 Task: Slide 16 - Here You Have Two Columns-1.
Action: Mouse moved to (35, 92)
Screenshot: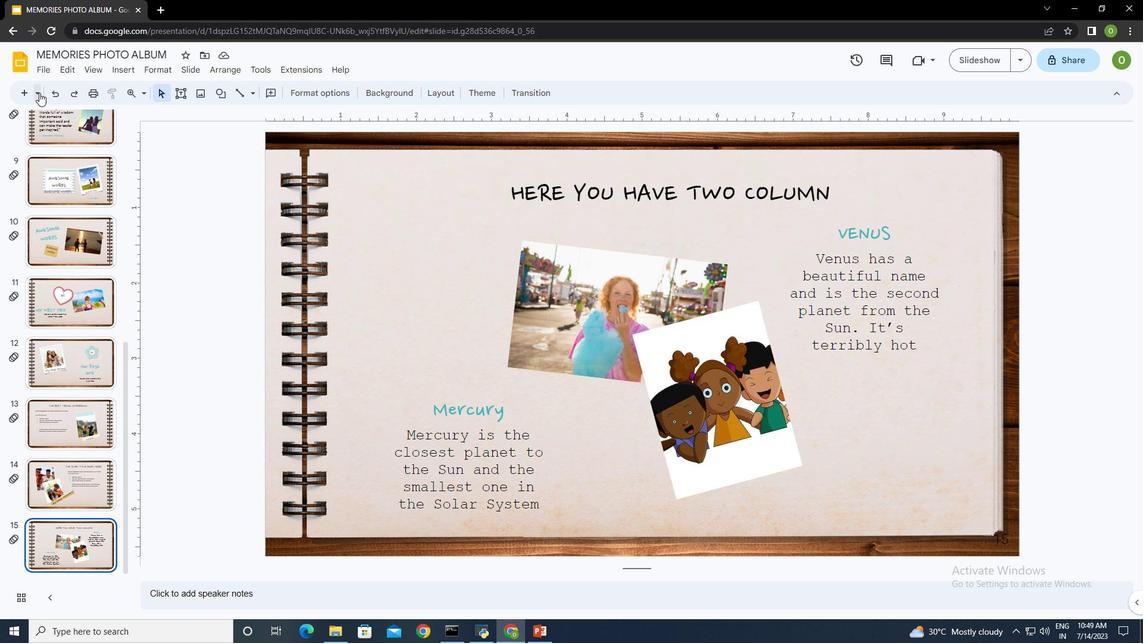 
Action: Mouse pressed left at (35, 92)
Screenshot: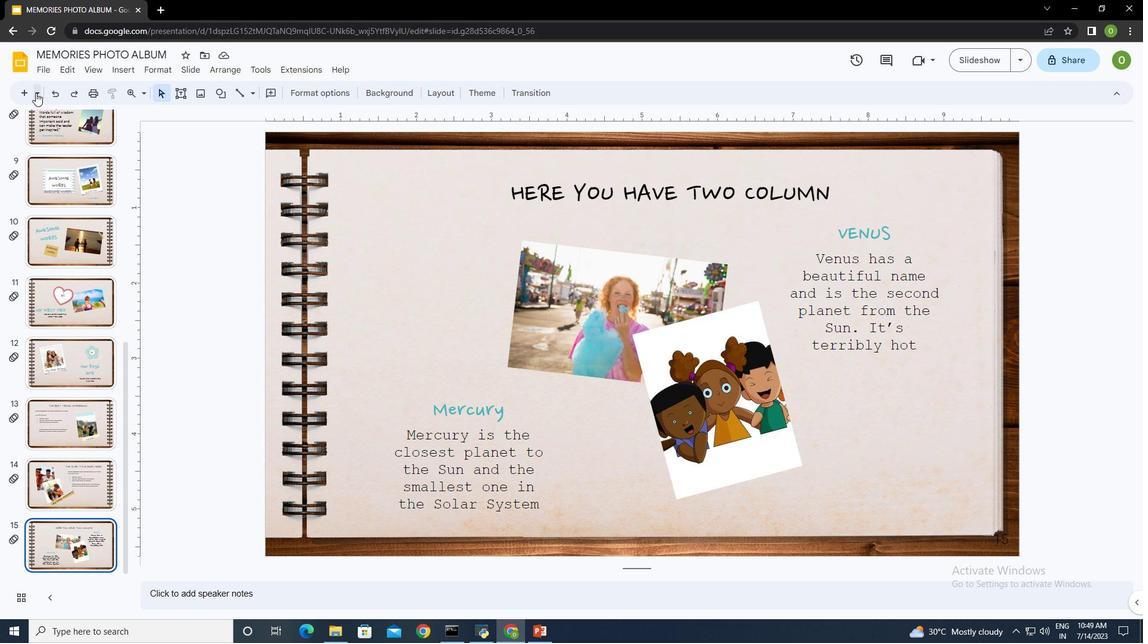 
Action: Mouse moved to (92, 349)
Screenshot: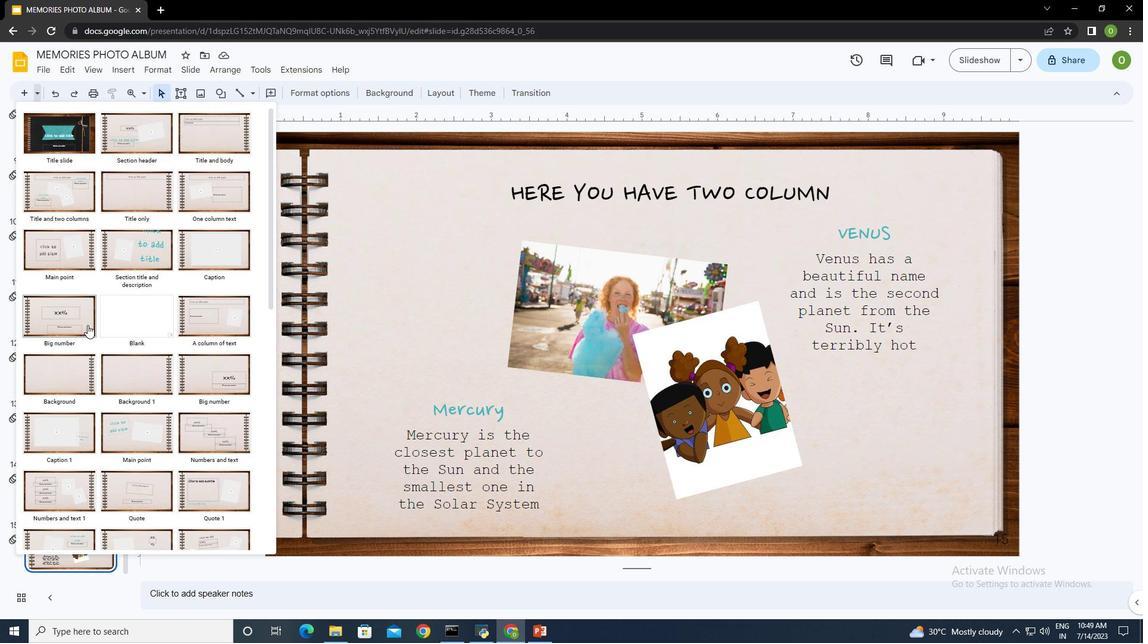 
Action: Mouse scrolled (92, 348) with delta (0, 0)
Screenshot: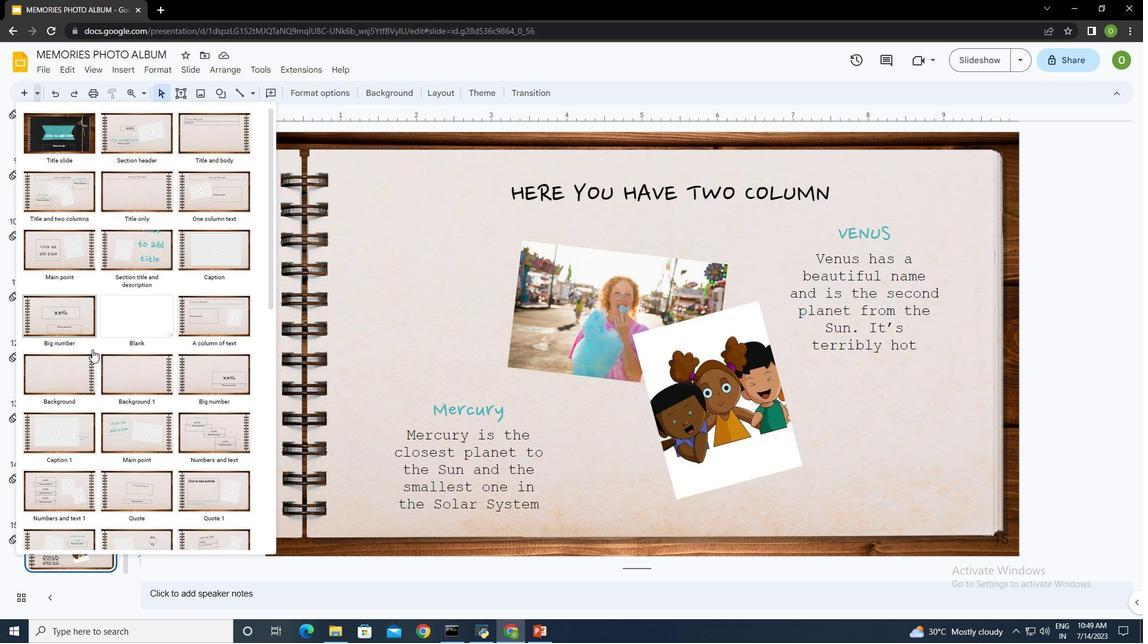
Action: Mouse scrolled (92, 348) with delta (0, 0)
Screenshot: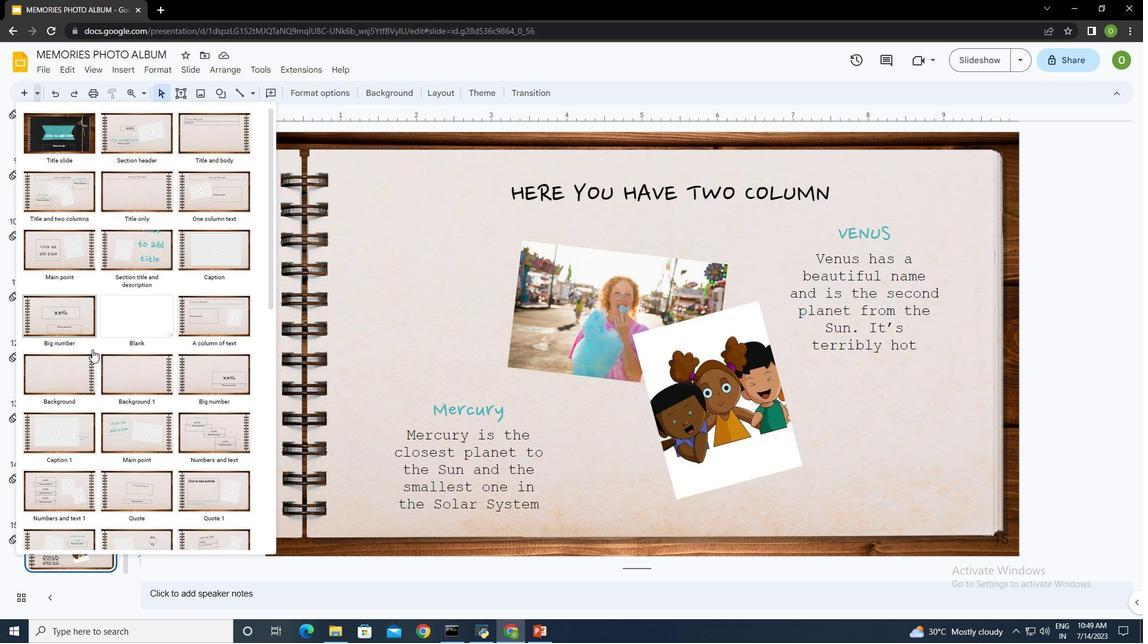 
Action: Mouse scrolled (92, 348) with delta (0, 0)
Screenshot: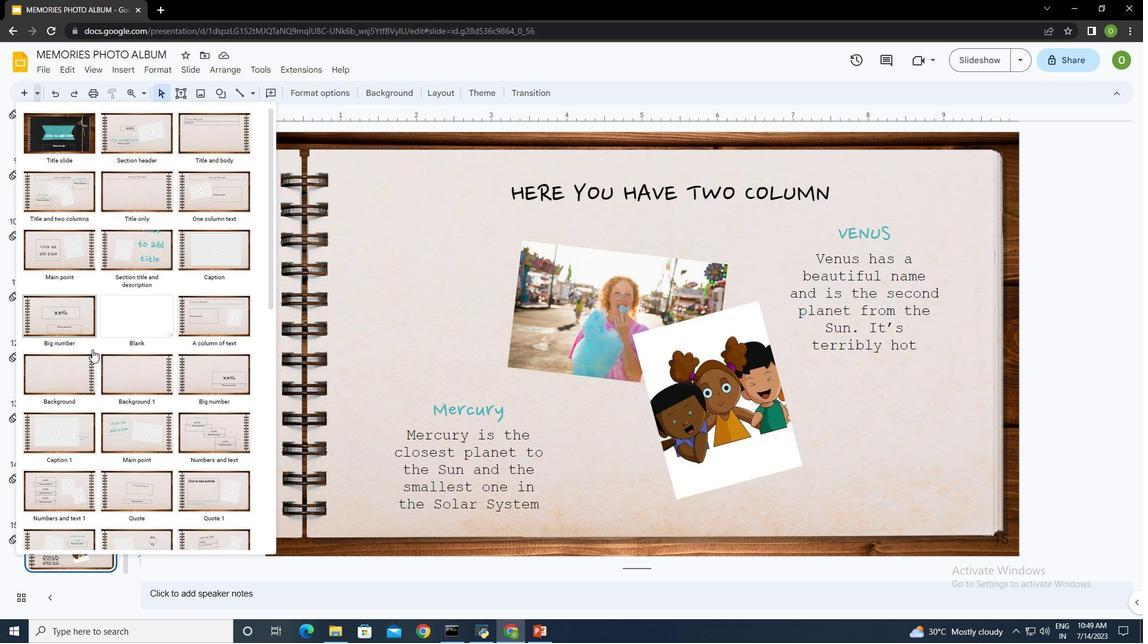 
Action: Mouse scrolled (92, 348) with delta (0, 0)
Screenshot: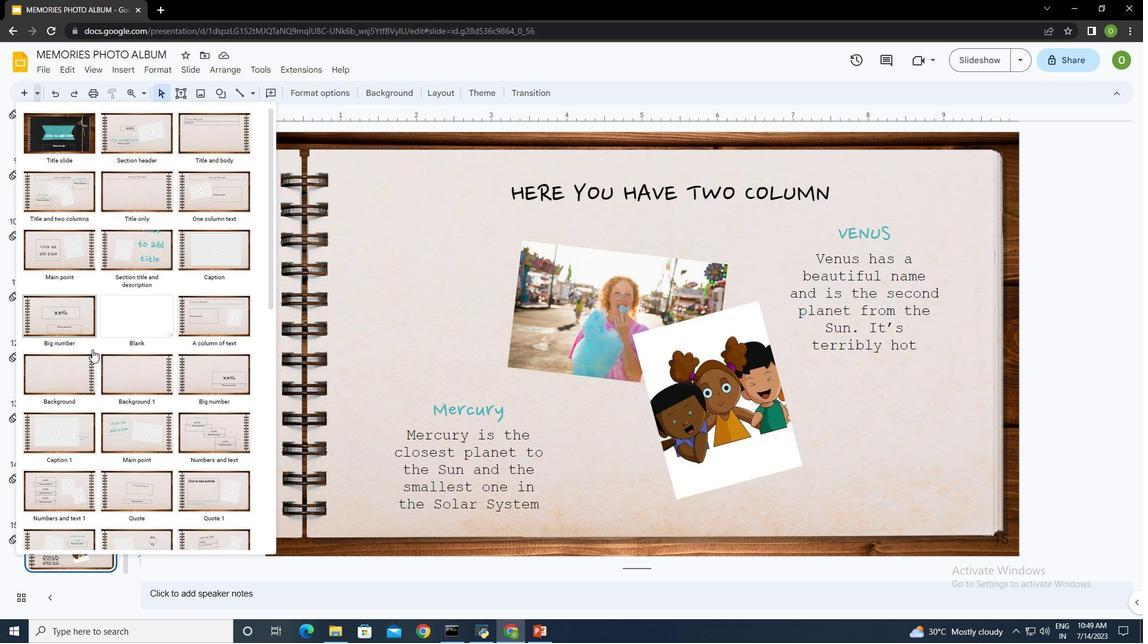 
Action: Mouse scrolled (92, 348) with delta (0, 0)
Screenshot: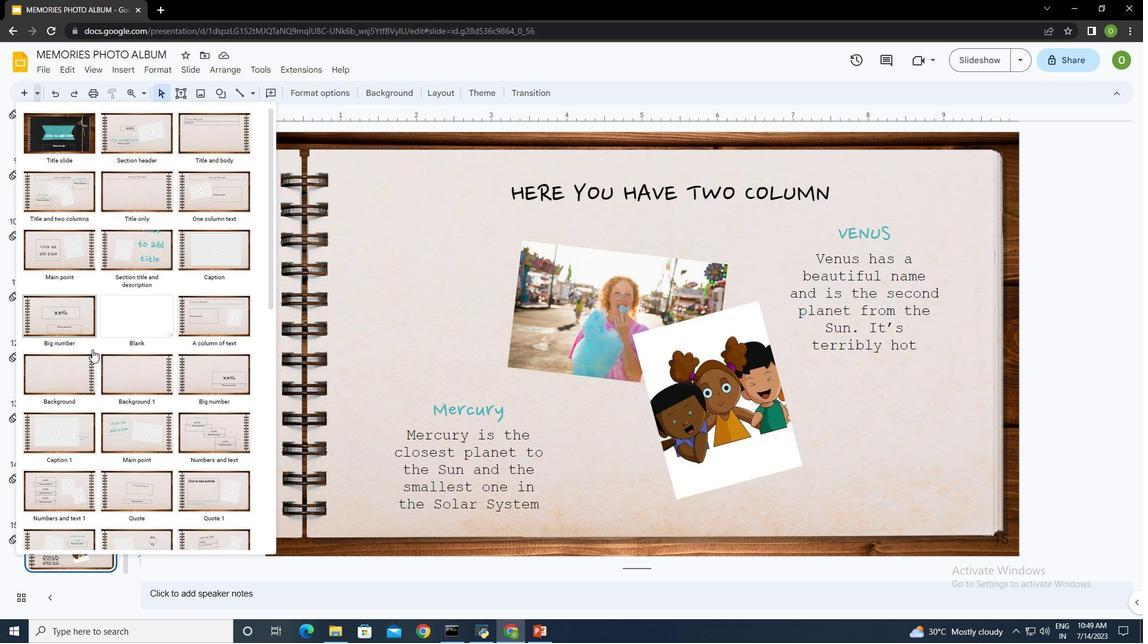 
Action: Mouse scrolled (92, 348) with delta (0, 0)
Screenshot: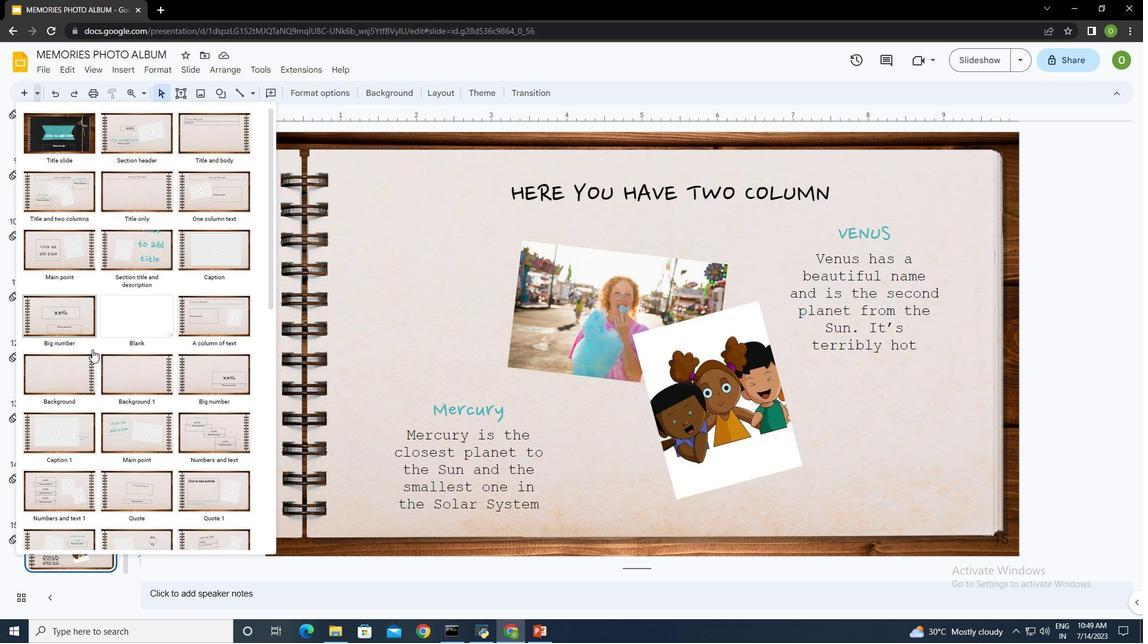 
Action: Mouse scrolled (92, 348) with delta (0, 0)
Screenshot: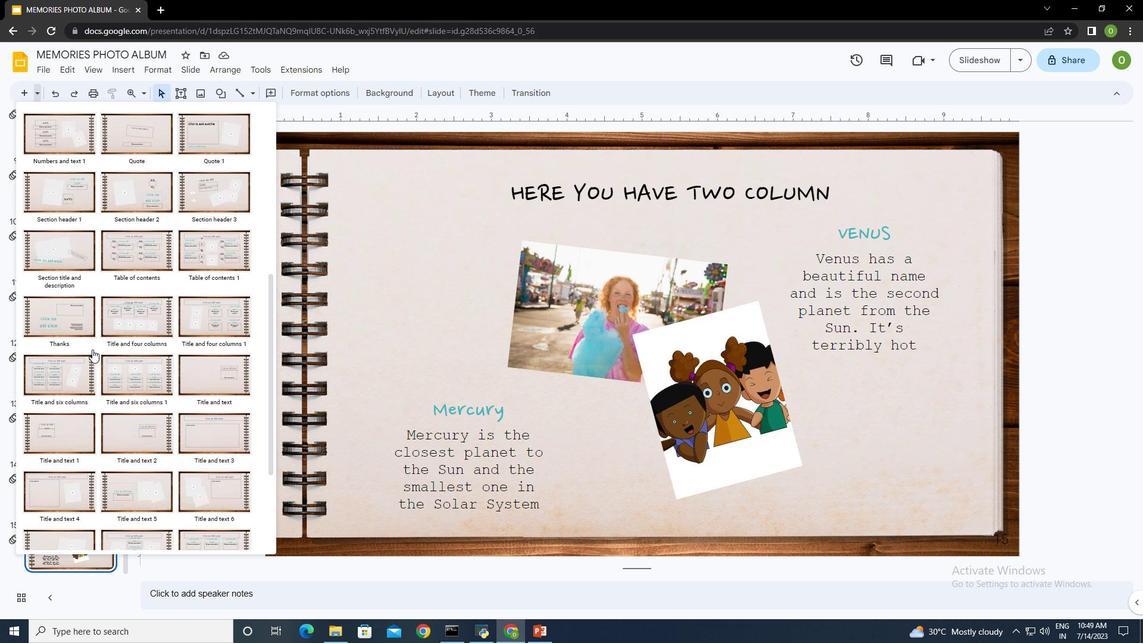 
Action: Mouse scrolled (92, 348) with delta (0, 0)
Screenshot: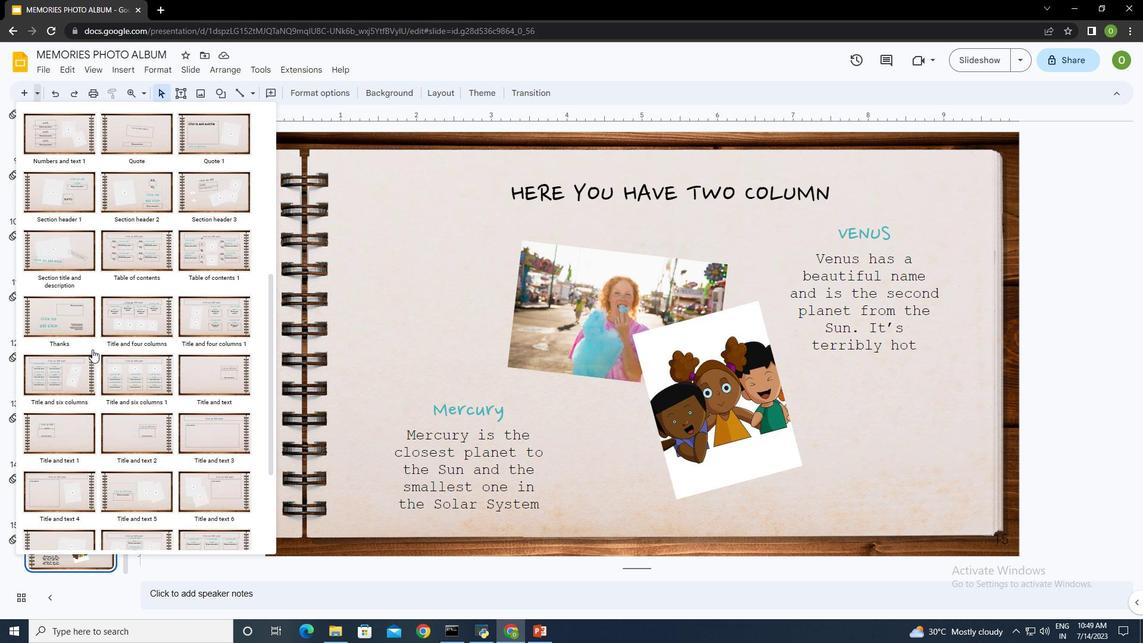 
Action: Mouse scrolled (92, 348) with delta (0, 0)
Screenshot: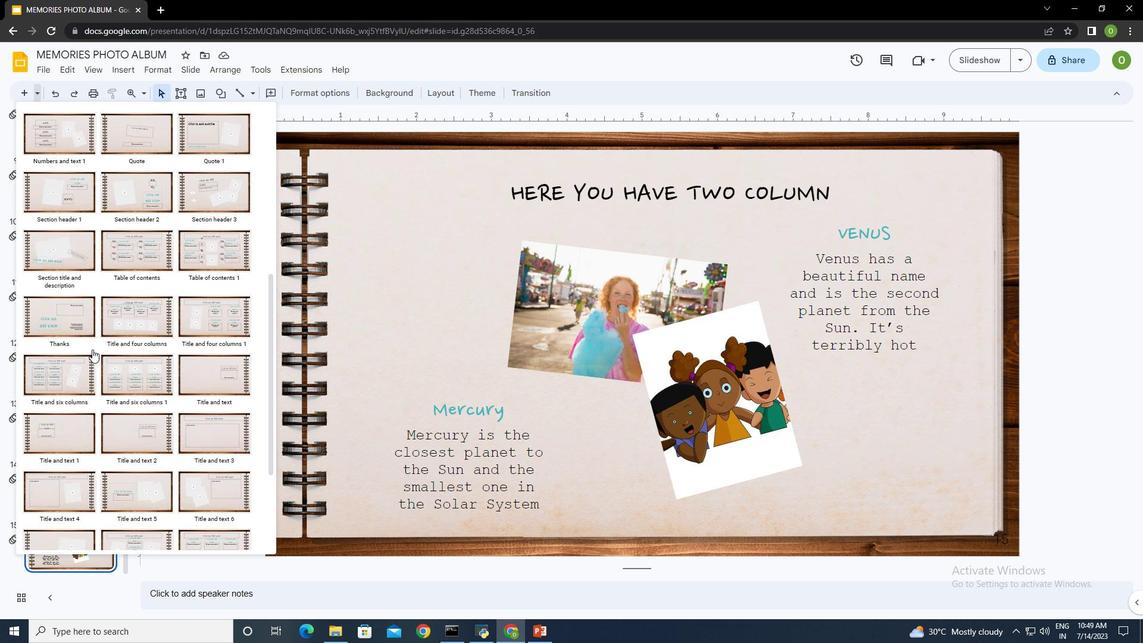 
Action: Mouse scrolled (92, 348) with delta (0, 0)
Screenshot: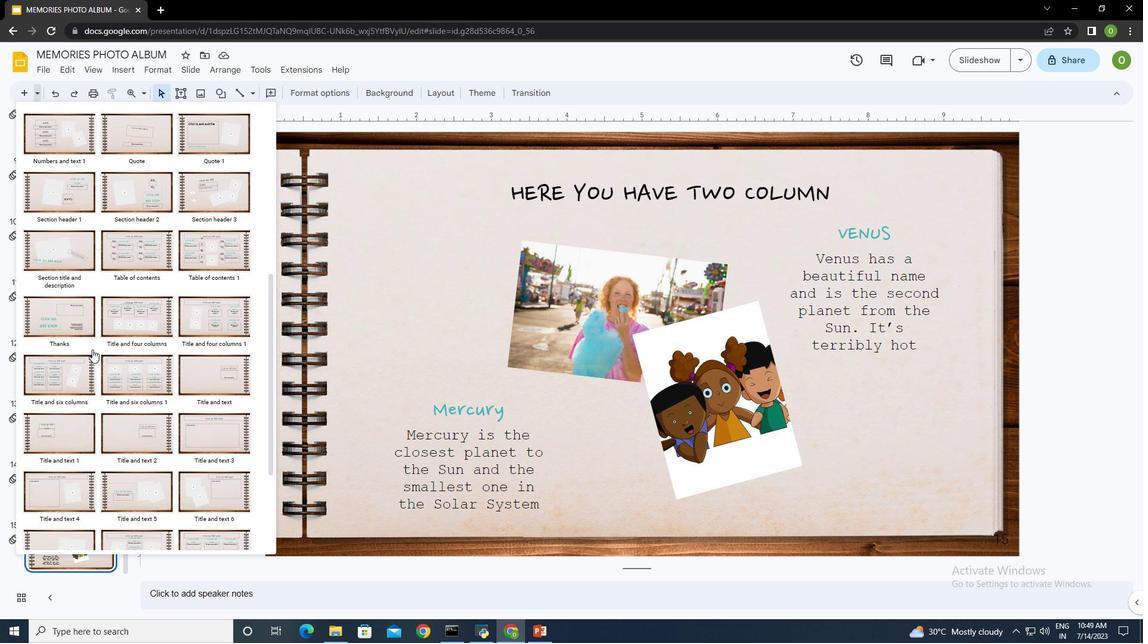 
Action: Mouse scrolled (92, 348) with delta (0, 0)
Screenshot: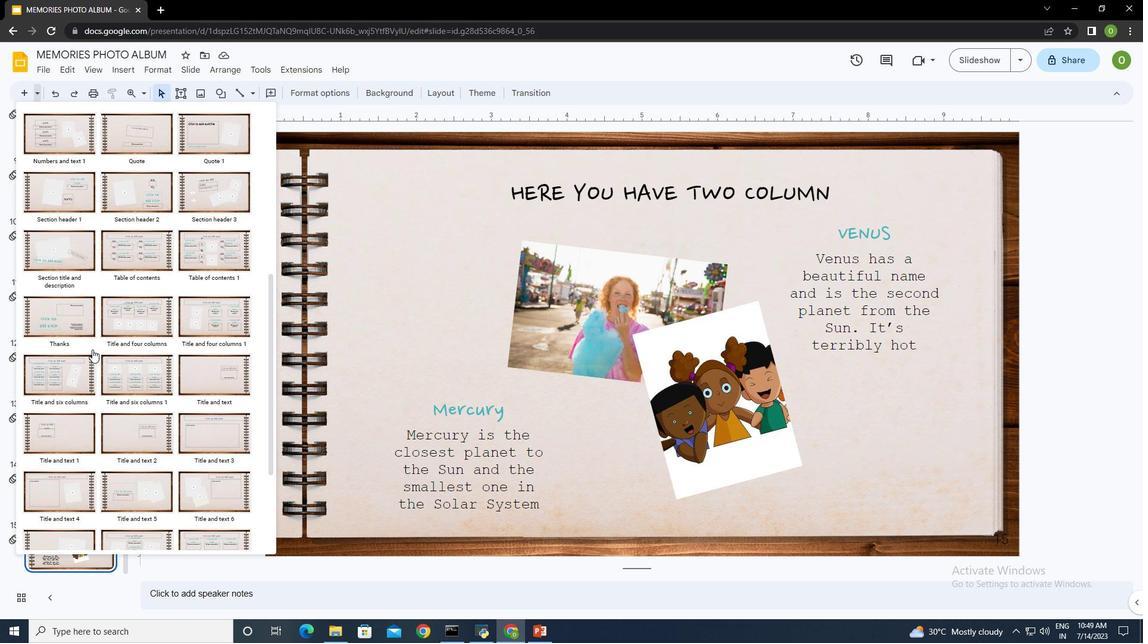 
Action: Mouse scrolled (92, 348) with delta (0, 0)
Screenshot: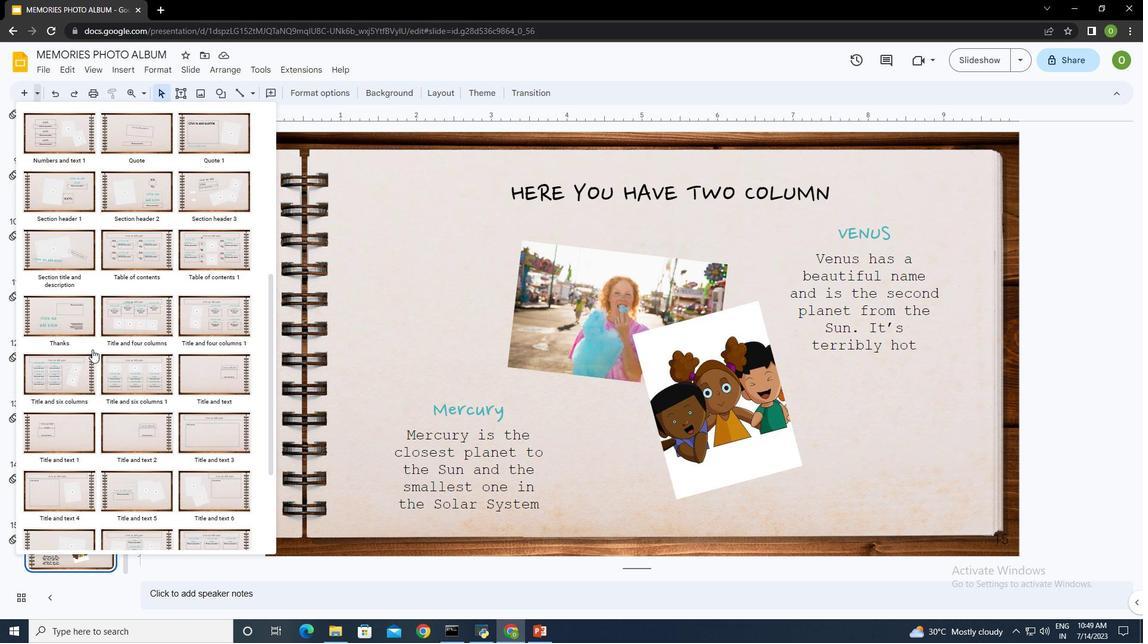 
Action: Mouse scrolled (92, 348) with delta (0, 0)
Screenshot: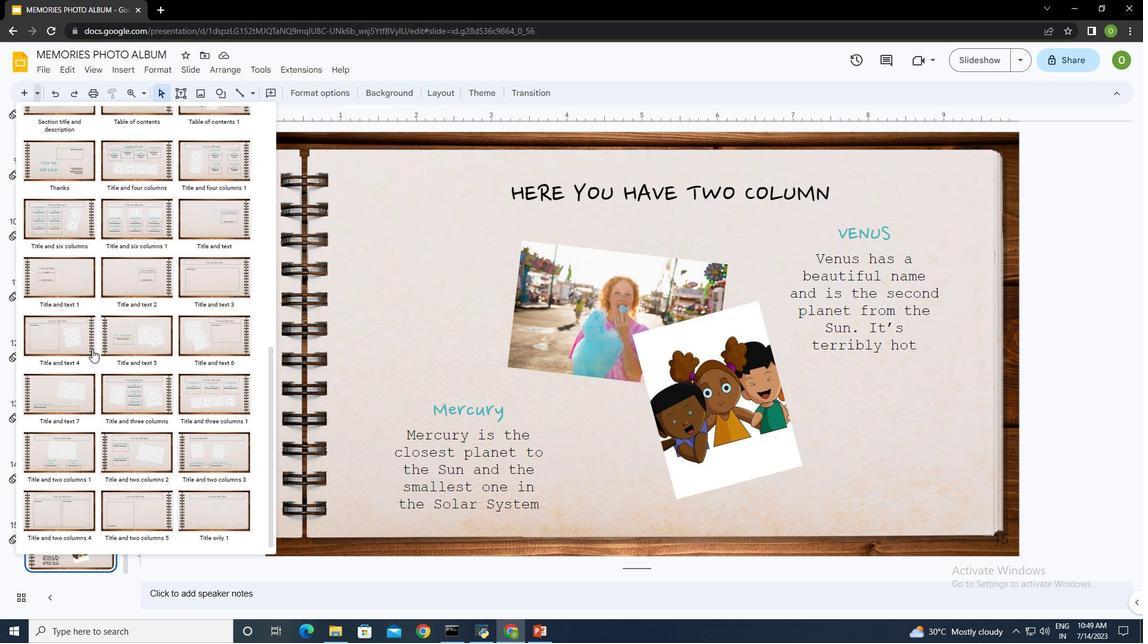 
Action: Mouse scrolled (92, 348) with delta (0, 0)
Screenshot: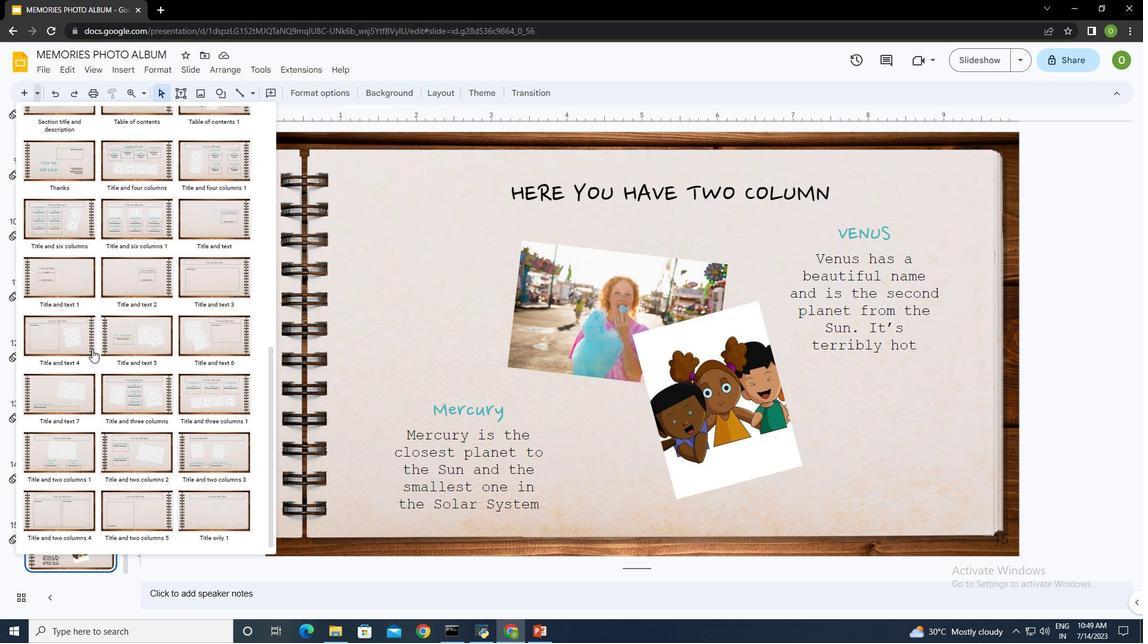 
Action: Mouse scrolled (92, 348) with delta (0, 0)
Screenshot: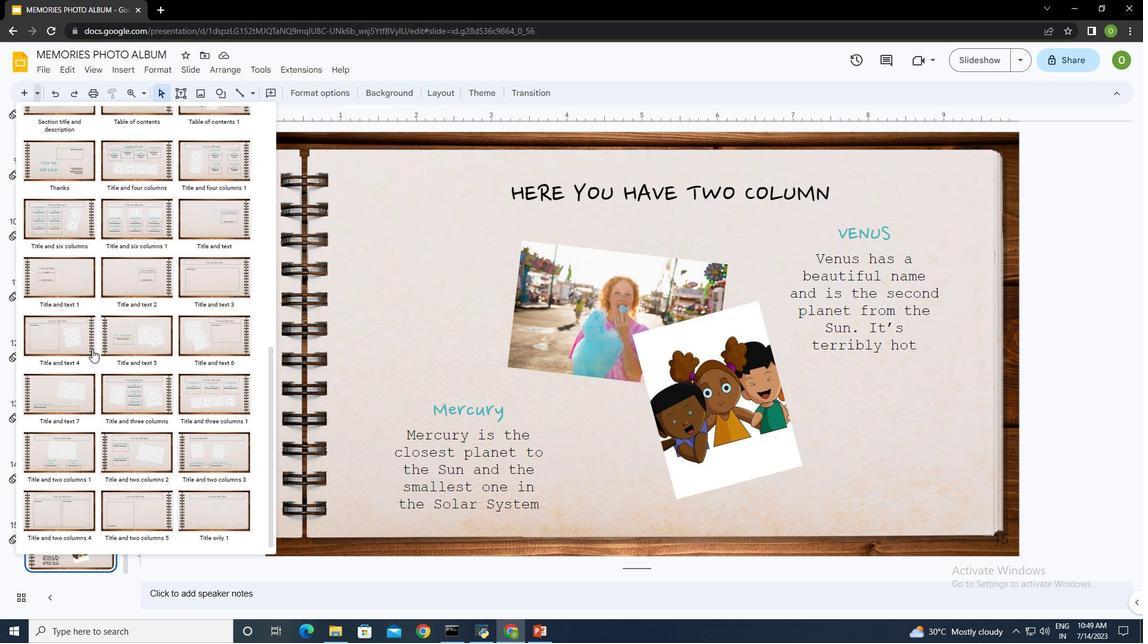
Action: Mouse scrolled (92, 348) with delta (0, 0)
Screenshot: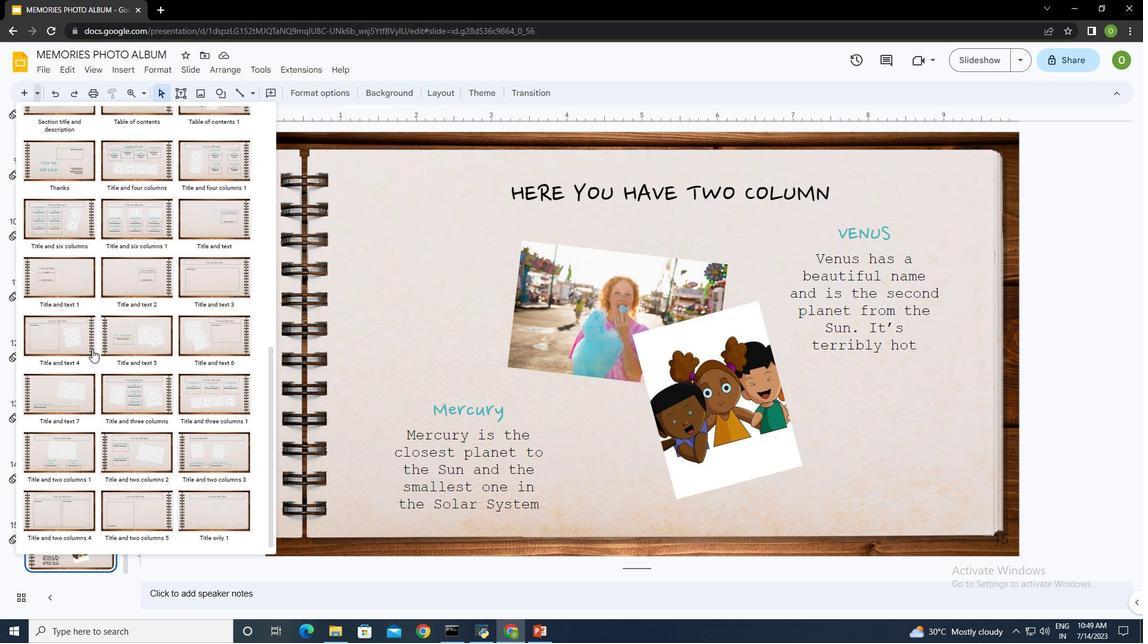 
Action: Mouse scrolled (92, 348) with delta (0, 0)
Screenshot: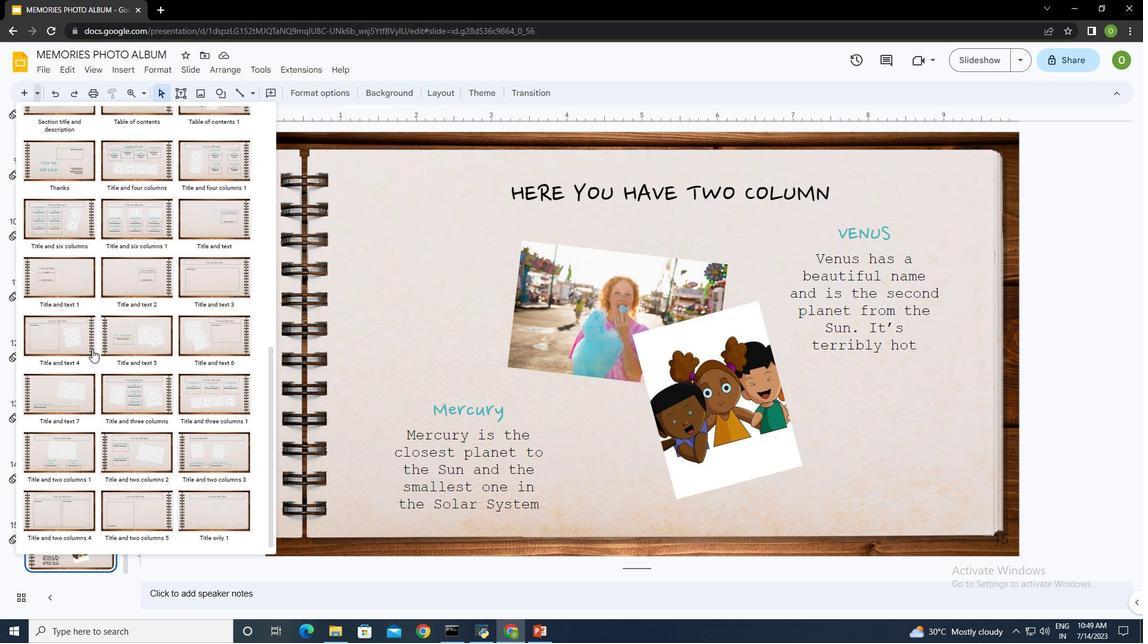 
Action: Mouse scrolled (92, 348) with delta (0, 0)
Screenshot: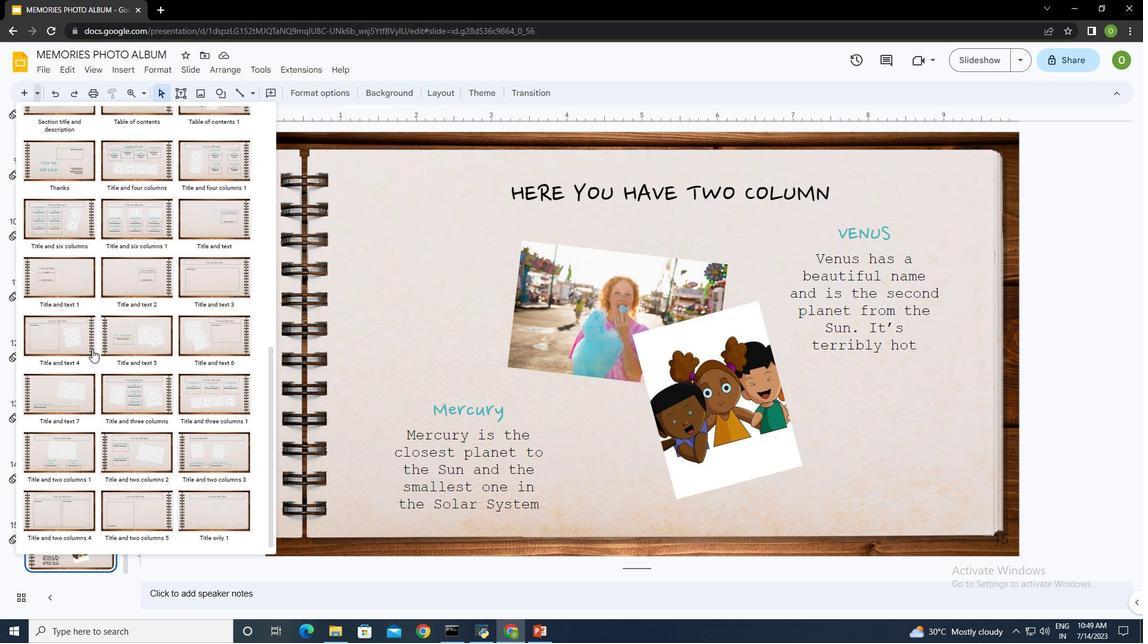 
Action: Mouse moved to (135, 454)
Screenshot: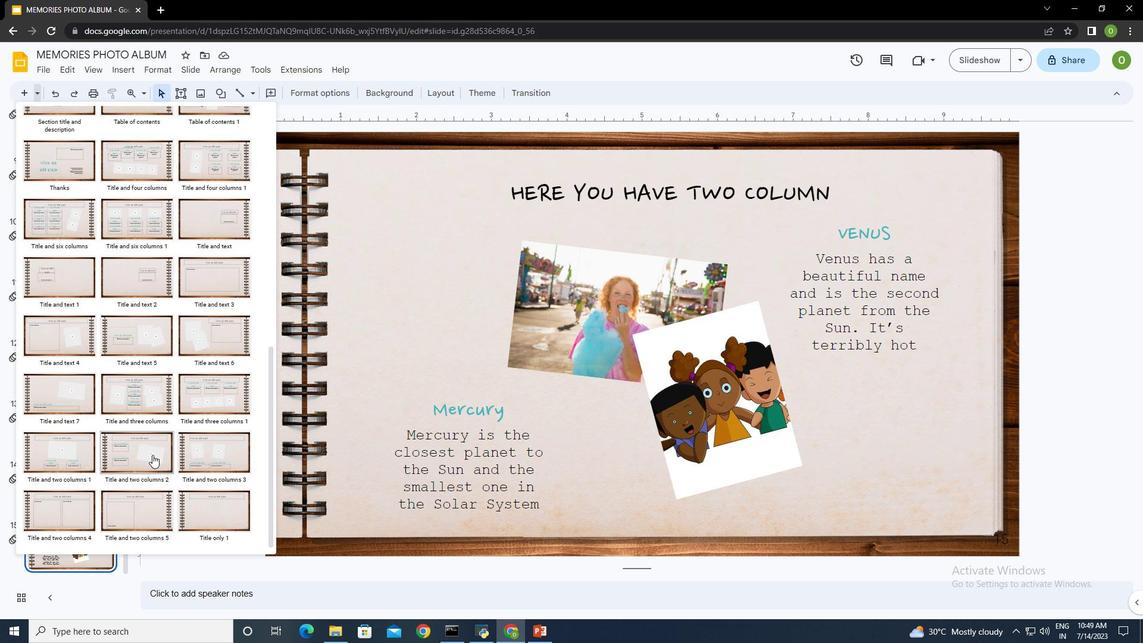 
Action: Mouse pressed left at (135, 454)
Screenshot: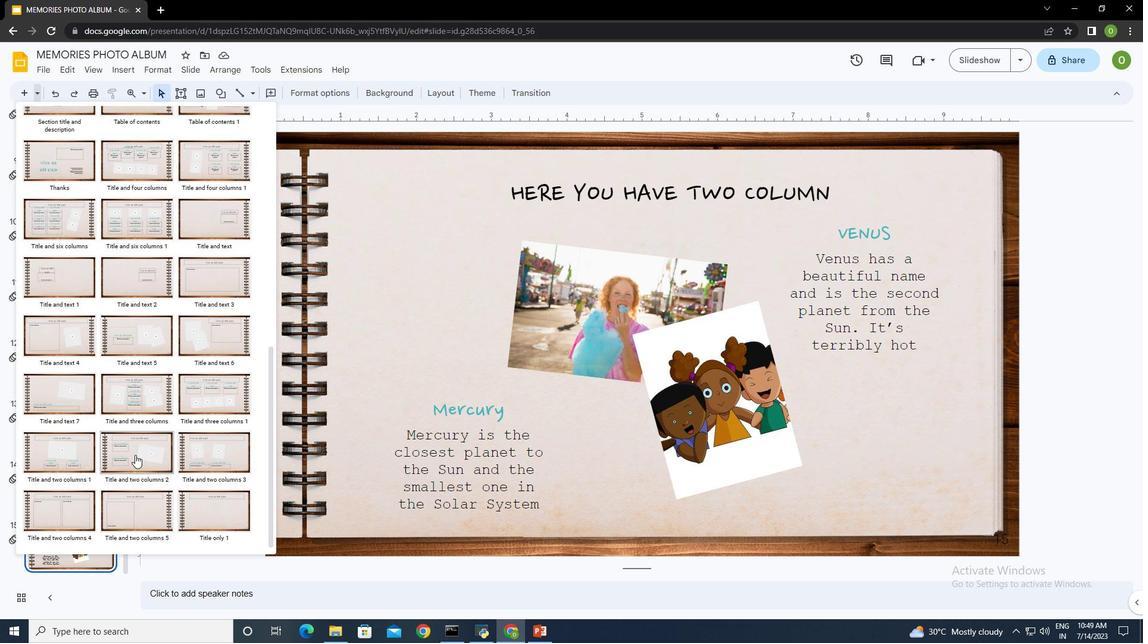 
Action: Mouse moved to (659, 199)
Screenshot: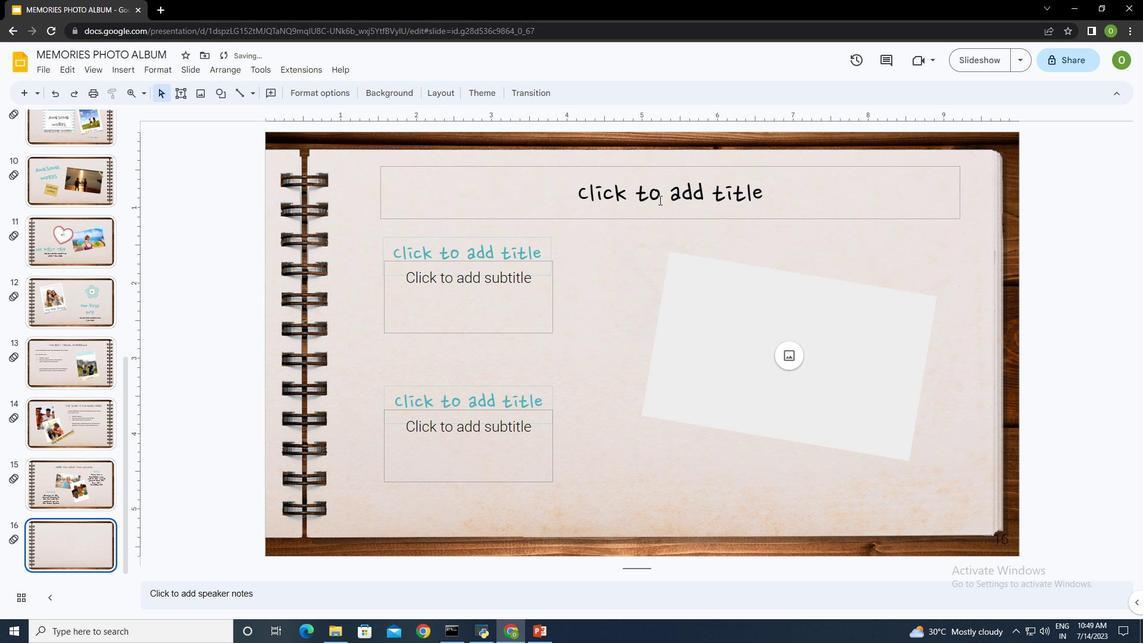 
Action: Mouse pressed left at (659, 199)
Screenshot: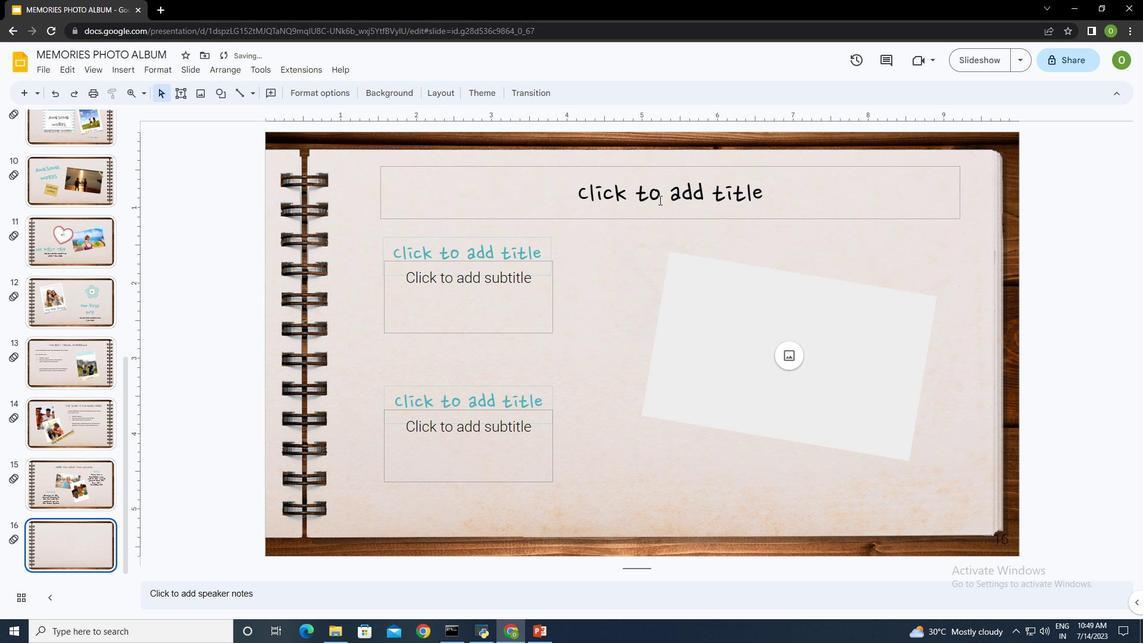 
Action: Mouse moved to (659, 200)
Screenshot: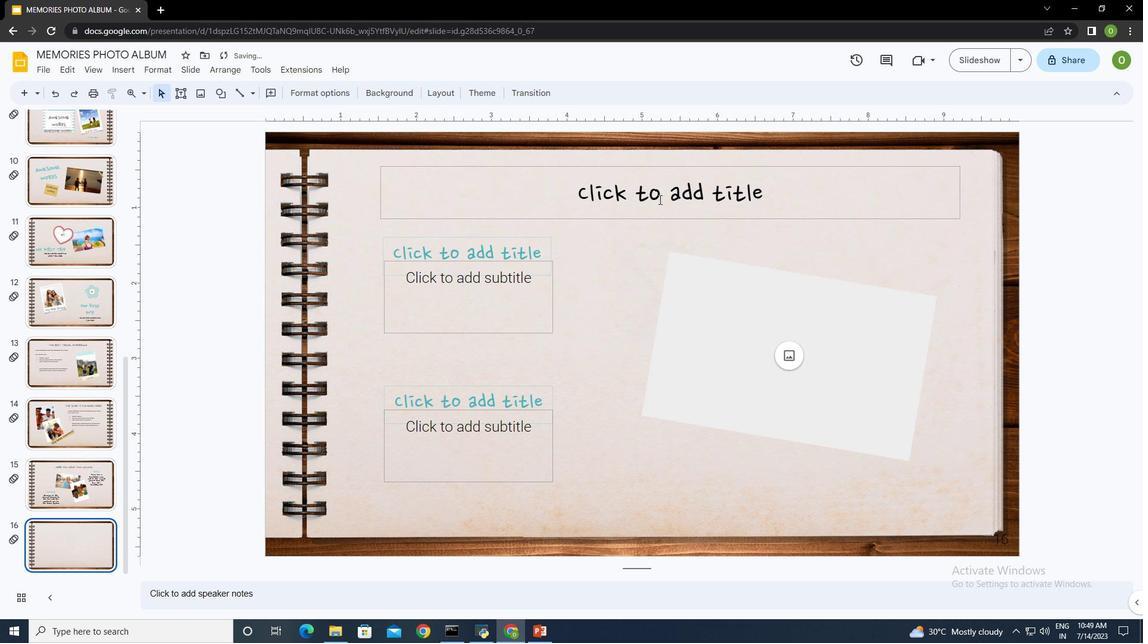 
Action: Key pressed <Key.caps_lock>HERE<Key.space>YOU<Key.space>HAVE<Key.space>TWO<Key.space>COLUMNS
Screenshot: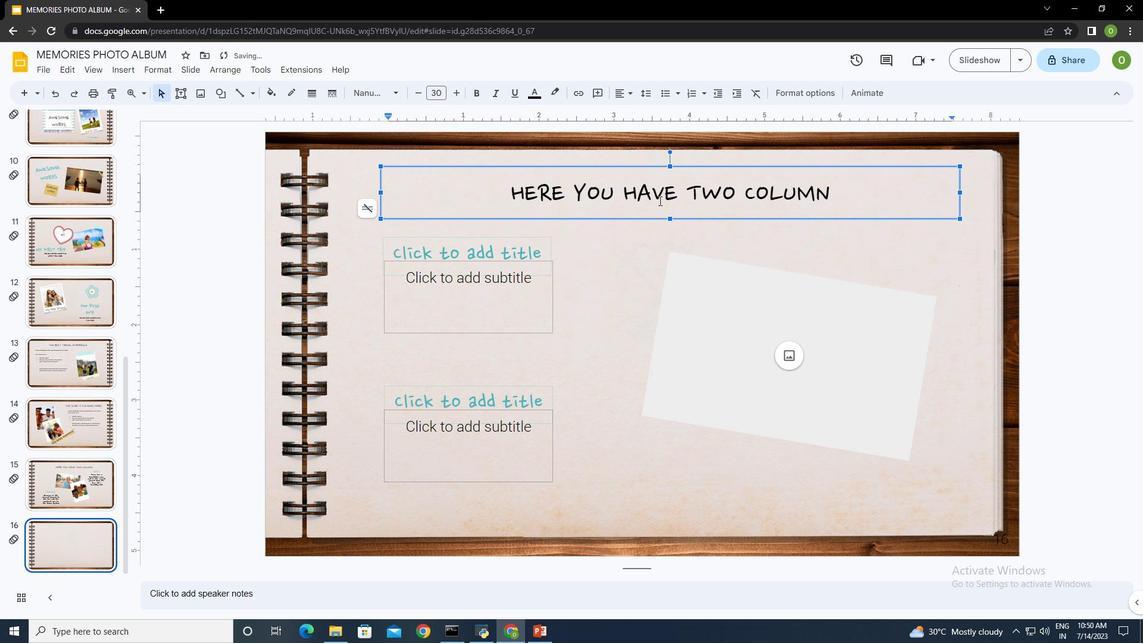 
Action: Mouse moved to (482, 244)
Screenshot: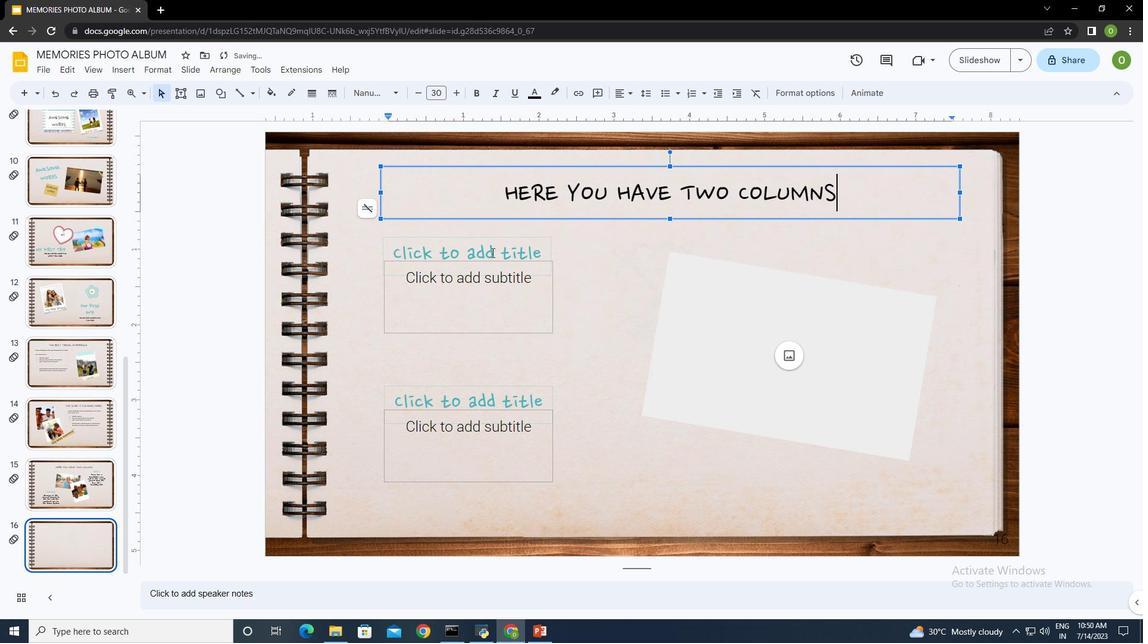 
Action: Mouse pressed left at (482, 244)
Screenshot: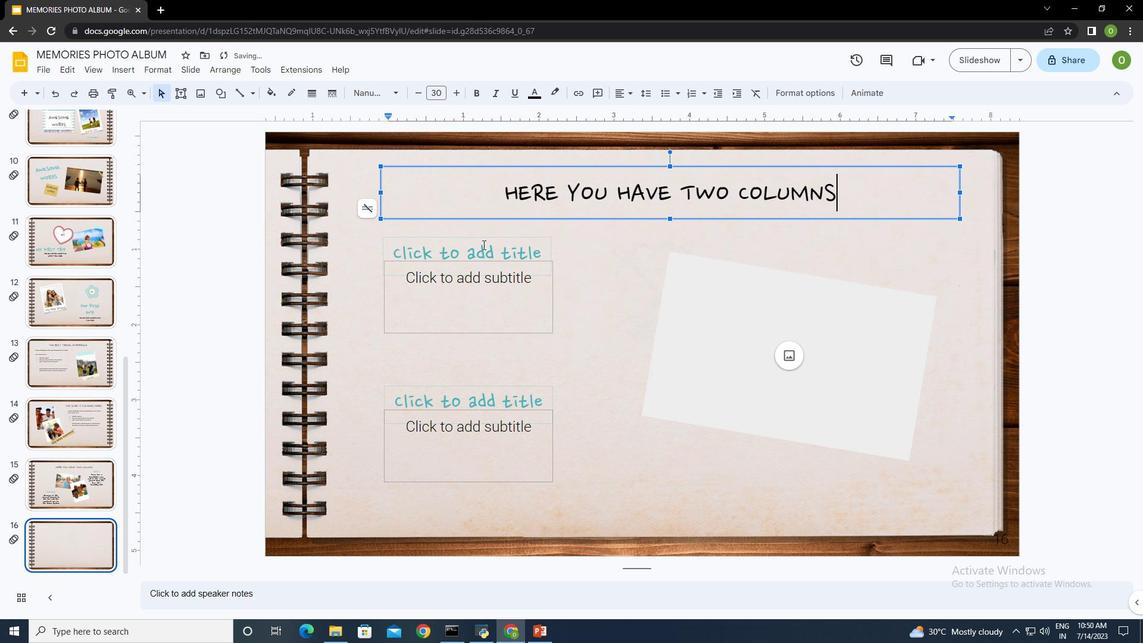 
Action: Key pressed <Key.shift><Key.caps_lock><Key.shift>Venus
Screenshot: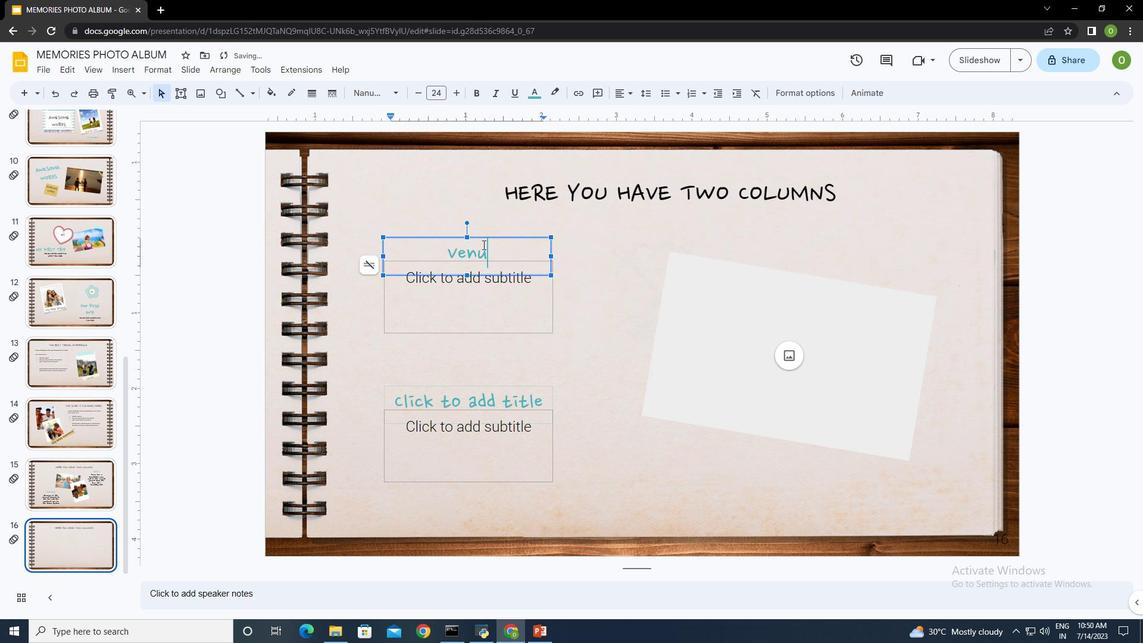 
Action: Mouse moved to (475, 309)
Screenshot: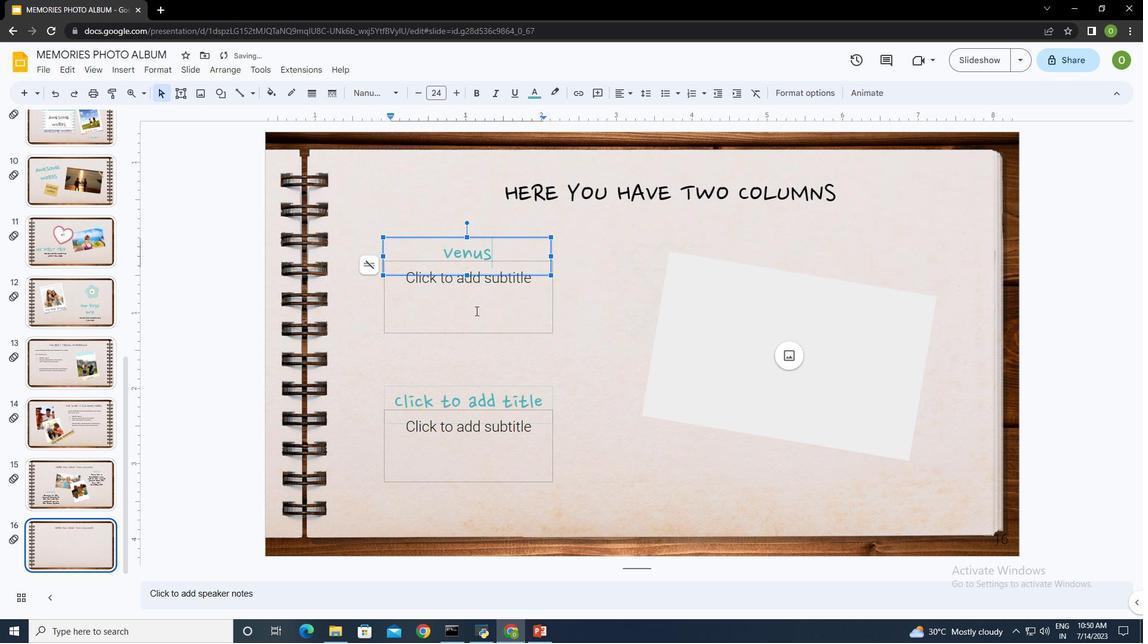 
Action: Mouse pressed left at (475, 309)
Screenshot: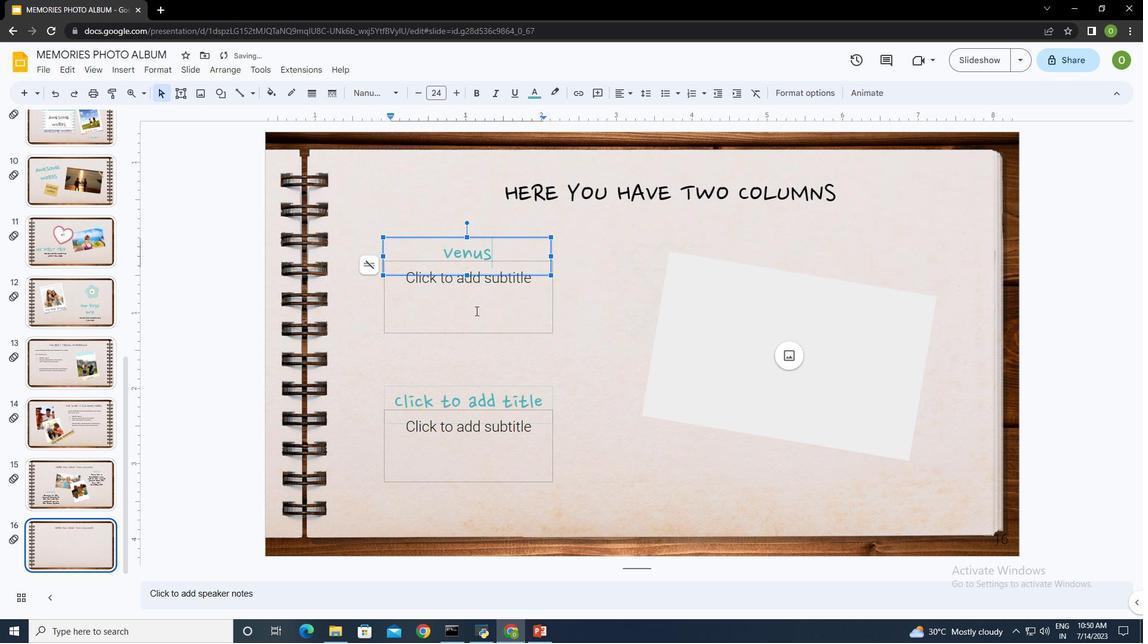 
Action: Key pressed <Key.shift>Venus<Key.space>has<Key.space>a<Key.space>beautiful<Key.space>name<Key.space>and<Key.space>is<Key.space>the<Key.space>second<Key.space>planet<Key.space>from<Key.space>the<Key.space><Key.shift>Sun.<Key.space>it's<Key.backspace><Key.backspace><Key.backspace><Key.backspace><Key.shift>It's<Key.space>terribly<Key.space>hot
Screenshot: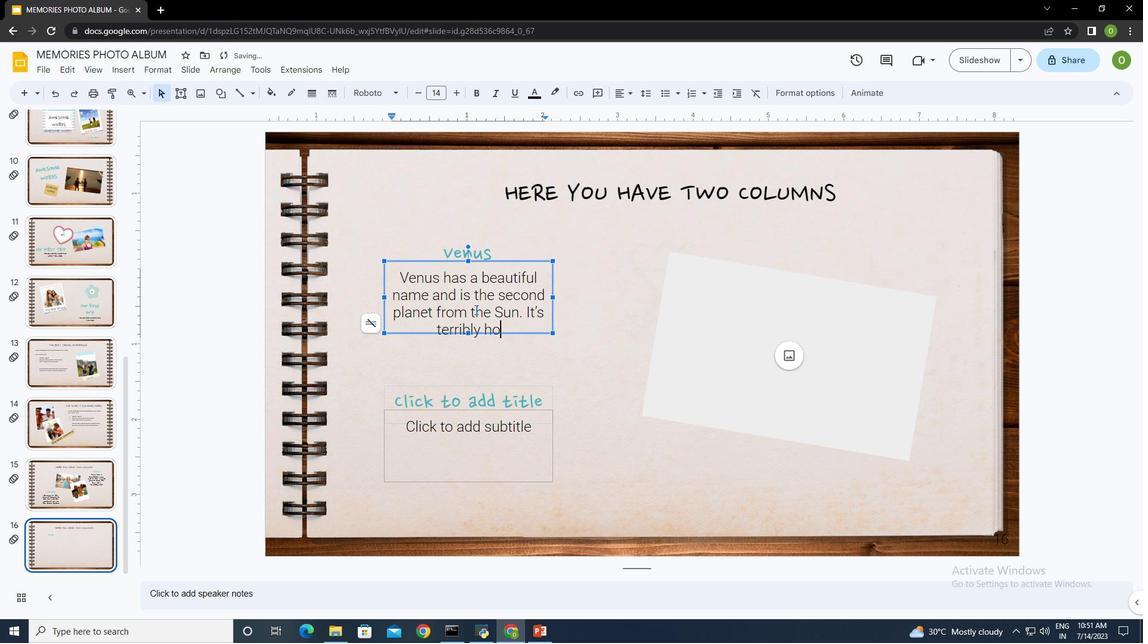 
Action: Mouse moved to (461, 399)
Screenshot: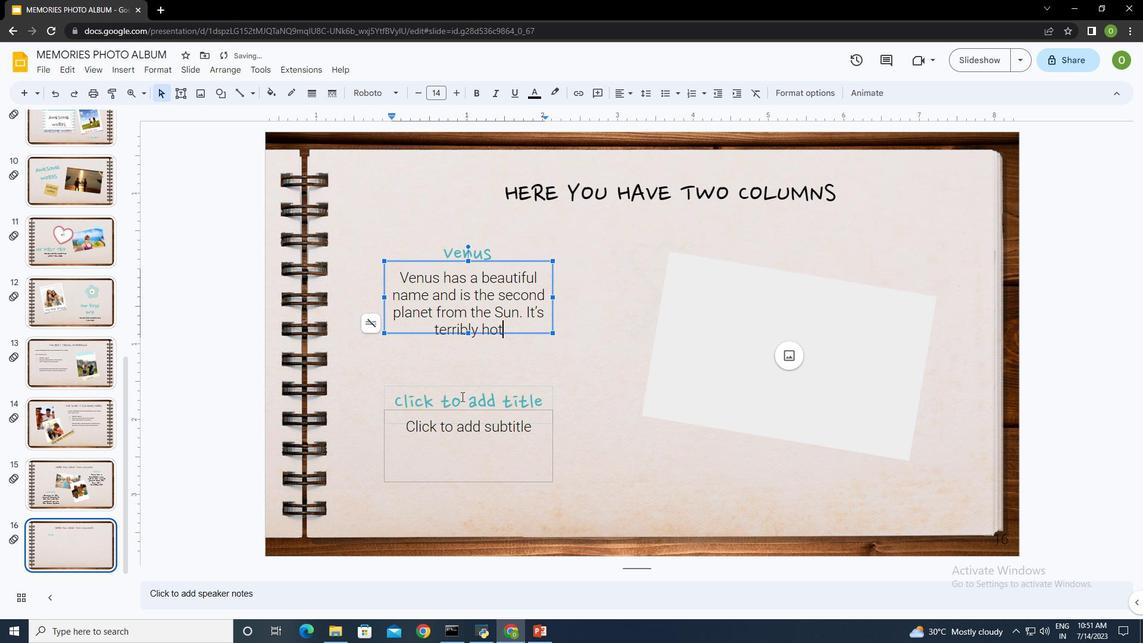 
Action: Mouse pressed left at (461, 399)
Screenshot: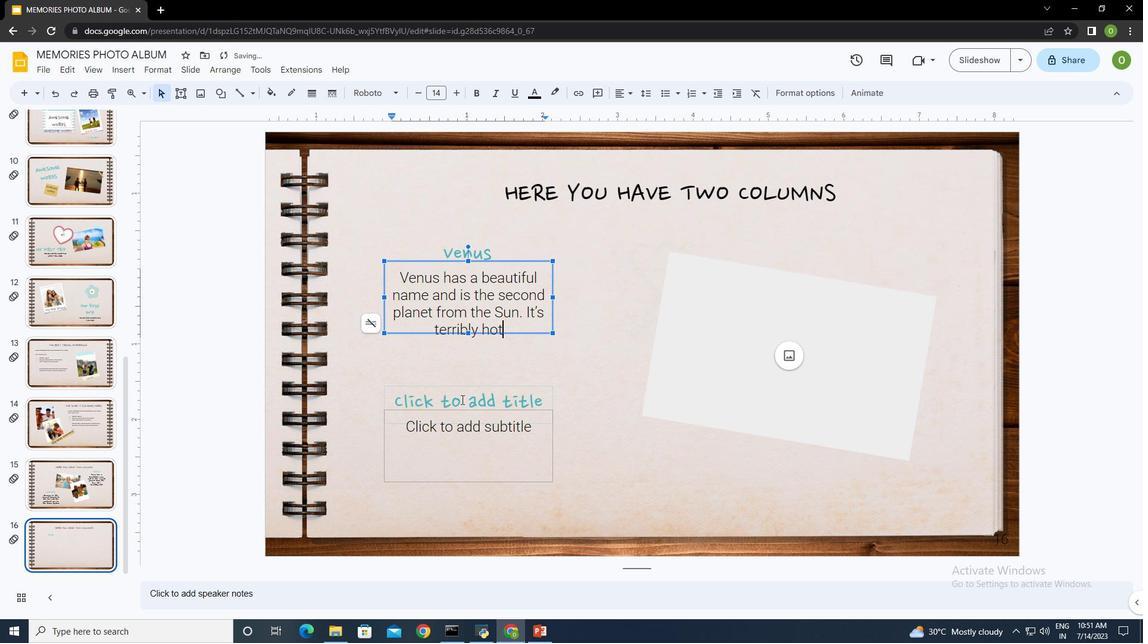 
Action: Key pressed <Key.shift>Mercury
Screenshot: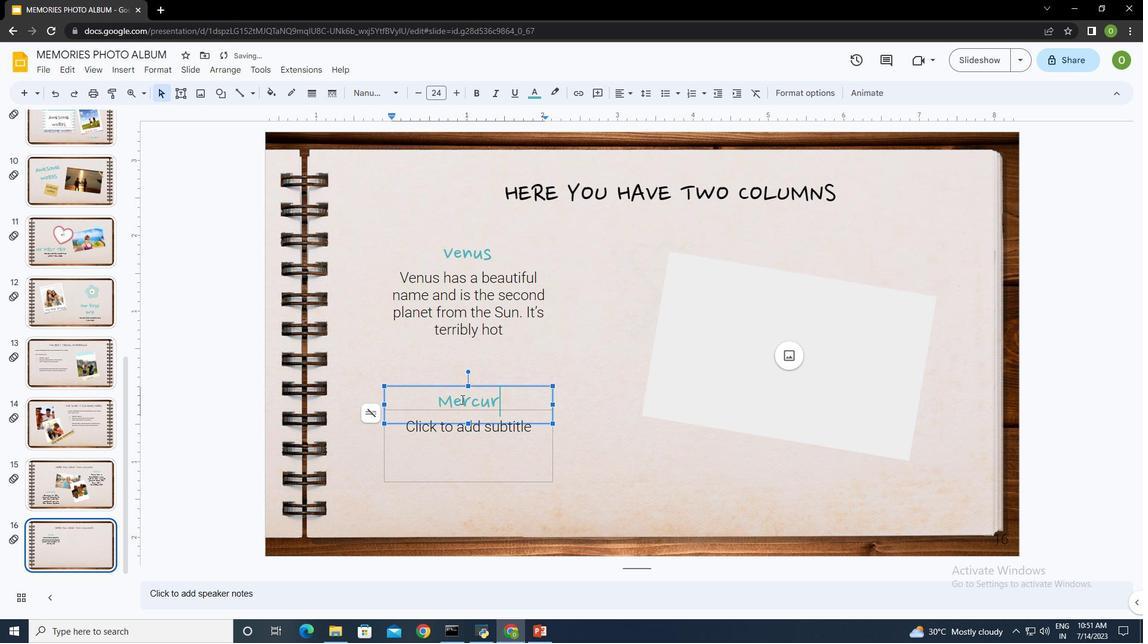 
Action: Mouse moved to (473, 449)
Screenshot: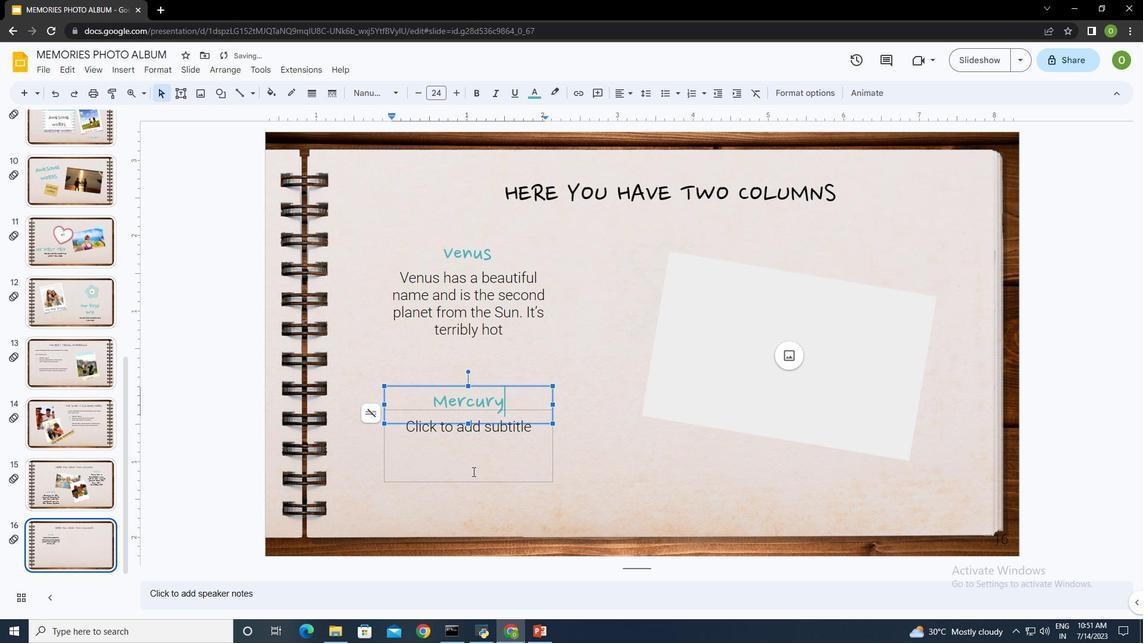 
Action: Mouse pressed left at (473, 449)
Screenshot: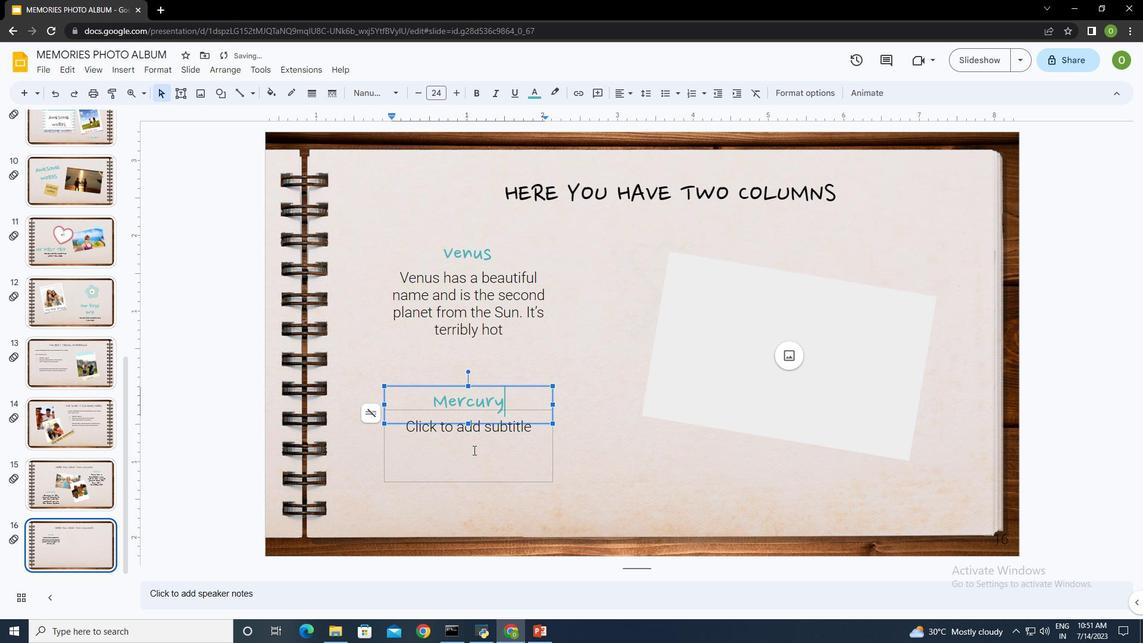 
Action: Key pressed <Key.shift><Key.shift>Mercury<Key.space>is<Key.space>the<Key.space>closetst<Key.space>planet<Key.space>to<Key.space>the<Key.space><Key.shift>Sun<Key.space>and<Key.space>the<Key.space>smallest<Key.space>one<Key.space>in<Key.space>the<Key.space><Key.shift>Solor<Key.space><Key.shift><Key.shift>System
Screenshot: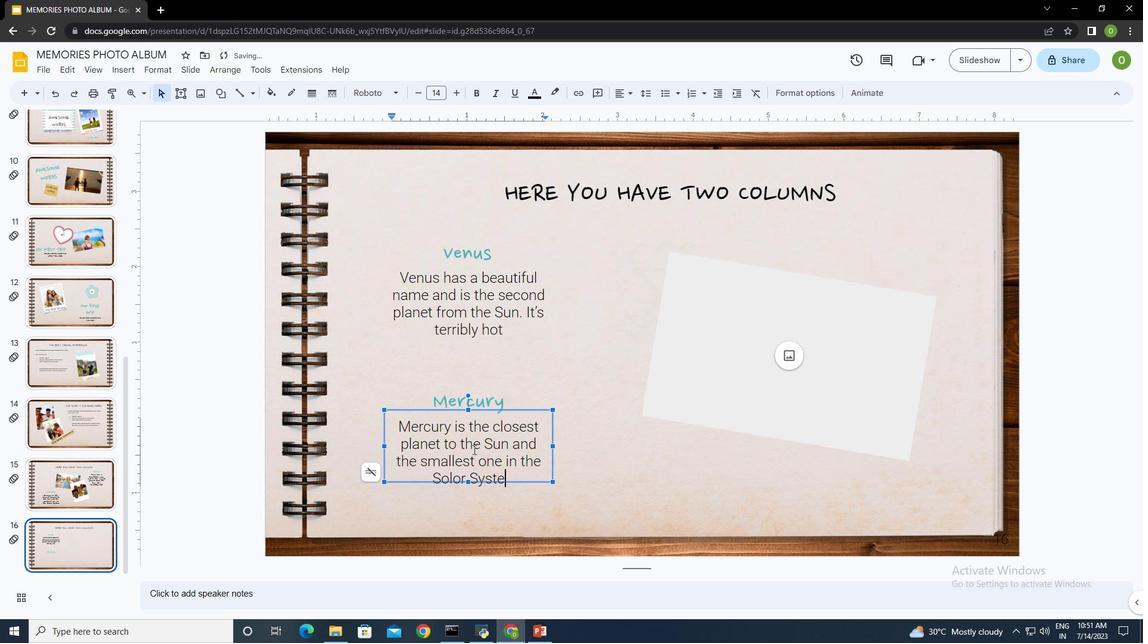 
Action: Mouse moved to (624, 480)
Screenshot: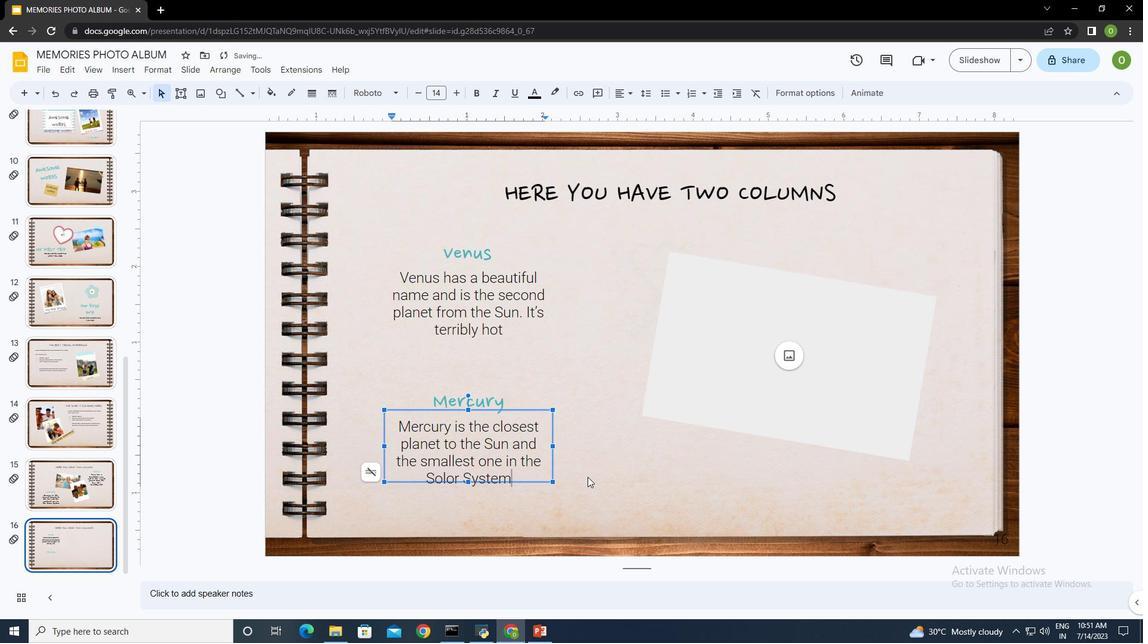 
Action: Mouse pressed left at (624, 480)
Screenshot: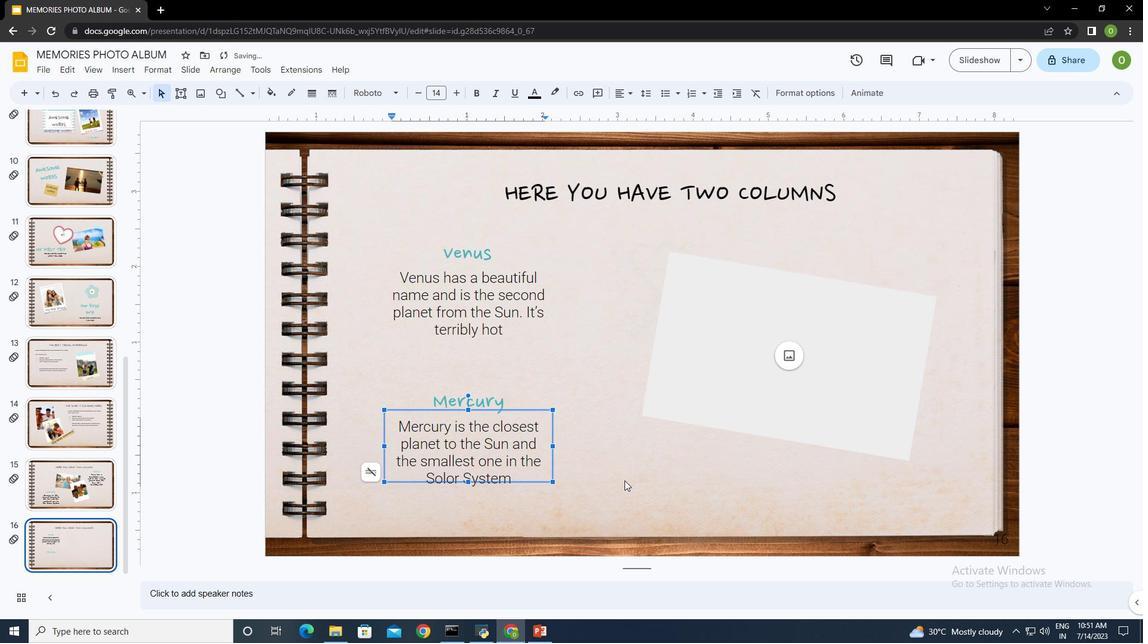 
Action: Mouse moved to (793, 359)
Screenshot: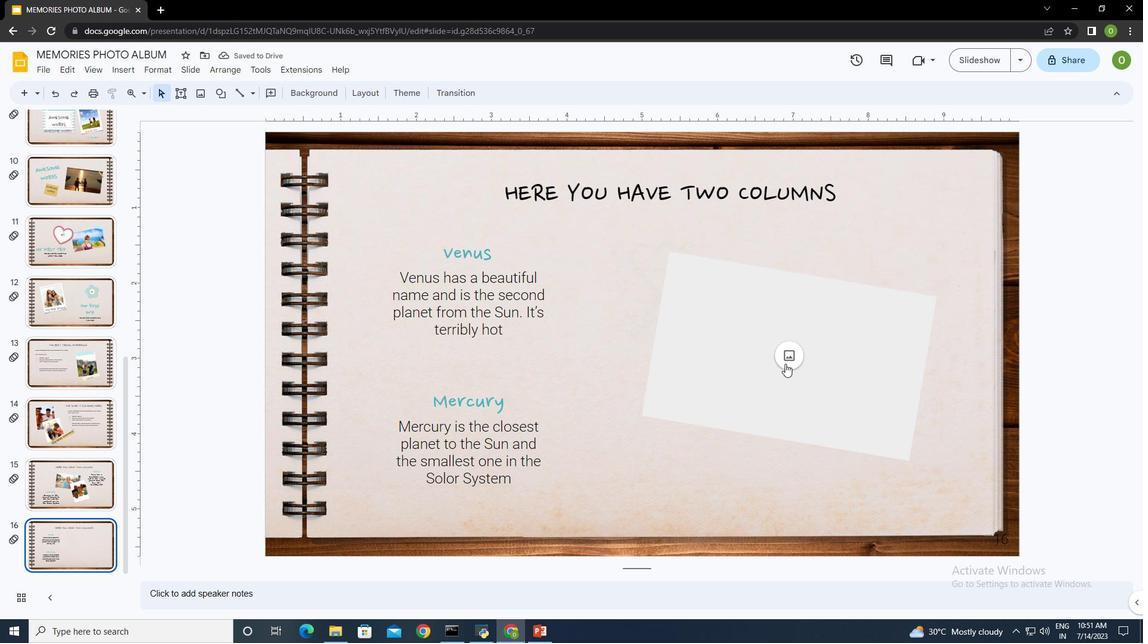 
Action: Mouse pressed left at (793, 359)
Screenshot: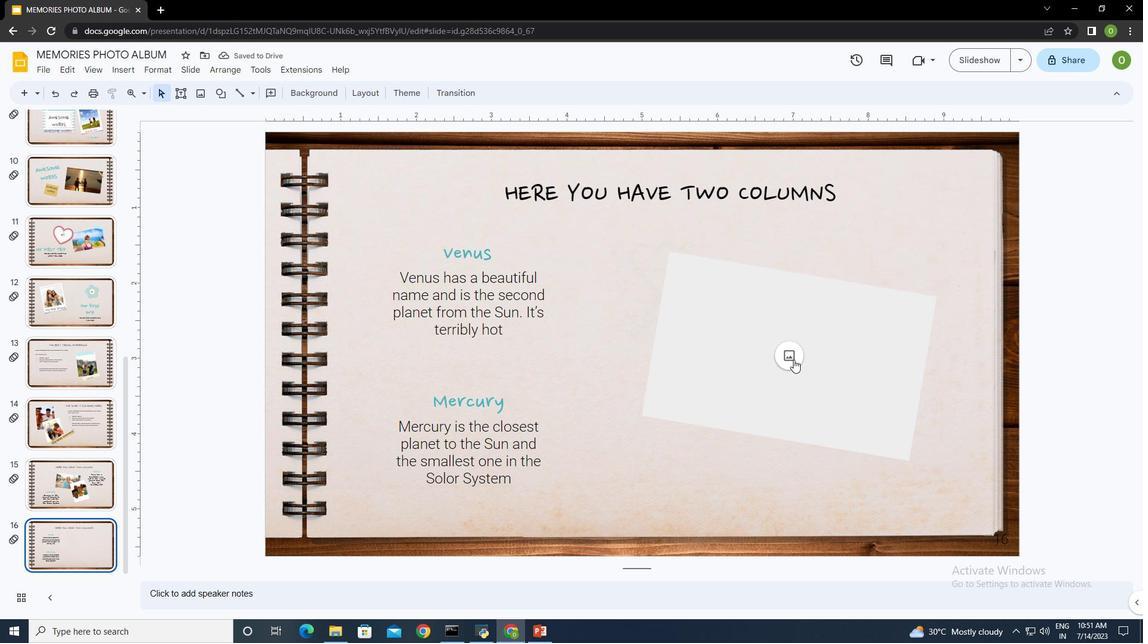 
Action: Mouse moved to (859, 367)
Screenshot: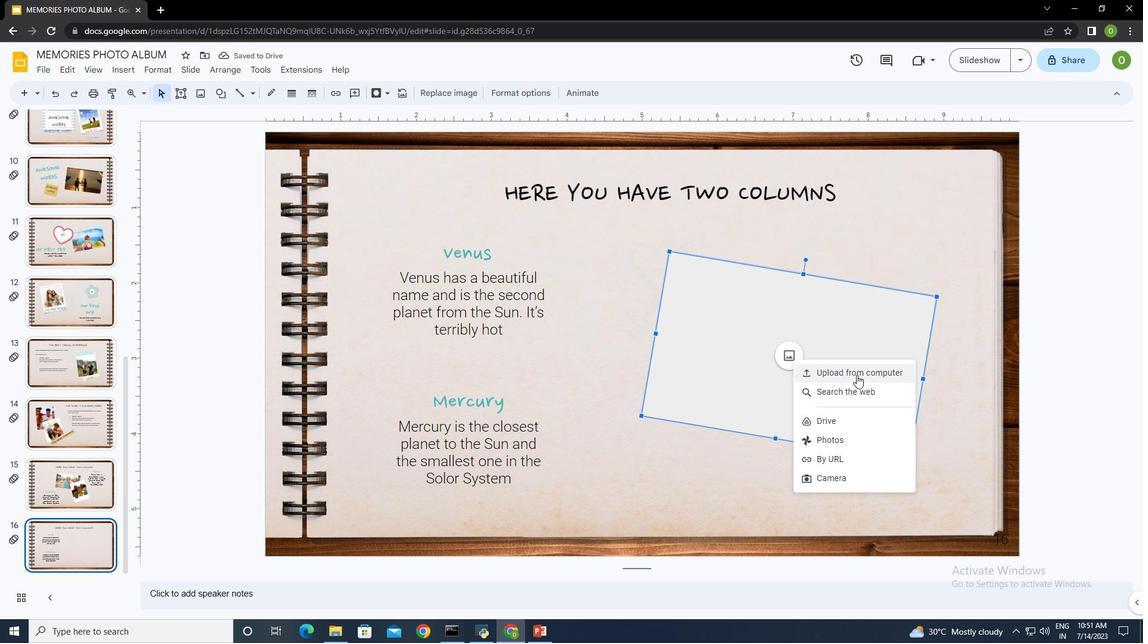 
Action: Mouse pressed left at (859, 367)
Screenshot: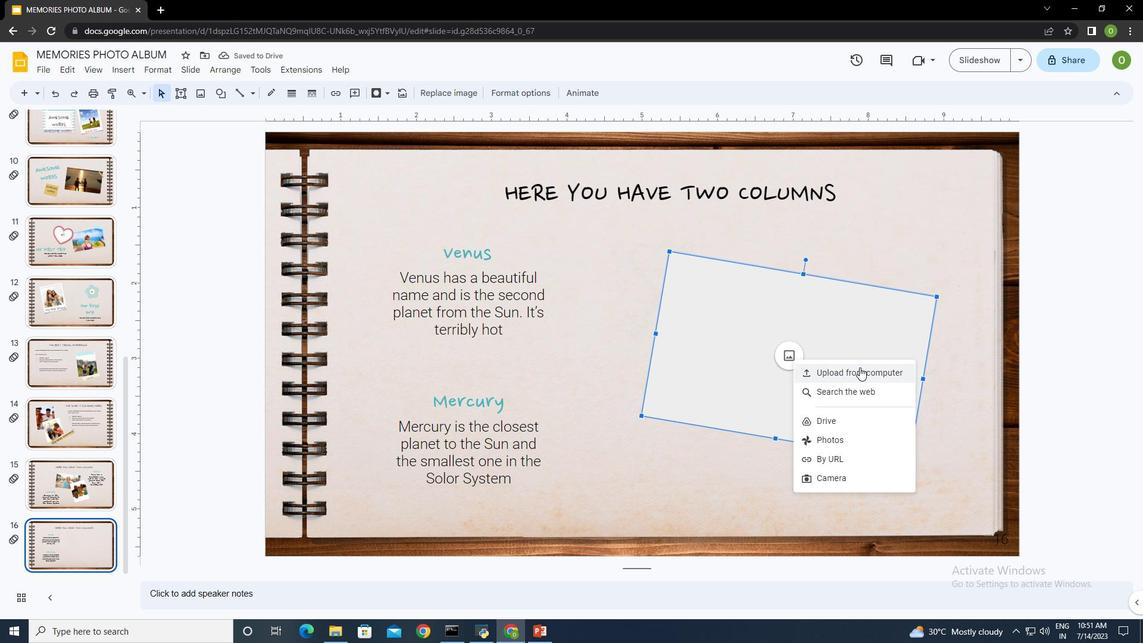 
Action: Mouse moved to (564, 154)
Screenshot: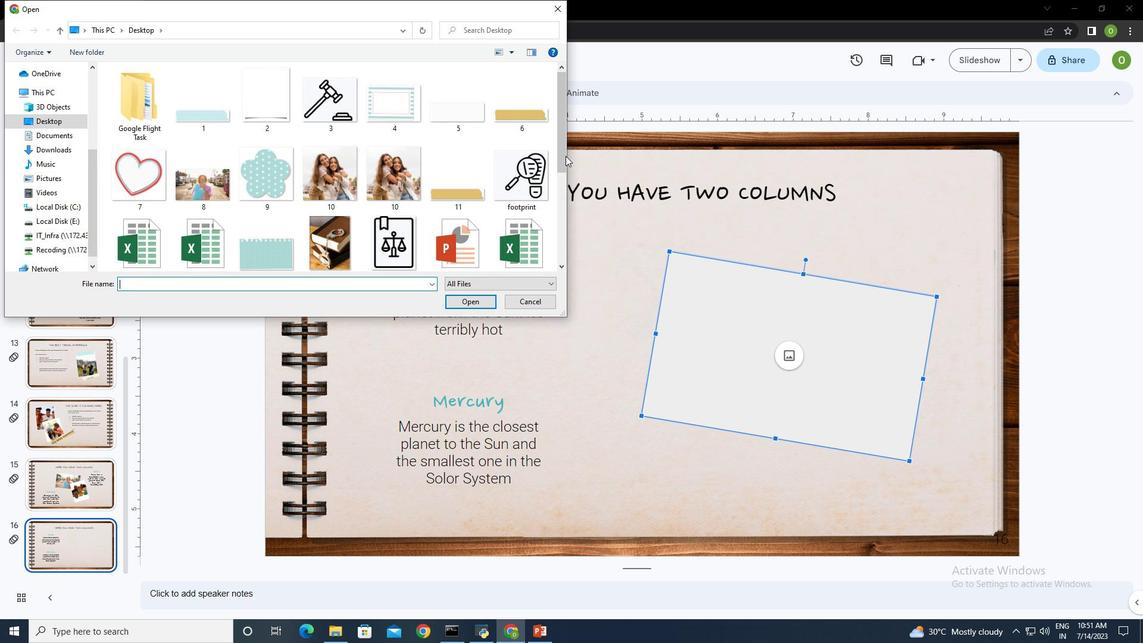 
Action: Mouse pressed left at (564, 154)
Screenshot: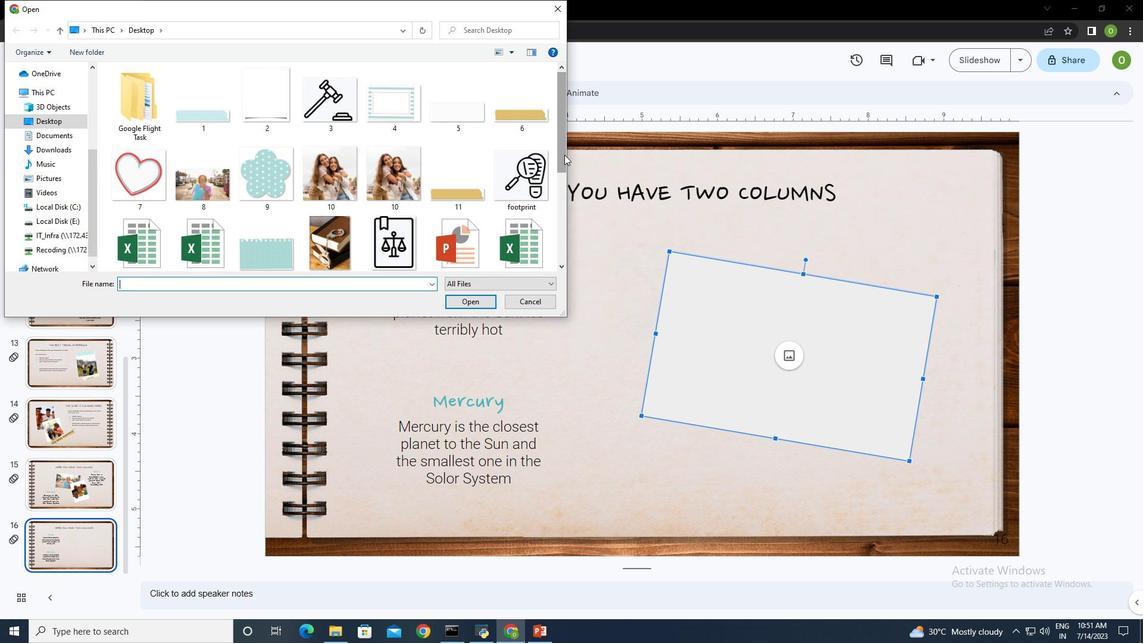 
Action: Mouse moved to (340, 161)
Screenshot: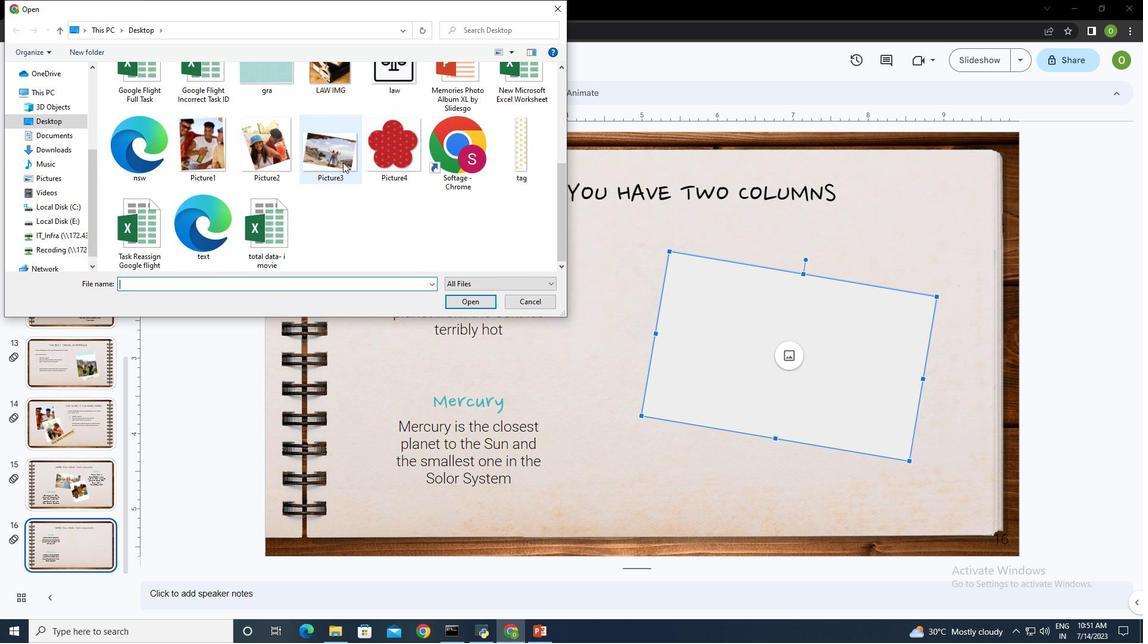 
Action: Mouse pressed left at (340, 161)
Screenshot: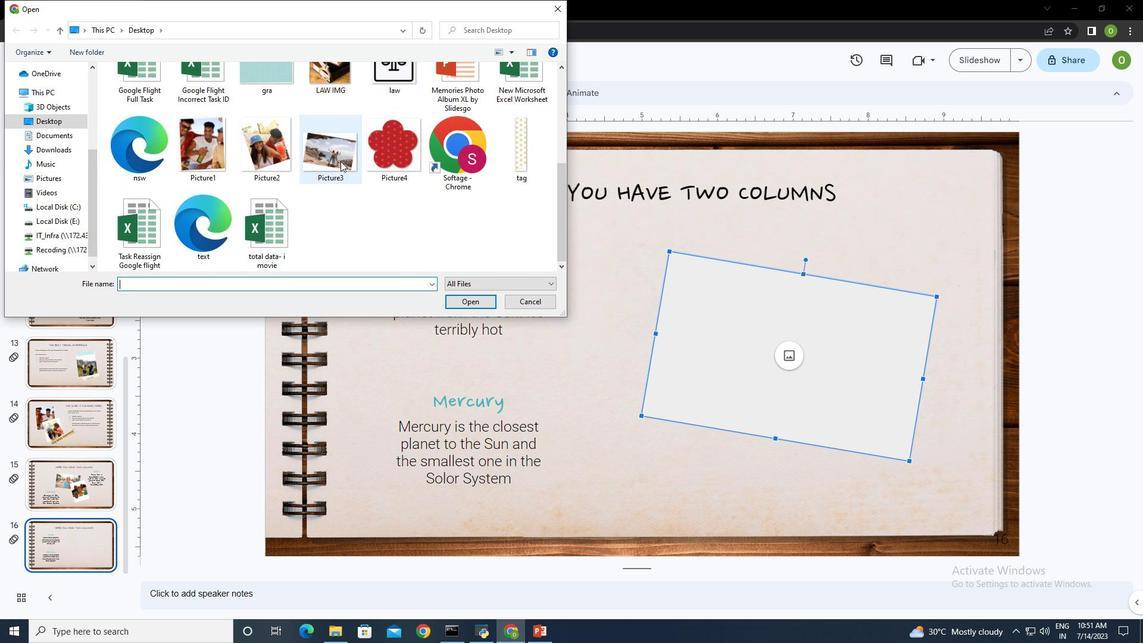 
Action: Mouse moved to (471, 302)
Screenshot: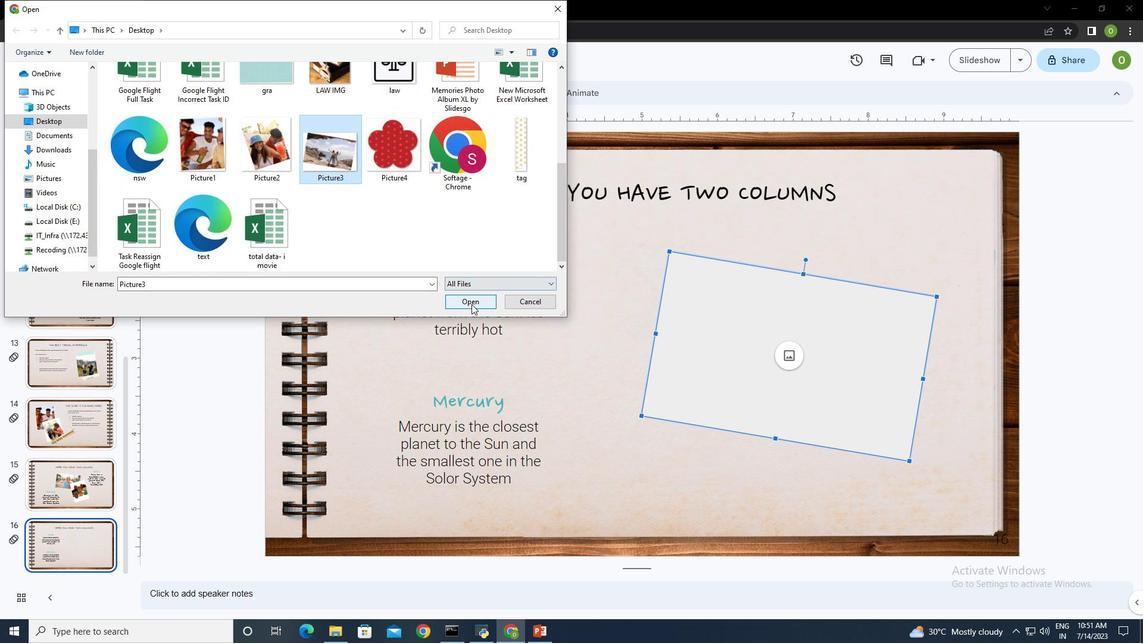 
Action: Mouse pressed left at (471, 302)
Screenshot: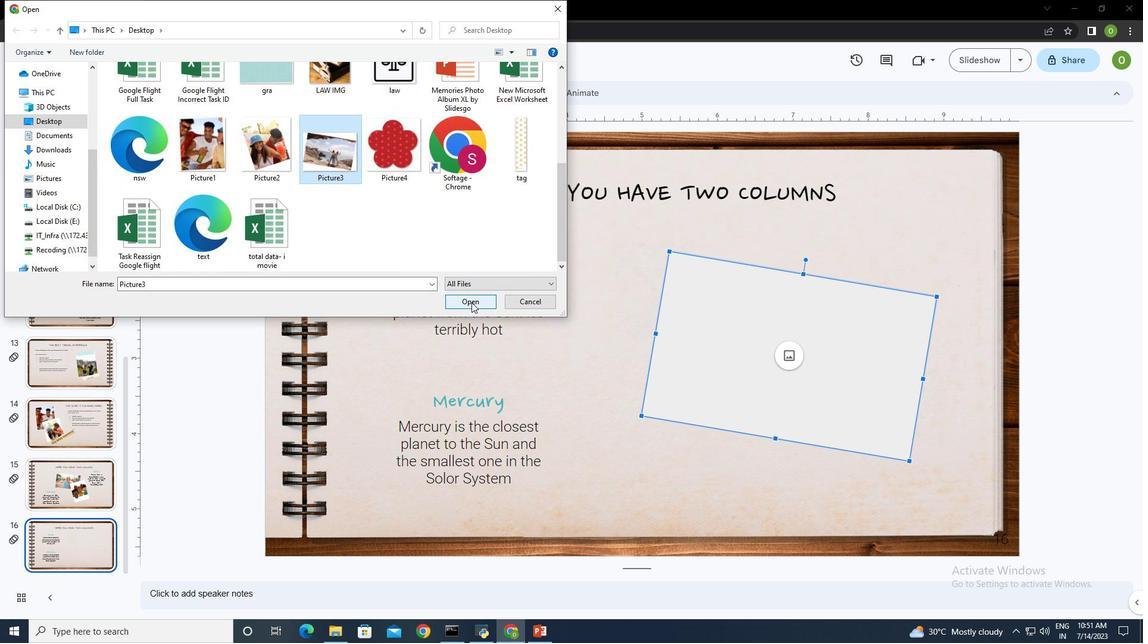 
Action: Mouse moved to (805, 261)
Screenshot: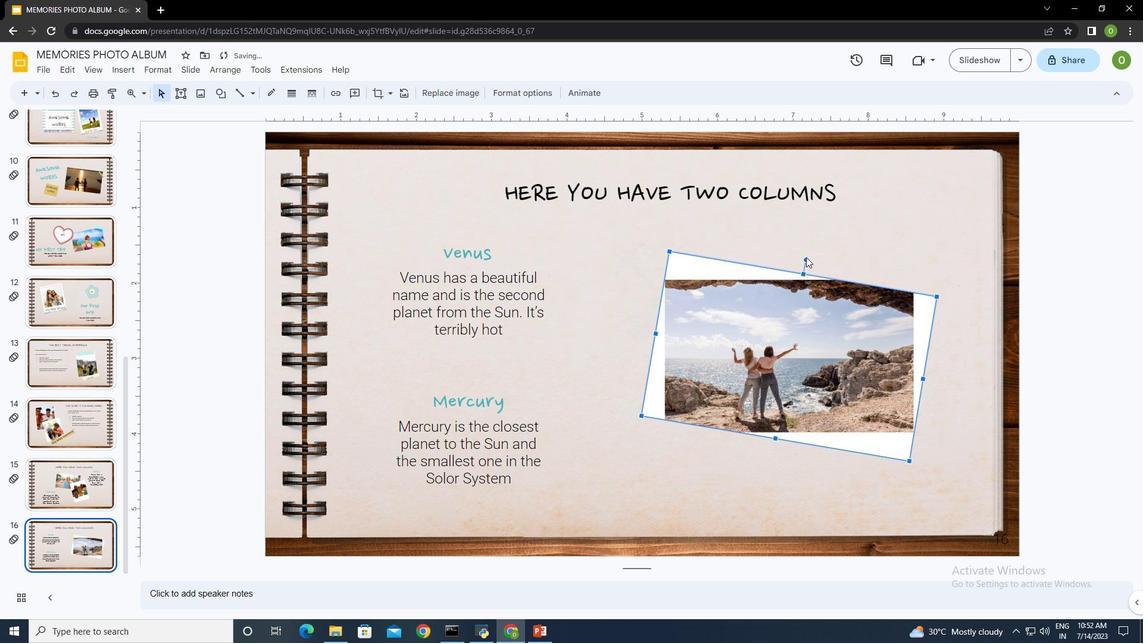 
Action: Mouse pressed left at (805, 261)
Screenshot: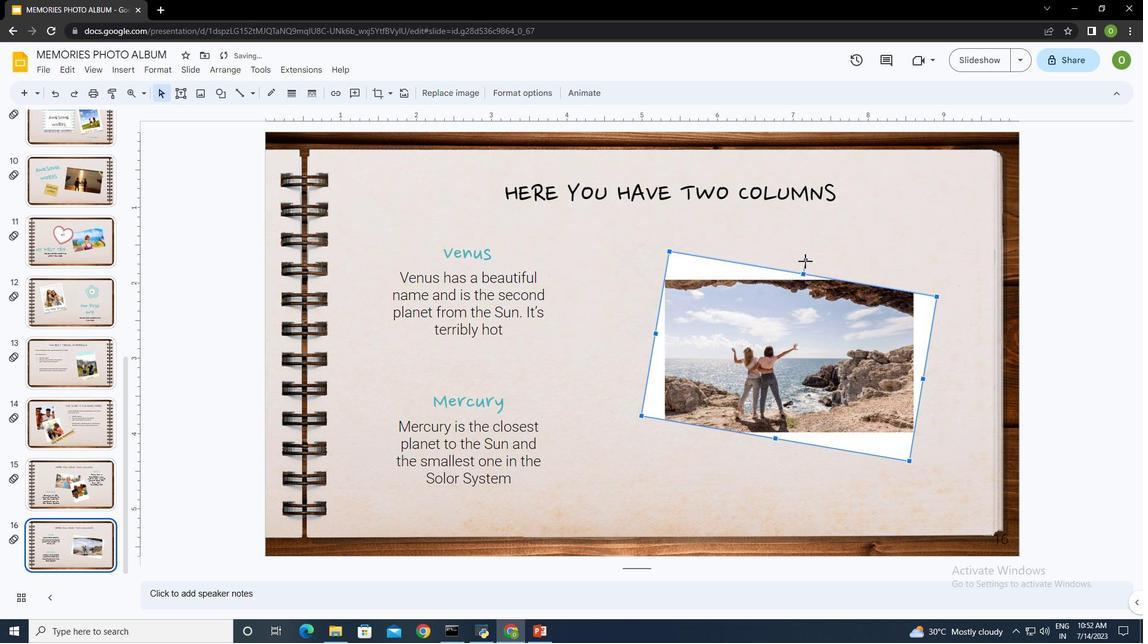 
Action: Mouse moved to (809, 261)
Screenshot: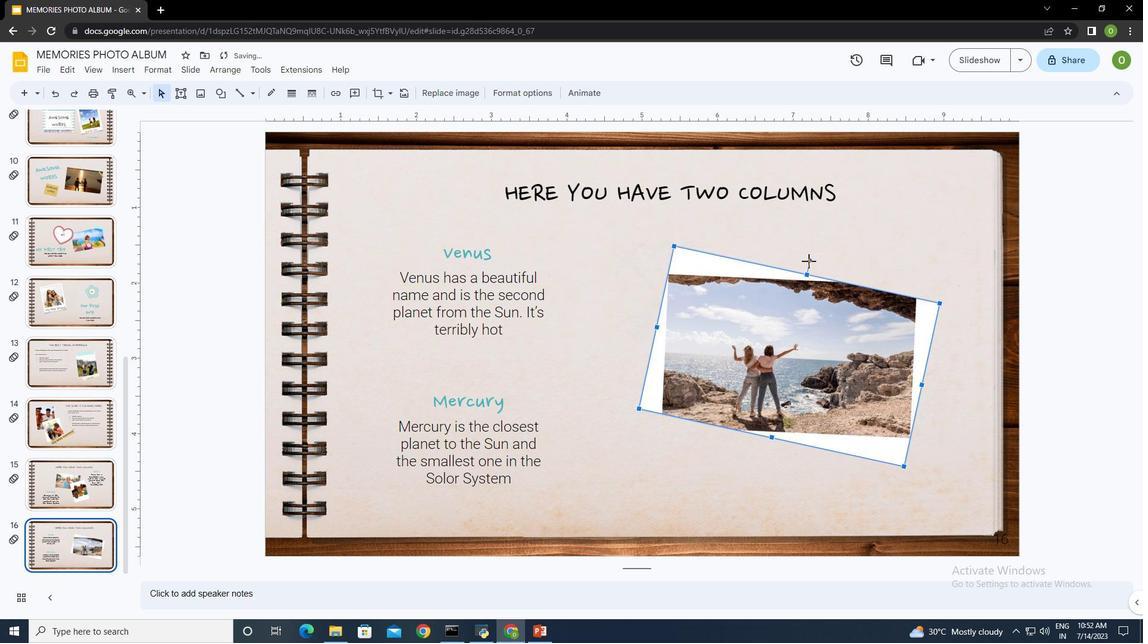 
Action: Mouse pressed left at (809, 261)
Screenshot: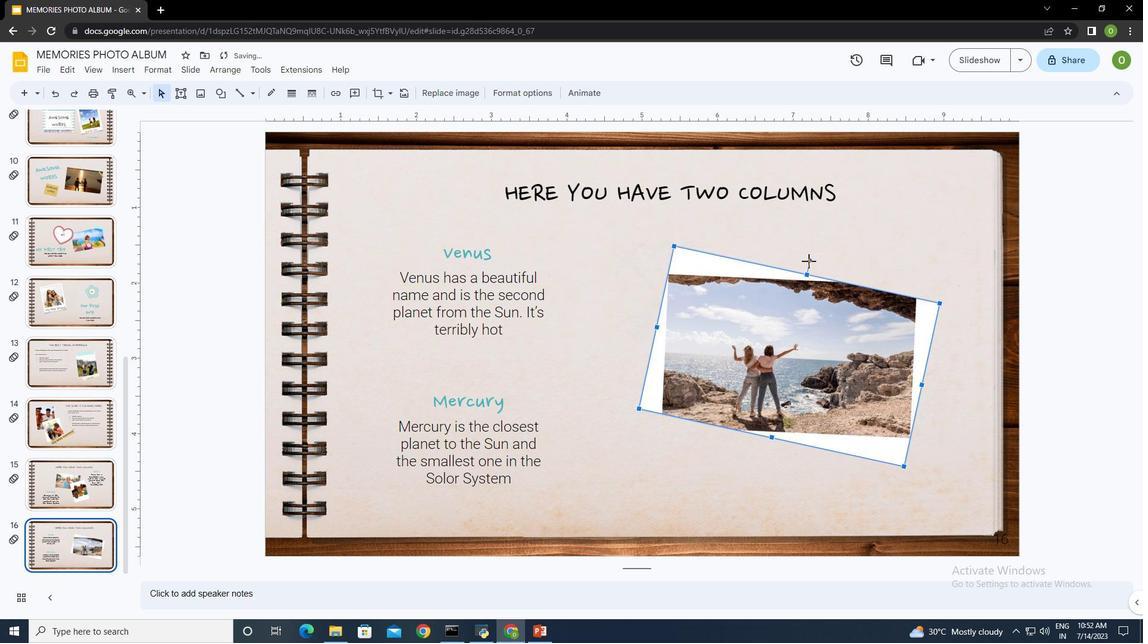 
Action: Mouse moved to (790, 449)
Screenshot: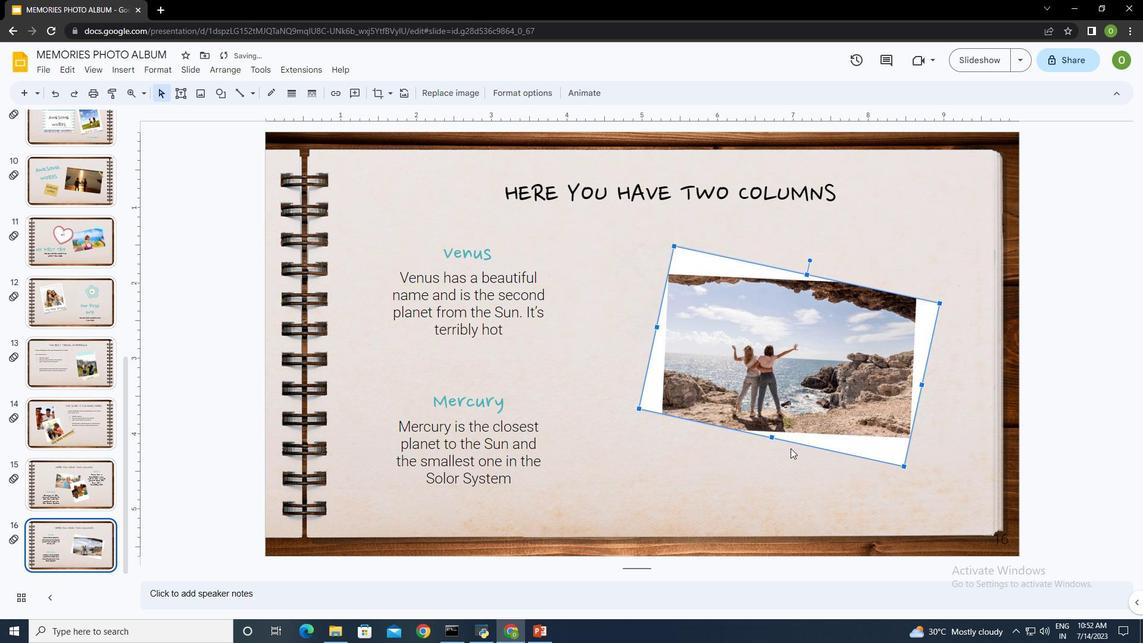 
Action: Mouse pressed left at (790, 449)
Screenshot: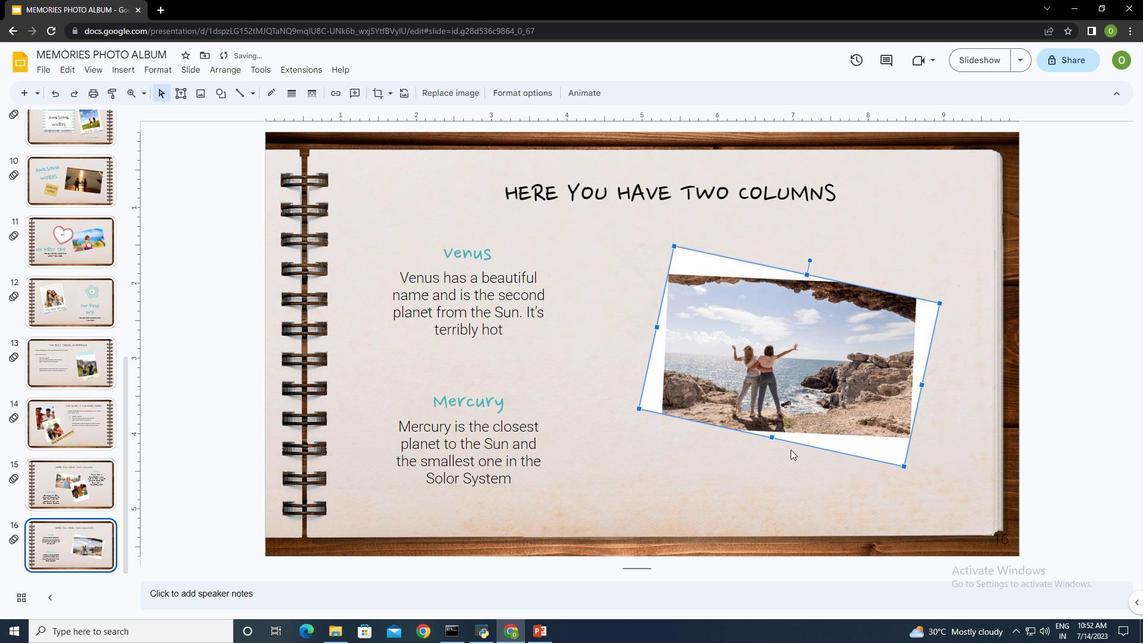 
Action: Mouse moved to (129, 70)
Screenshot: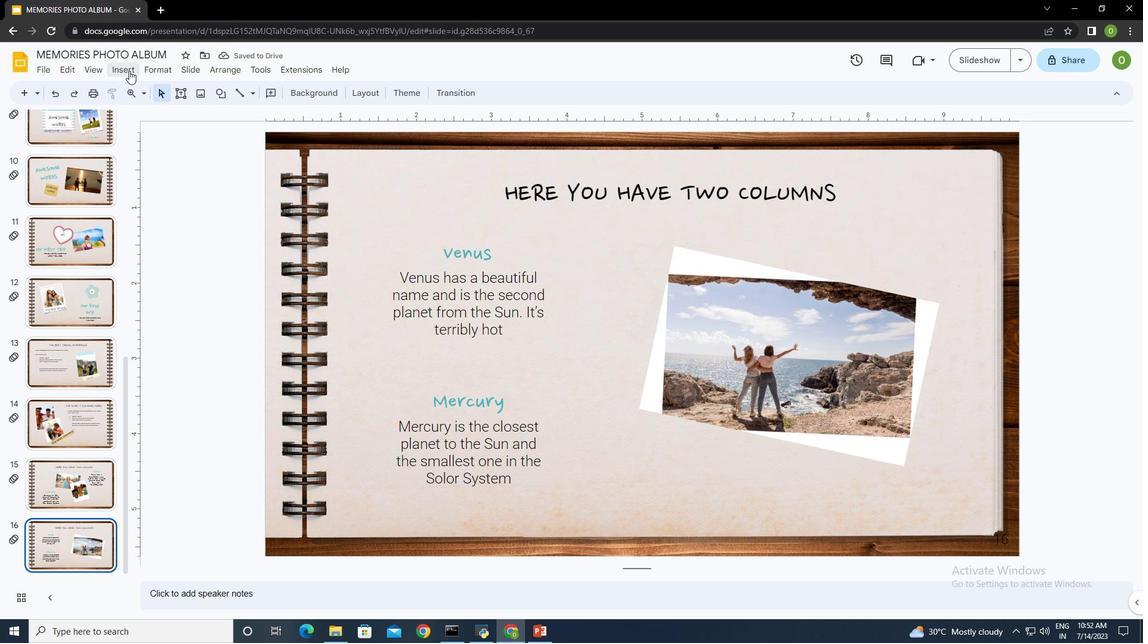 
Action: Mouse pressed left at (129, 70)
Screenshot: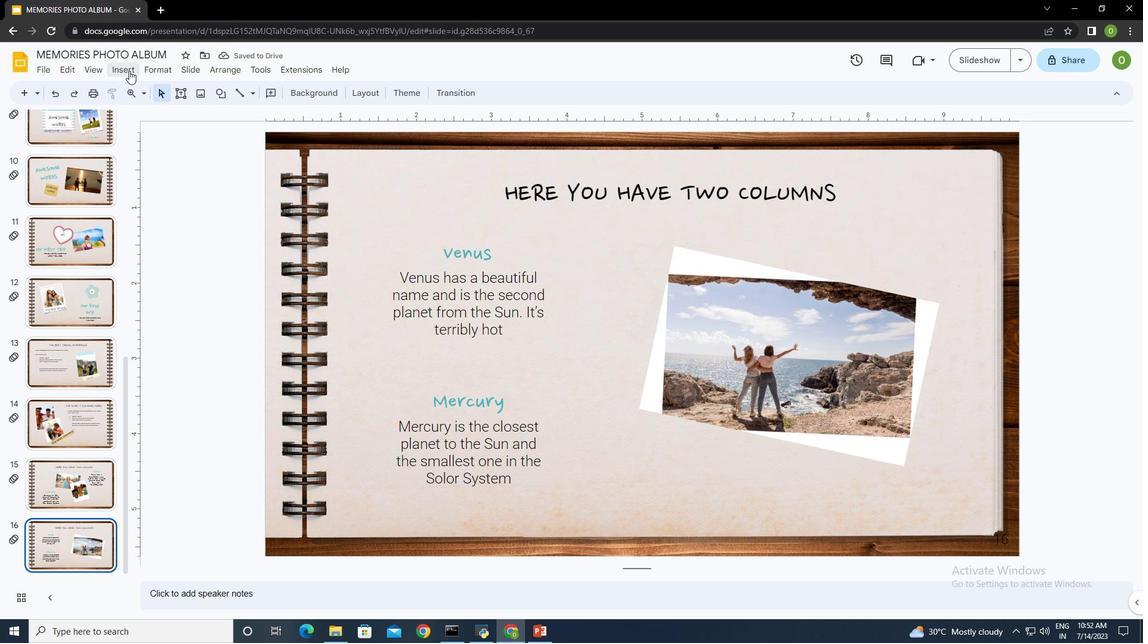 
Action: Mouse moved to (340, 91)
Screenshot: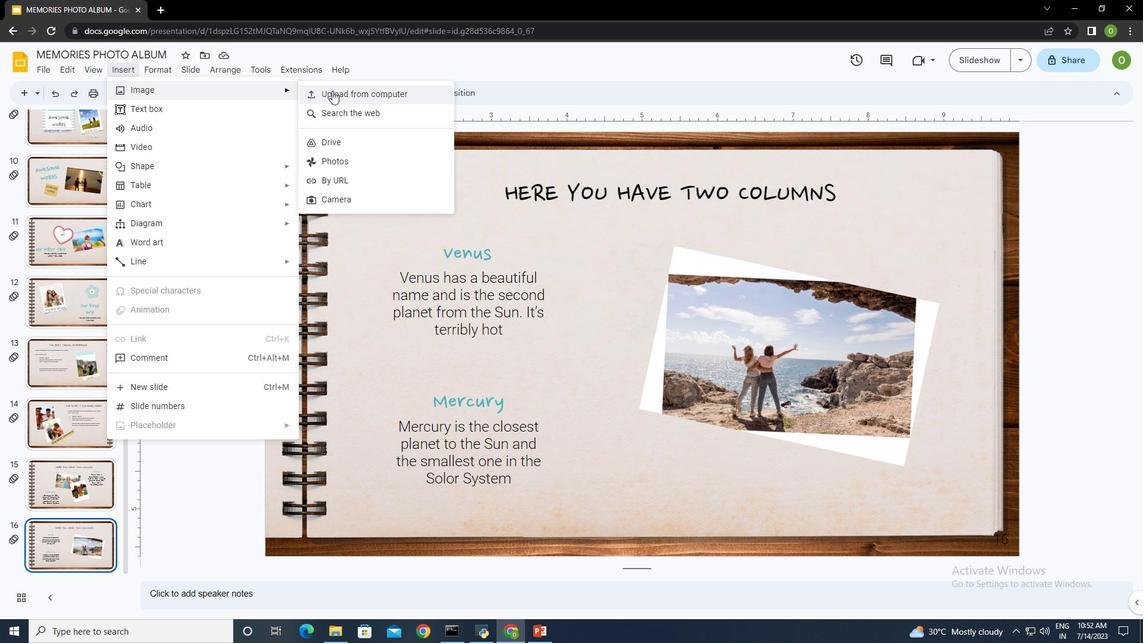 
Action: Mouse pressed left at (340, 91)
Screenshot: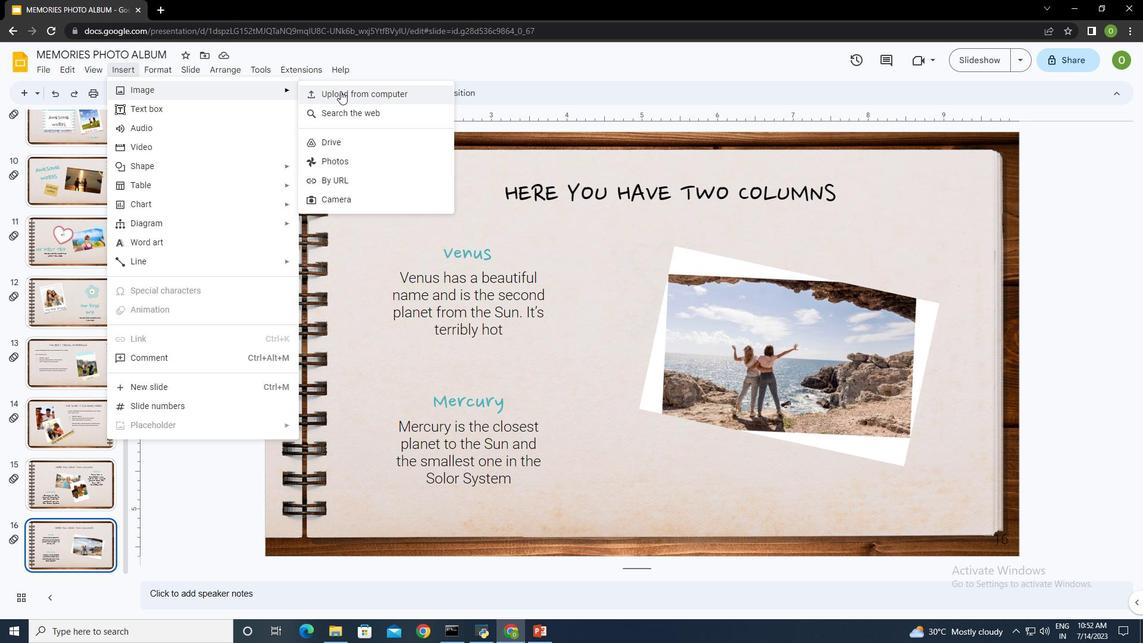 
Action: Mouse moved to (402, 205)
Screenshot: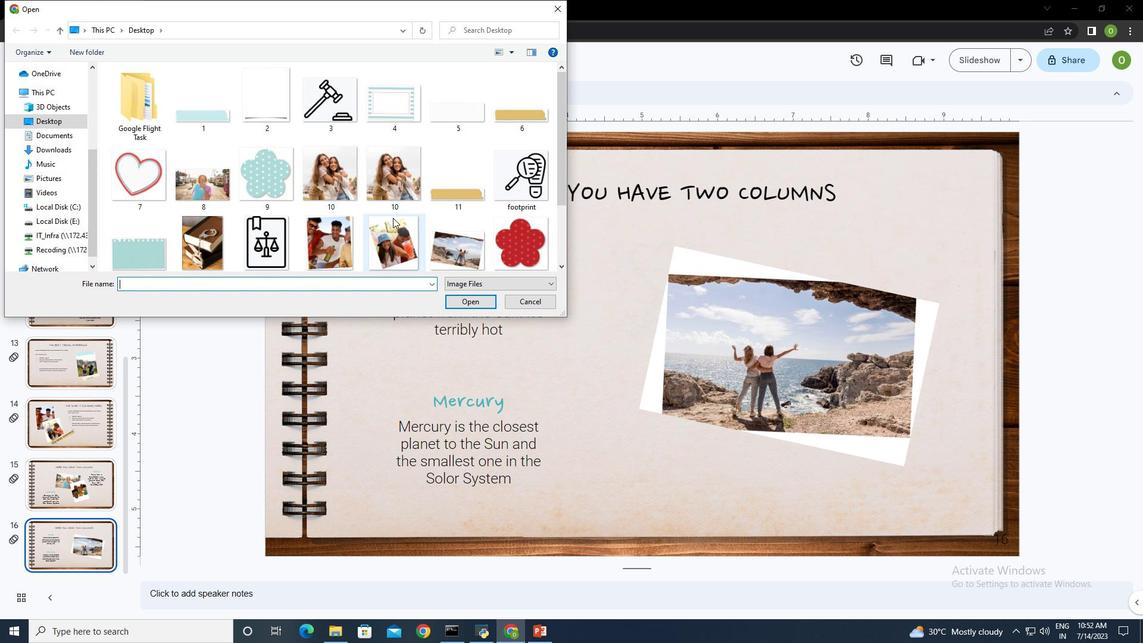
Action: Mouse scrolled (402, 204) with delta (0, 0)
Screenshot: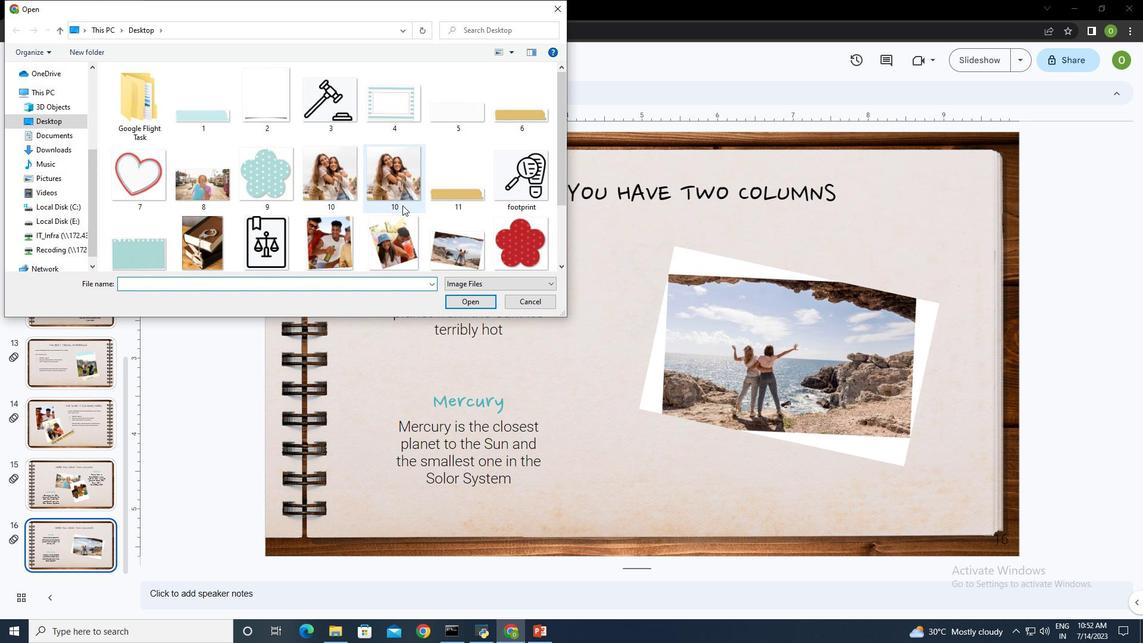 
Action: Mouse scrolled (402, 204) with delta (0, 0)
Screenshot: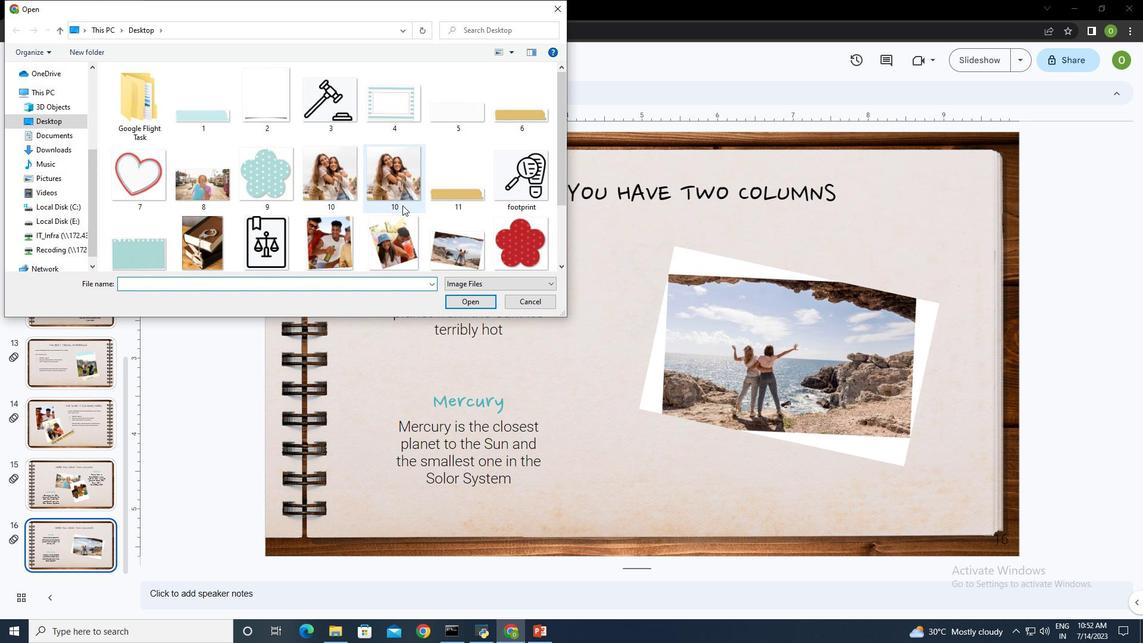 
Action: Mouse moved to (528, 156)
Screenshot: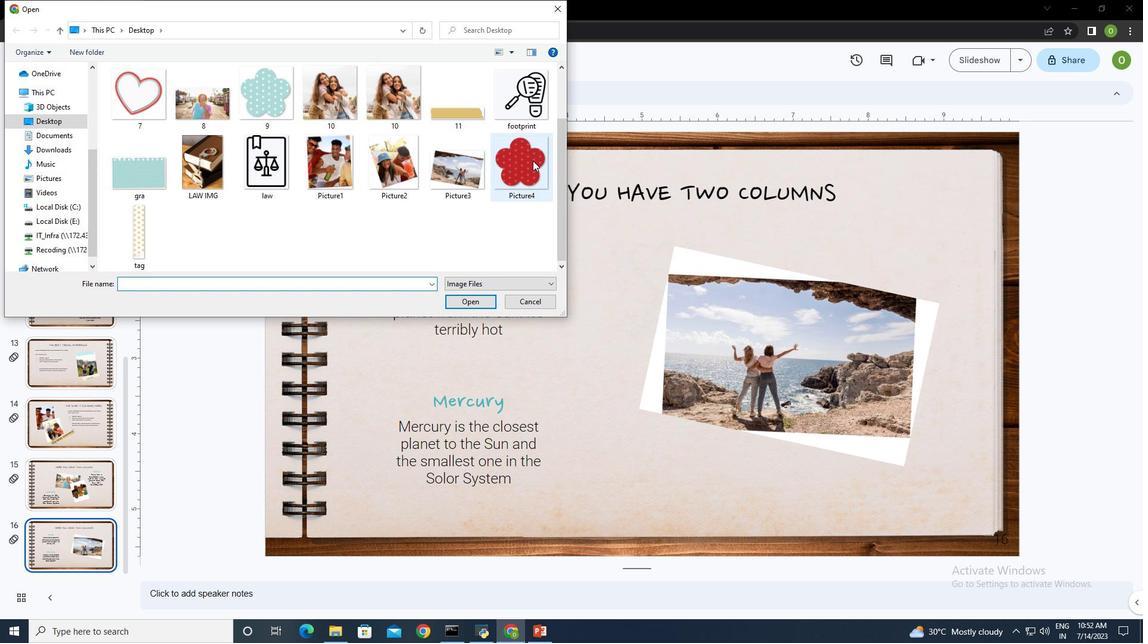 
Action: Mouse pressed left at (528, 156)
Screenshot: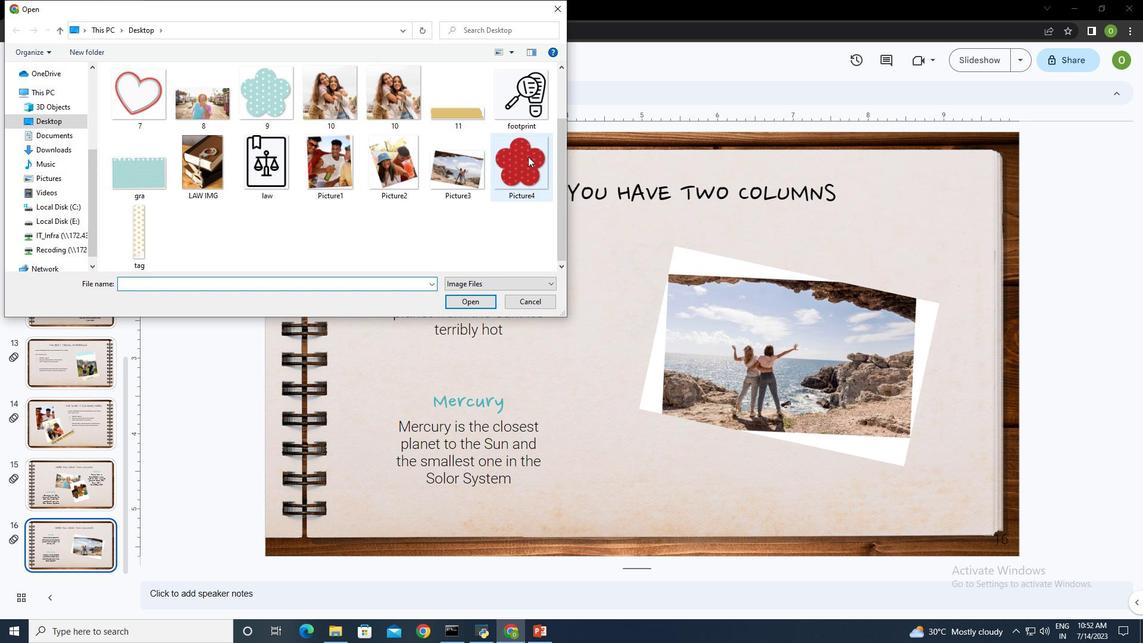 
Action: Mouse moved to (466, 301)
Screenshot: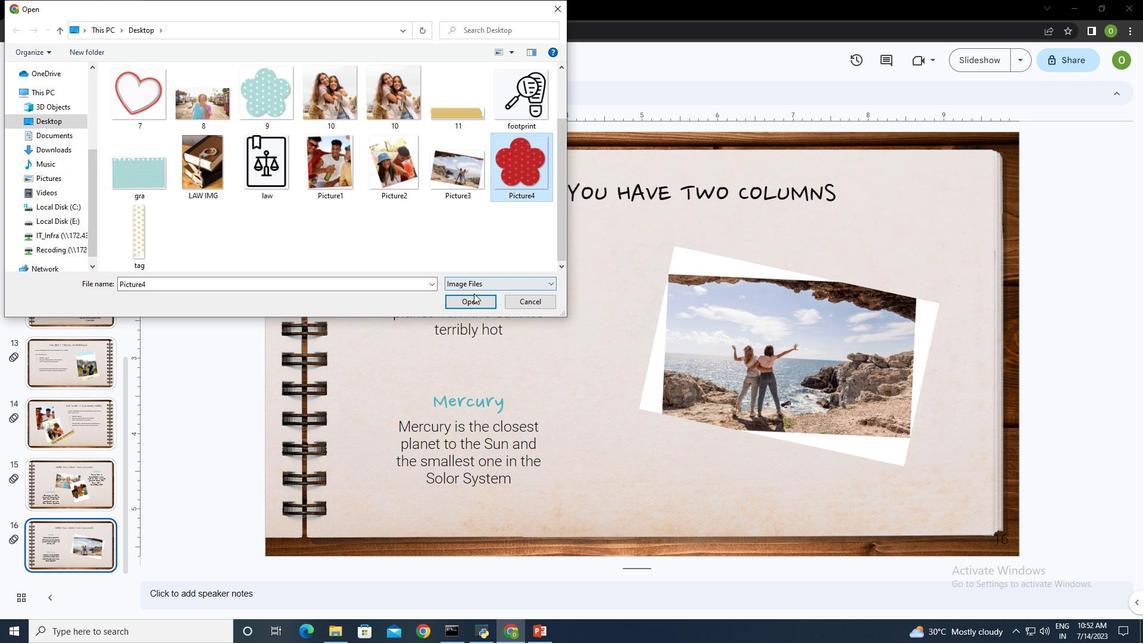 
Action: Mouse pressed left at (466, 301)
Screenshot: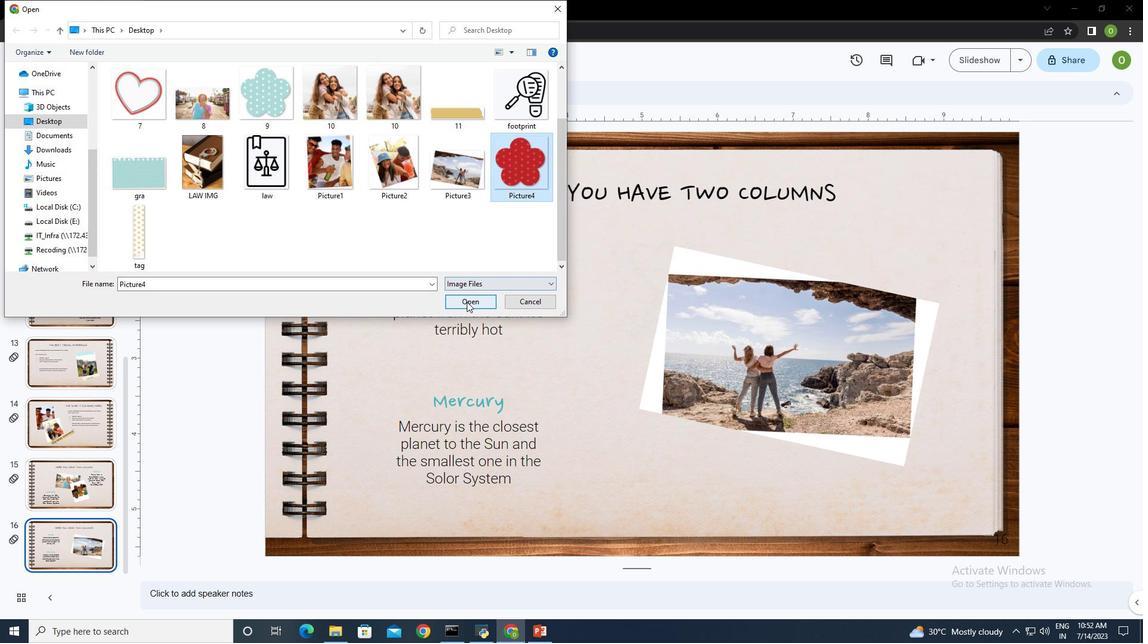 
Action: Mouse moved to (316, 187)
Screenshot: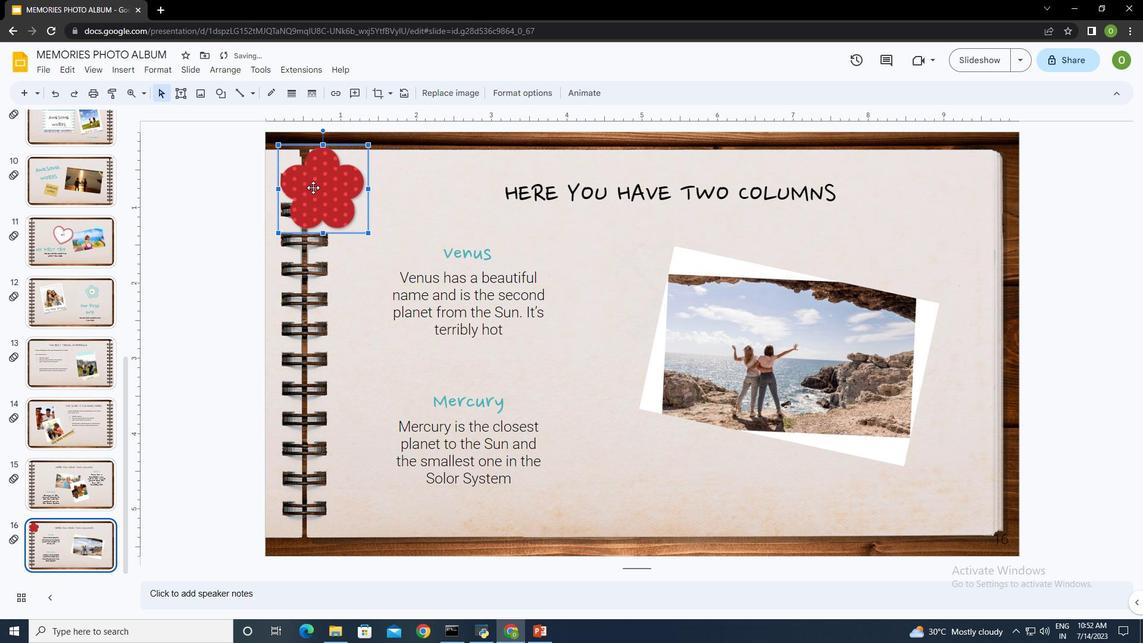 
Action: Mouse pressed left at (316, 187)
Screenshot: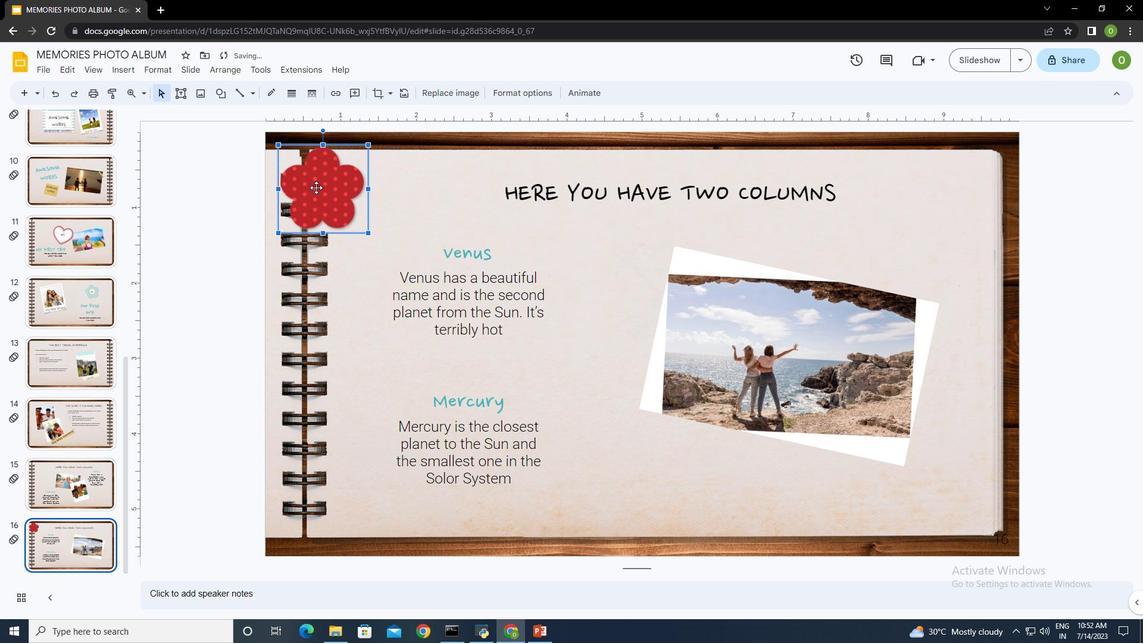 
Action: Mouse moved to (912, 463)
Screenshot: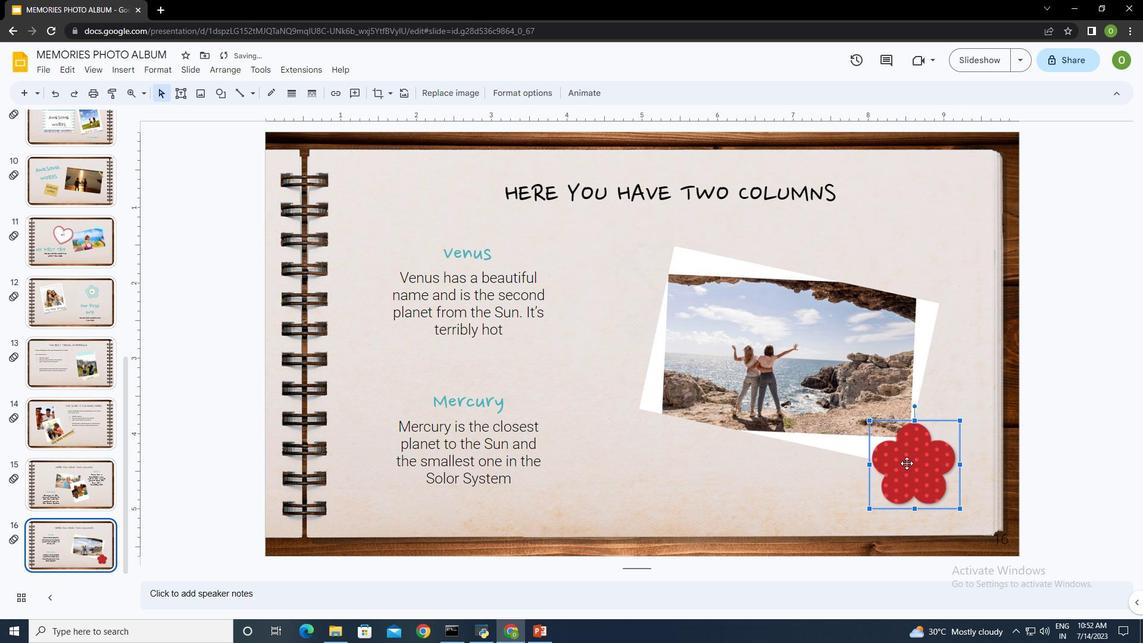 
Action: Mouse pressed left at (912, 463)
Screenshot: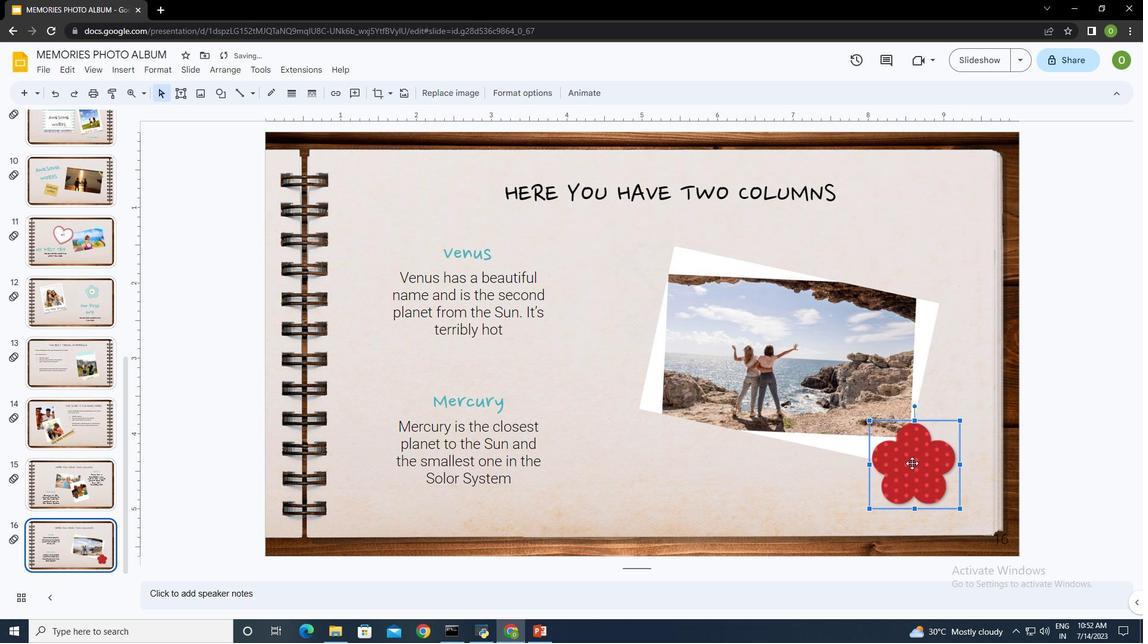 
Action: Mouse moved to (768, 482)
Screenshot: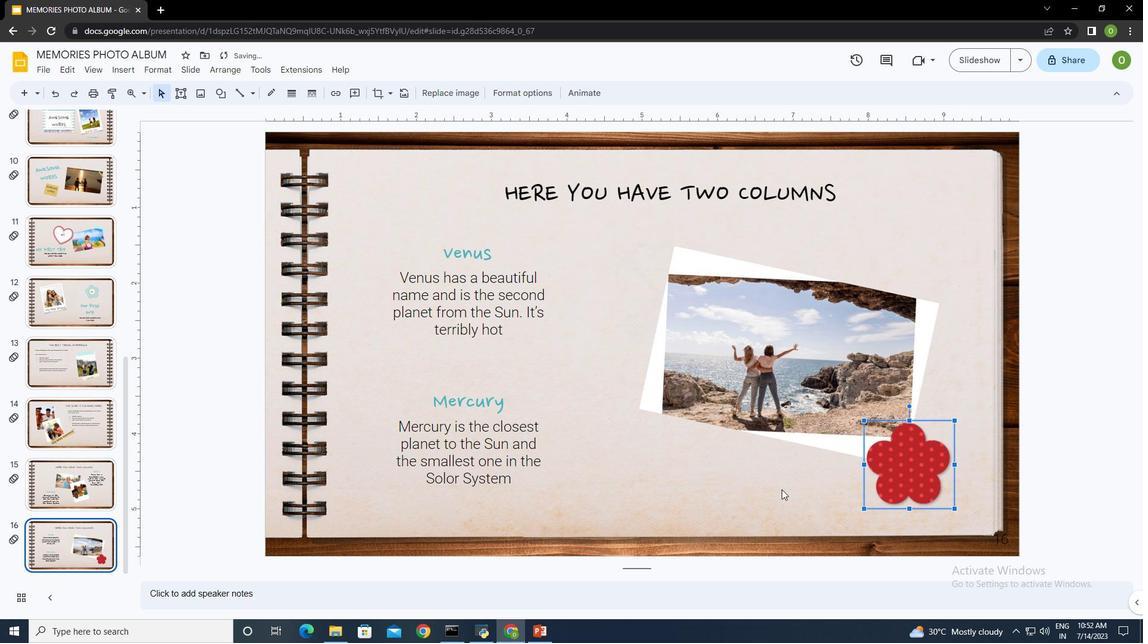 
Action: Mouse pressed left at (768, 482)
Screenshot: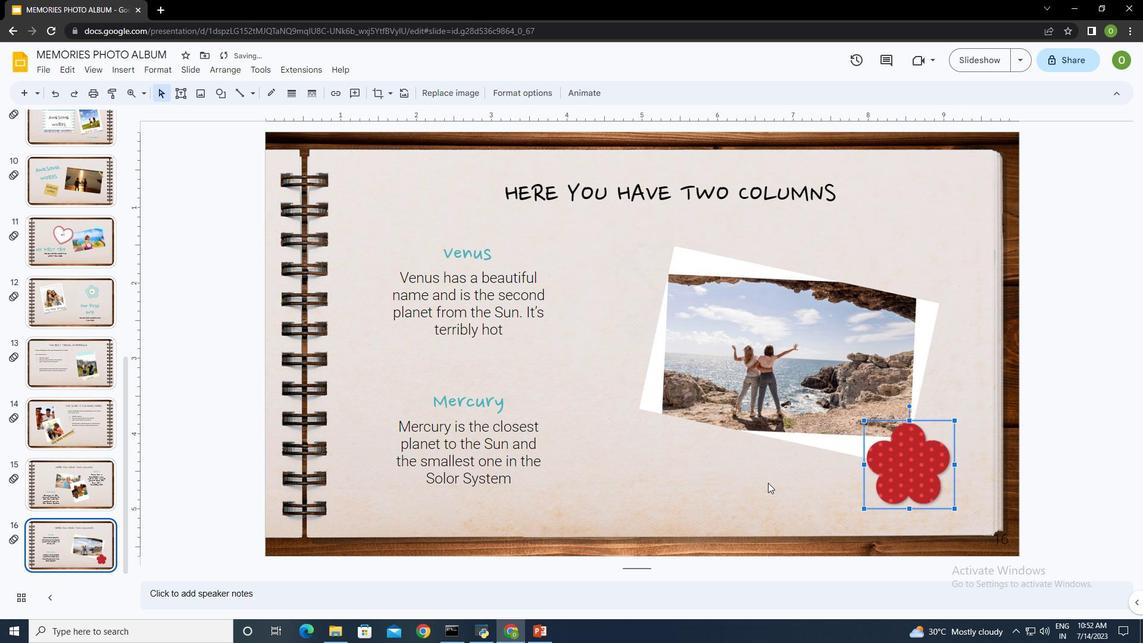 
Action: Mouse moved to (957, 391)
Screenshot: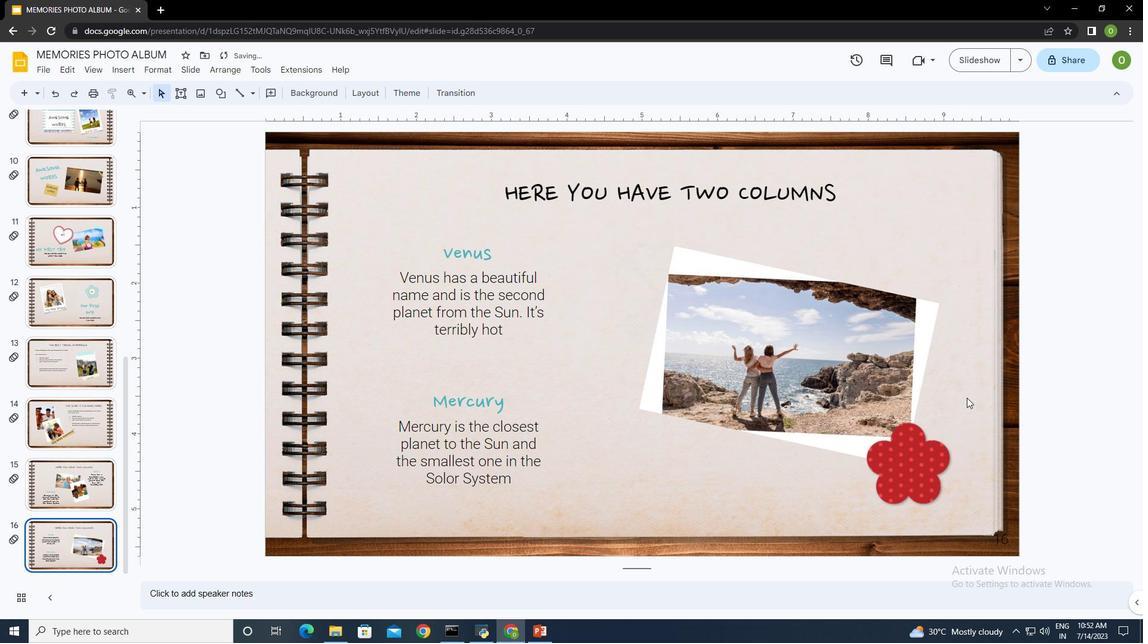 
Action: Mouse pressed left at (957, 391)
Screenshot: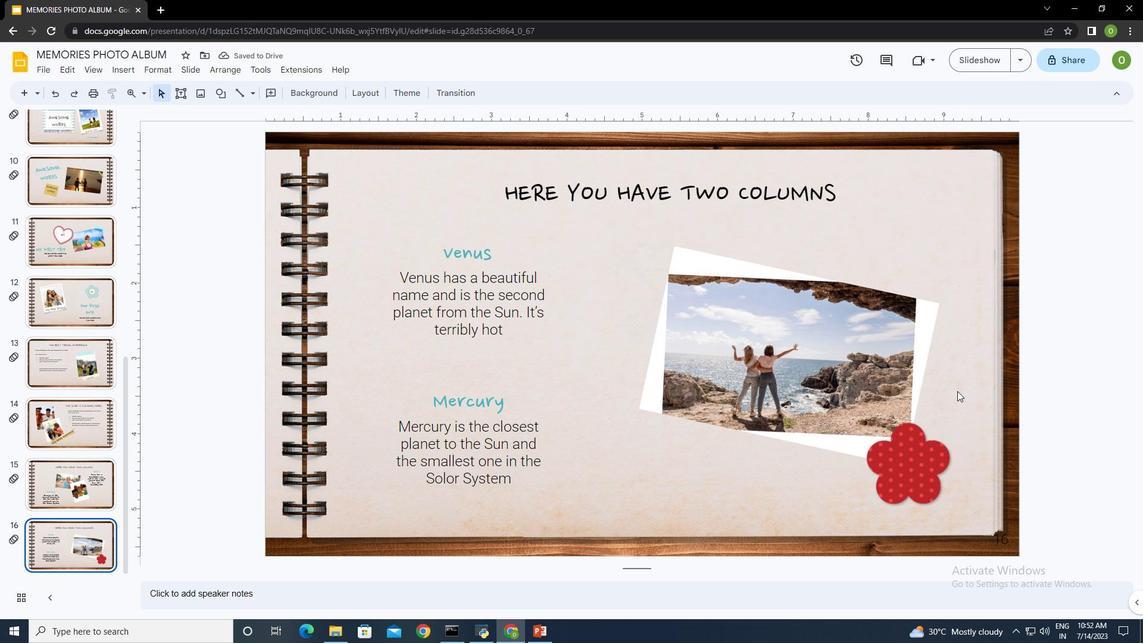 
Action: Mouse moved to (771, 355)
Screenshot: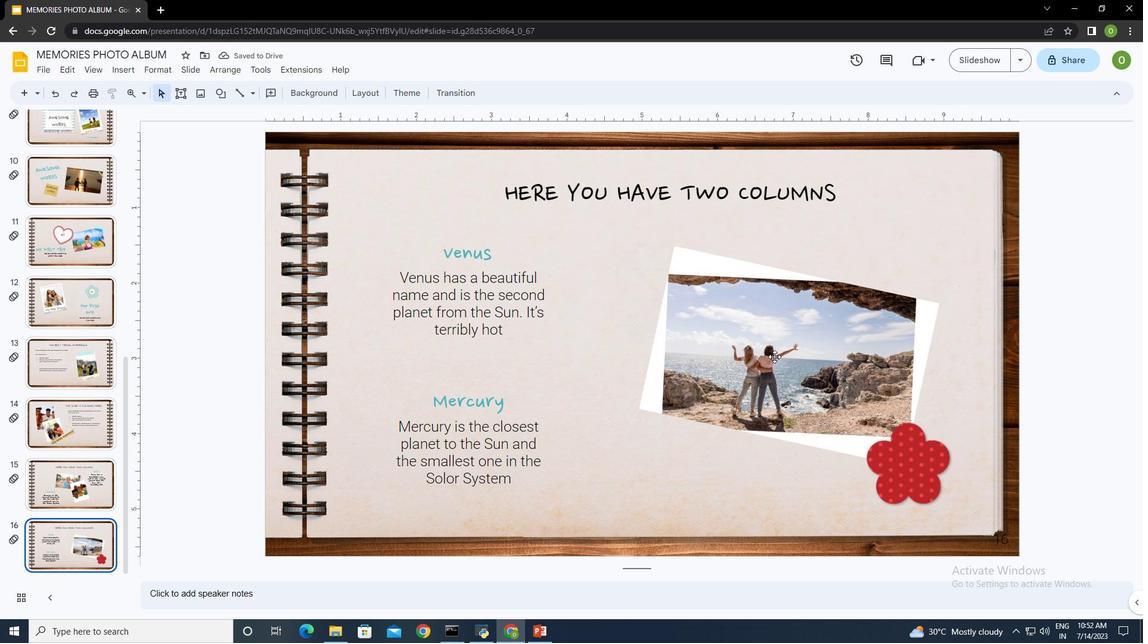 
Action: Mouse pressed left at (771, 355)
Screenshot: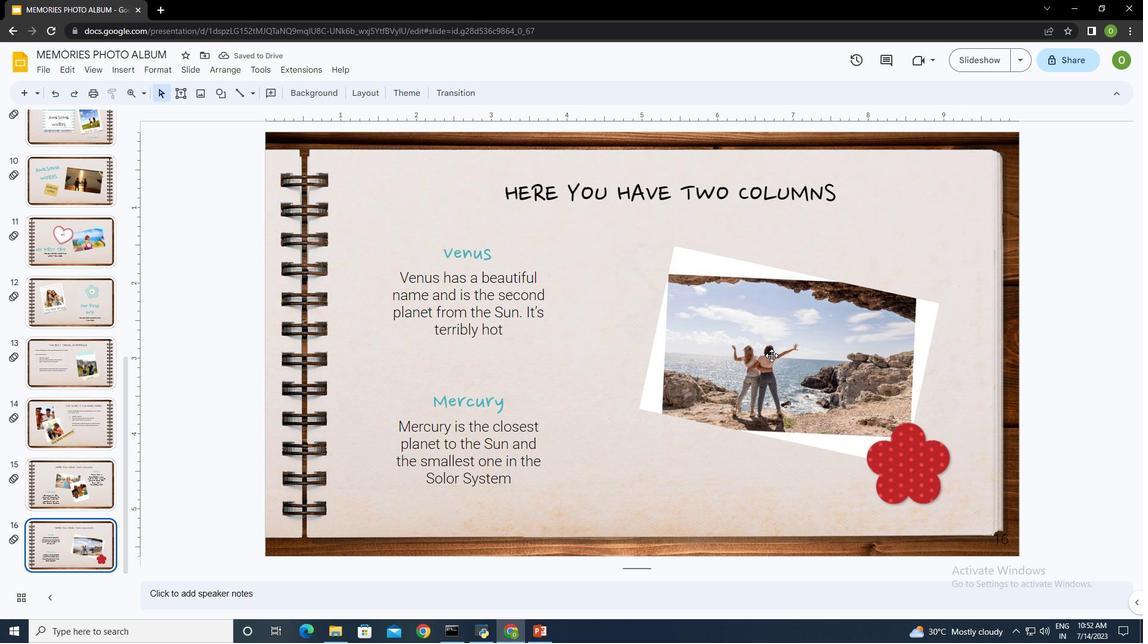 
Action: Mouse moved to (590, 92)
Screenshot: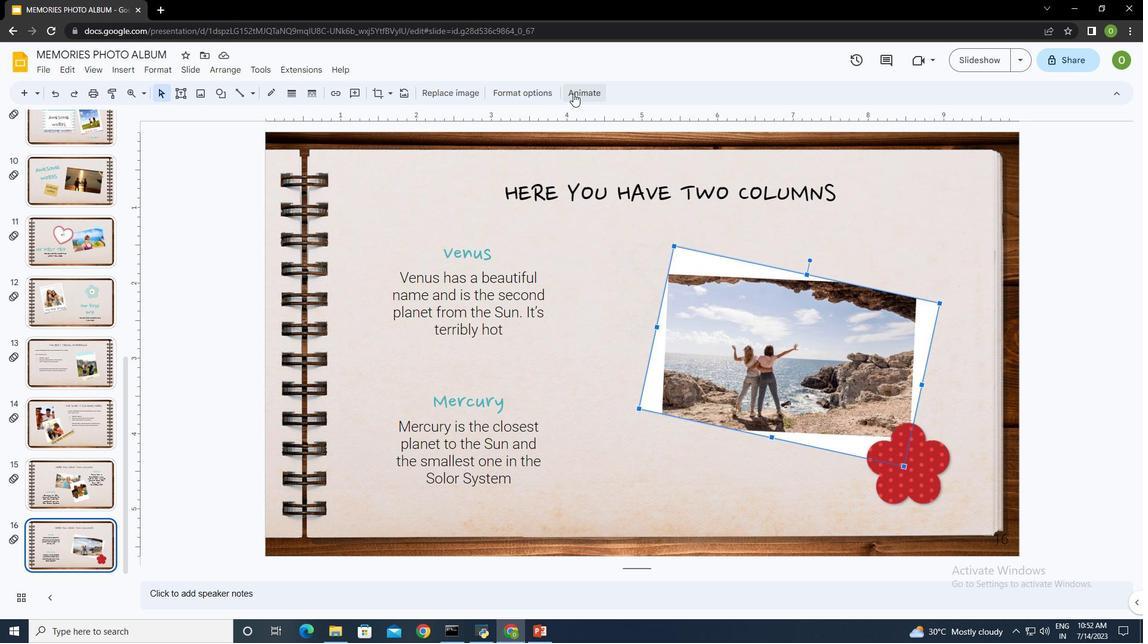 
Action: Mouse pressed left at (590, 92)
Screenshot: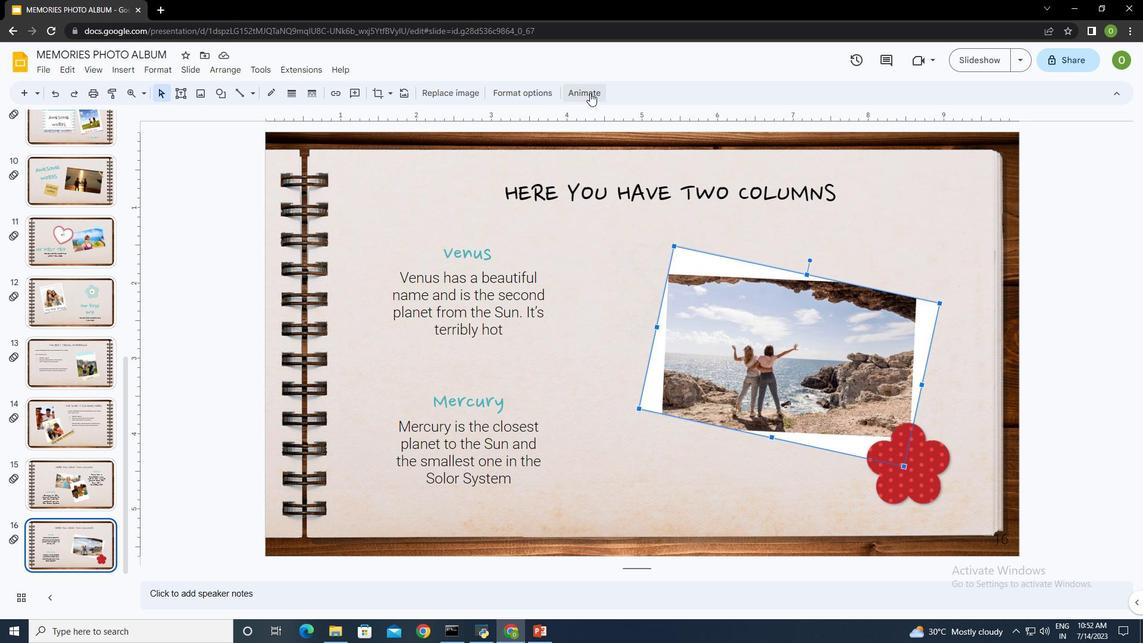 
Action: Mouse moved to (999, 277)
Screenshot: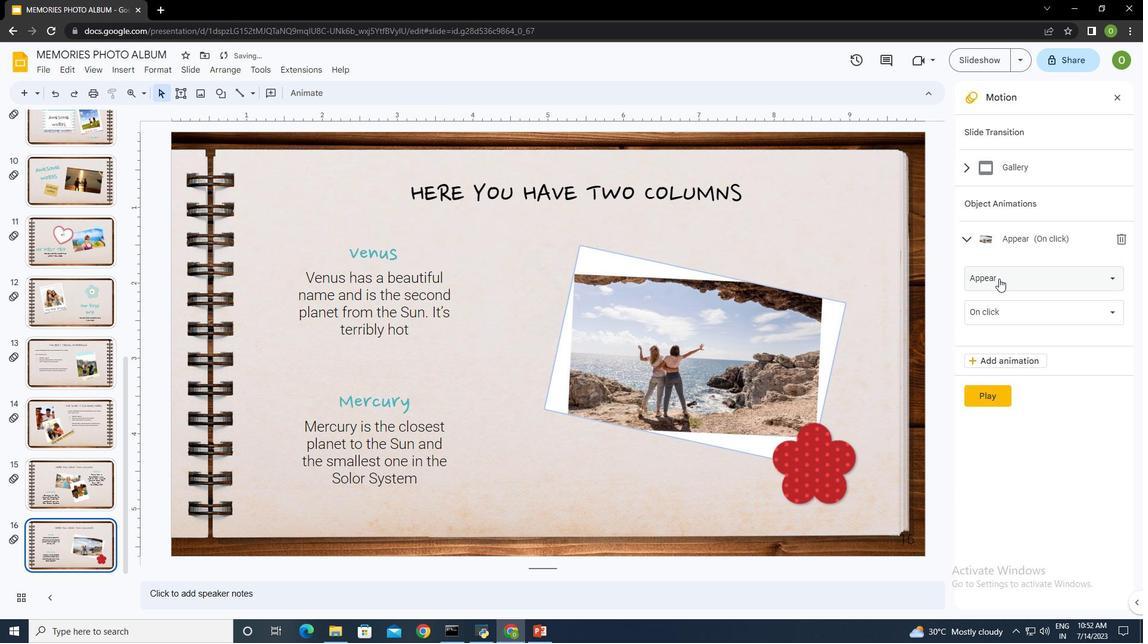 
Action: Mouse pressed left at (999, 277)
Screenshot: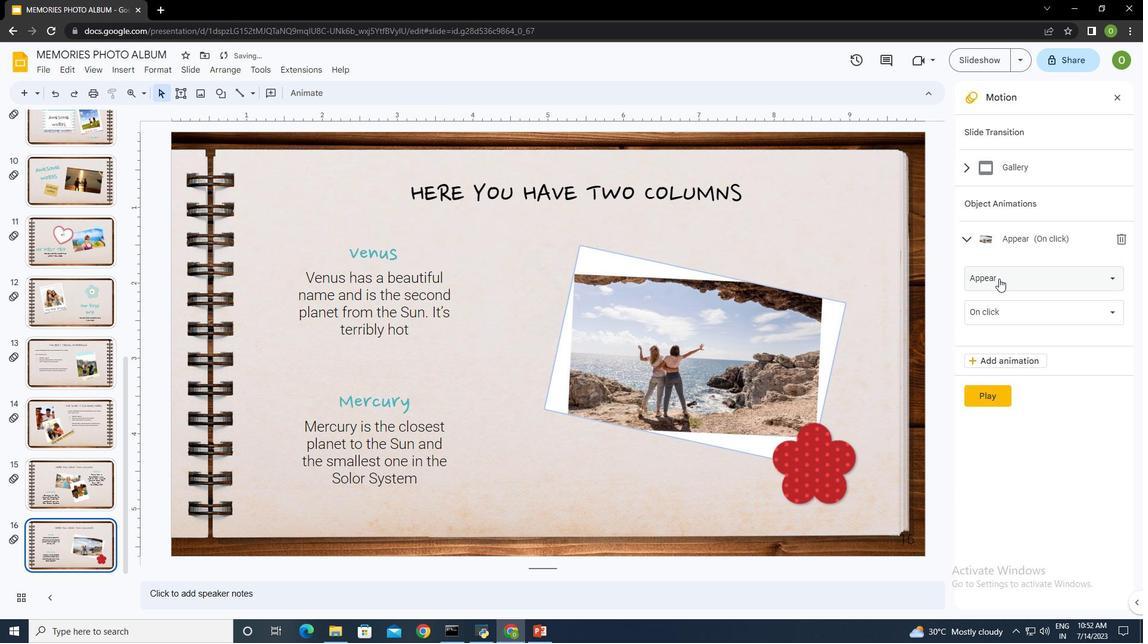 
Action: Mouse moved to (1025, 450)
Screenshot: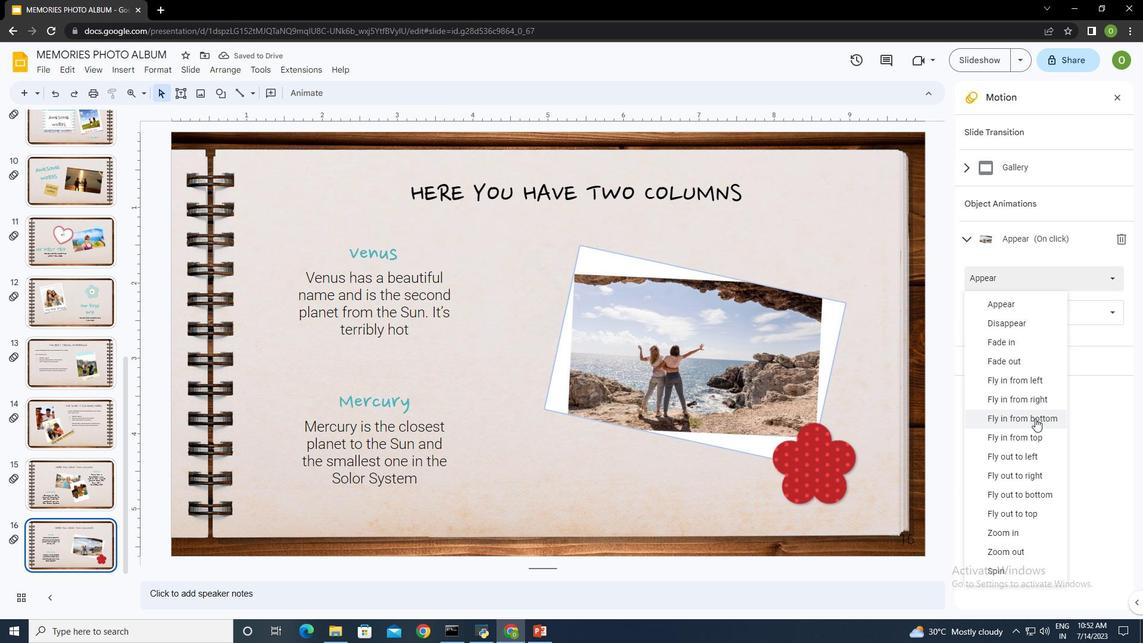 
Action: Mouse scrolled (1025, 449) with delta (0, 0)
Screenshot: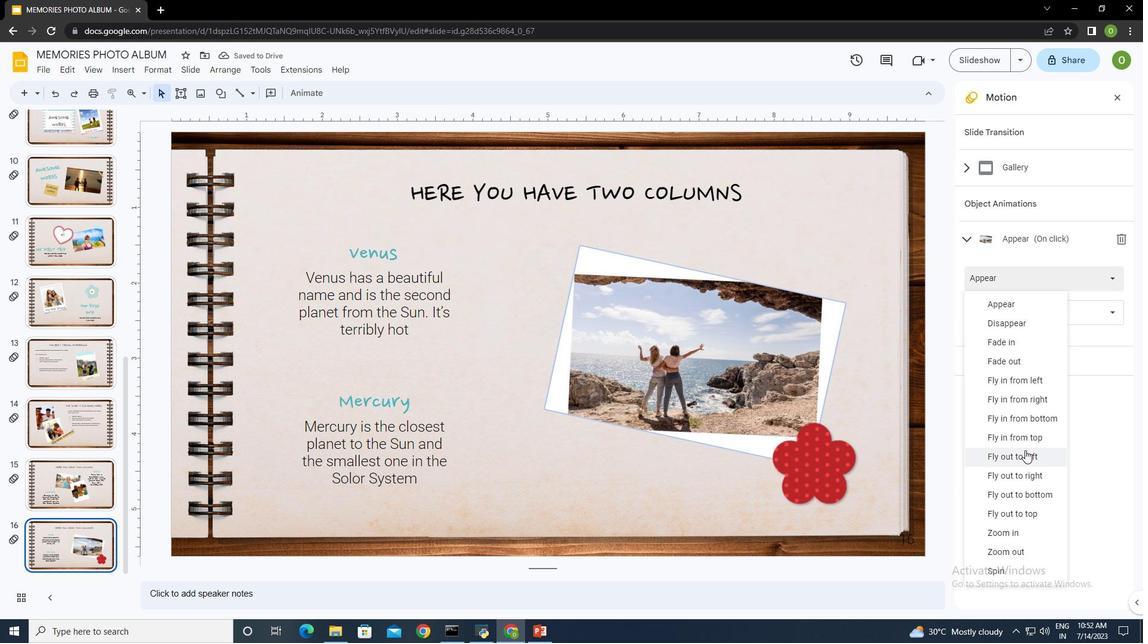 
Action: Mouse scrolled (1025, 449) with delta (0, 0)
Screenshot: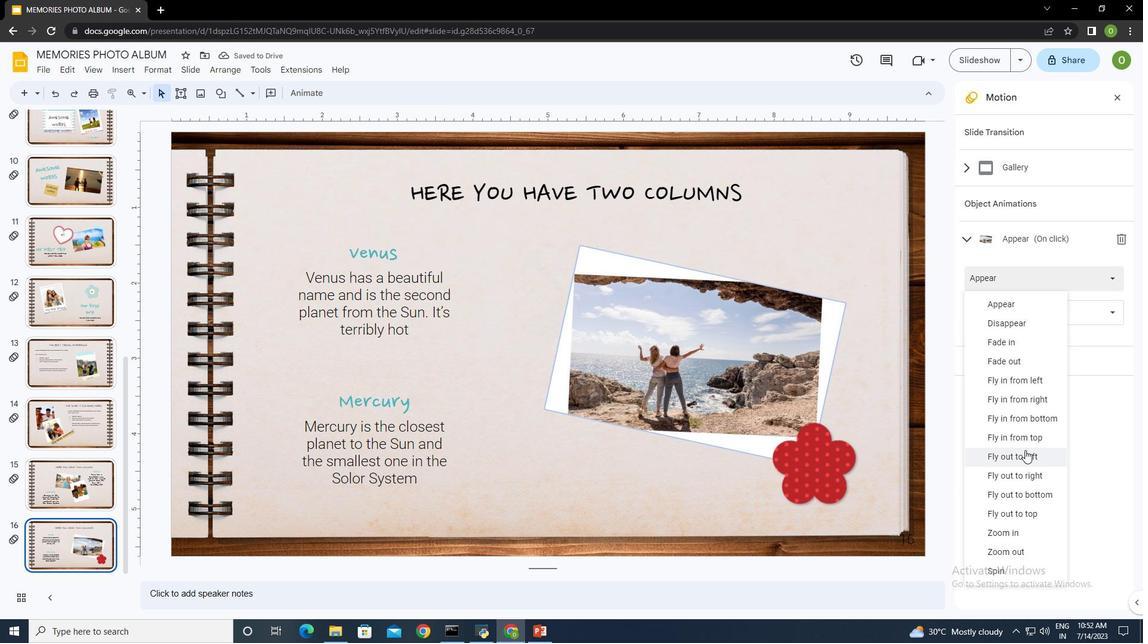 
Action: Mouse moved to (1025, 450)
Screenshot: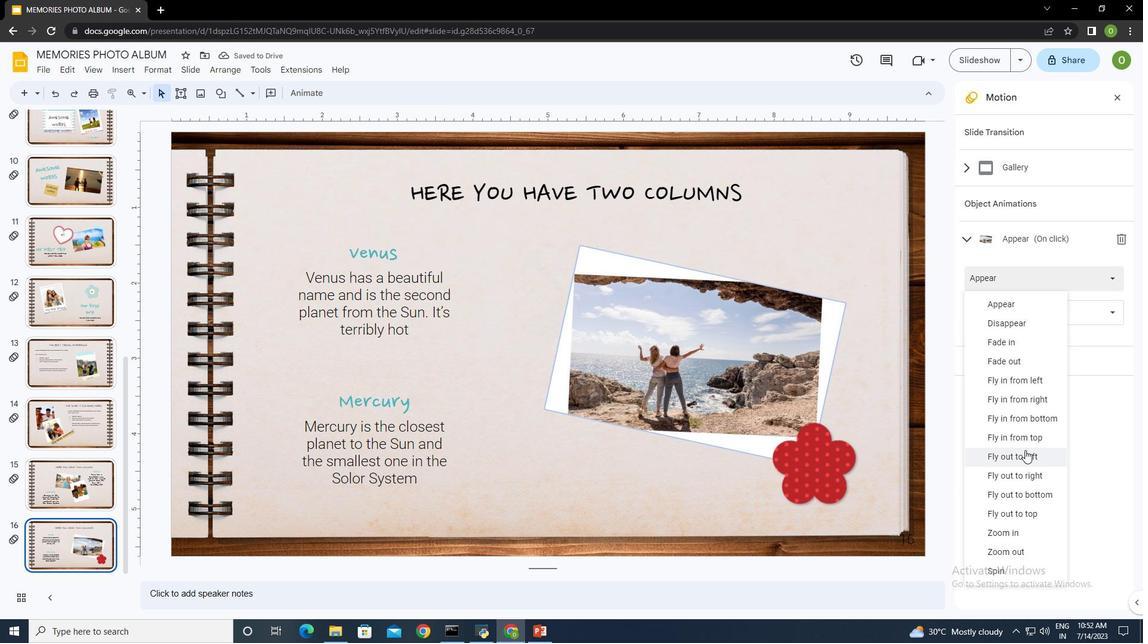 
Action: Mouse scrolled (1025, 449) with delta (0, 0)
Screenshot: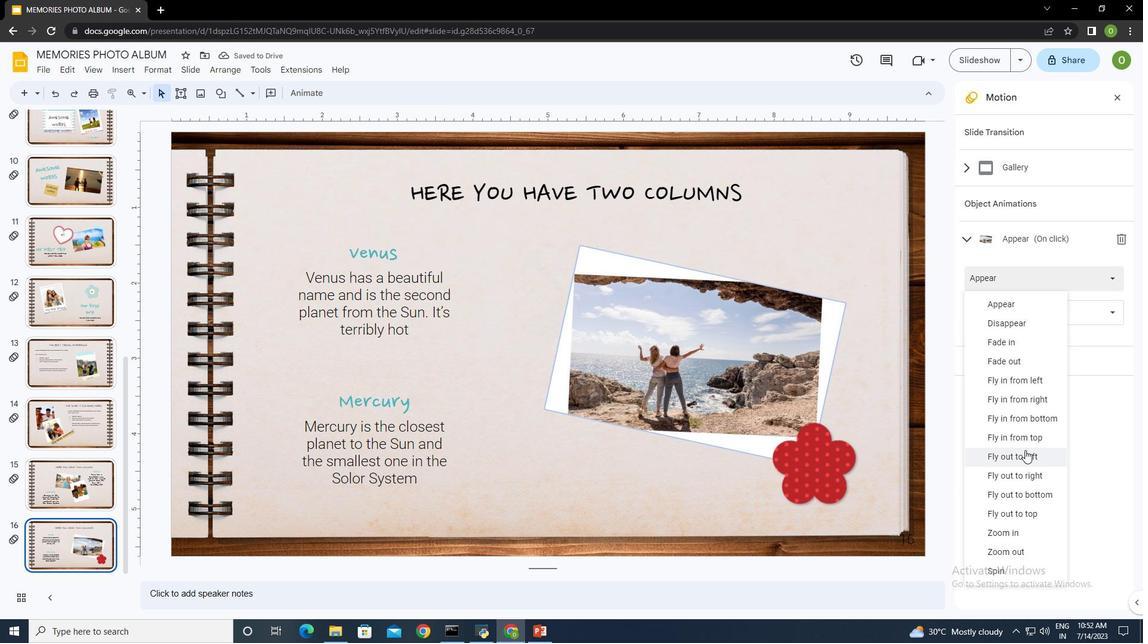 
Action: Mouse moved to (1025, 449)
Screenshot: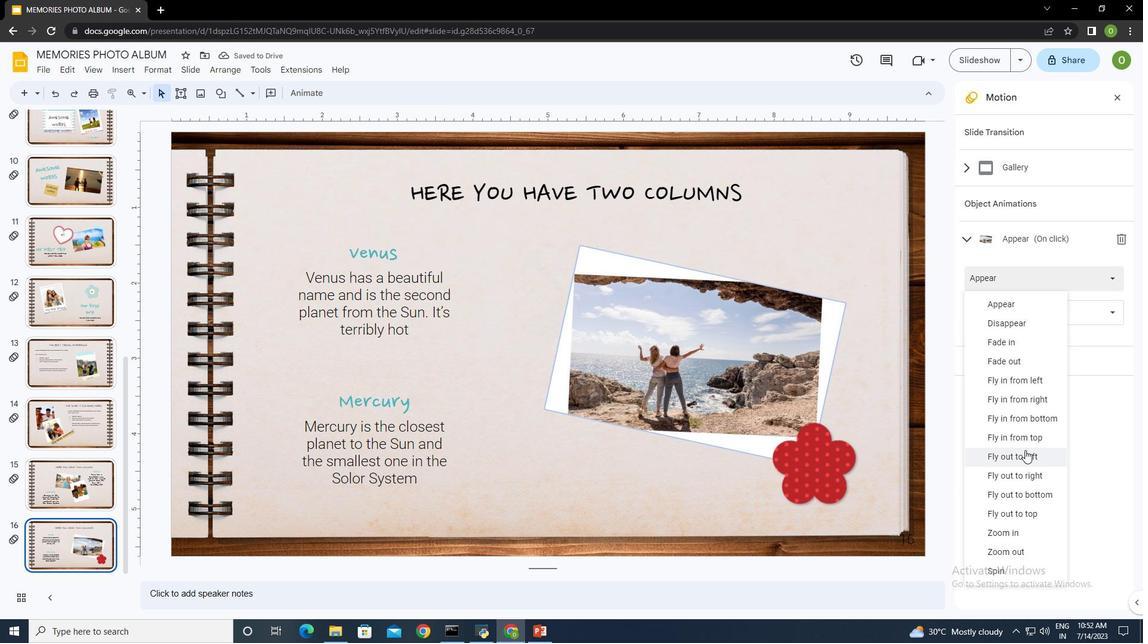 
Action: Mouse scrolled (1025, 449) with delta (0, 0)
Screenshot: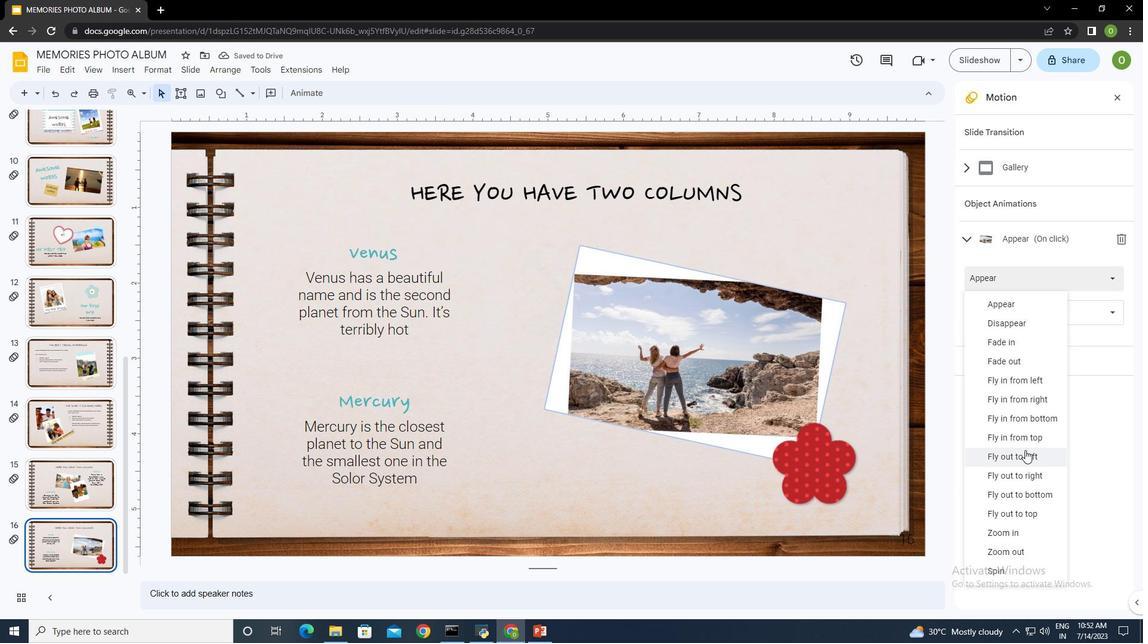 
Action: Mouse moved to (1018, 533)
Screenshot: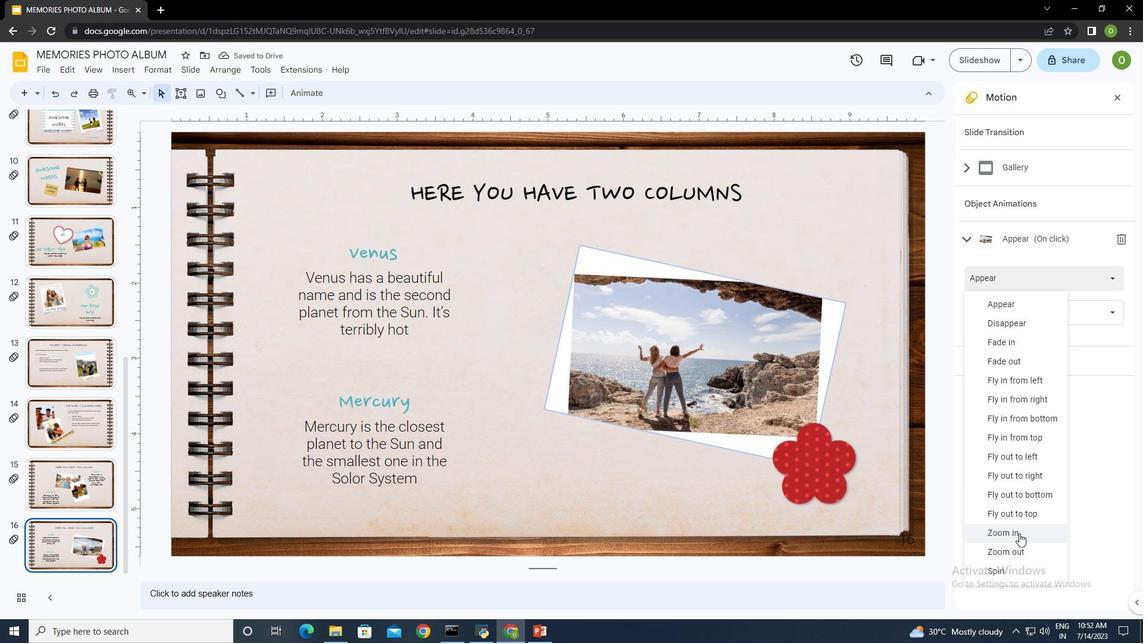 
Action: Mouse pressed left at (1018, 533)
Screenshot: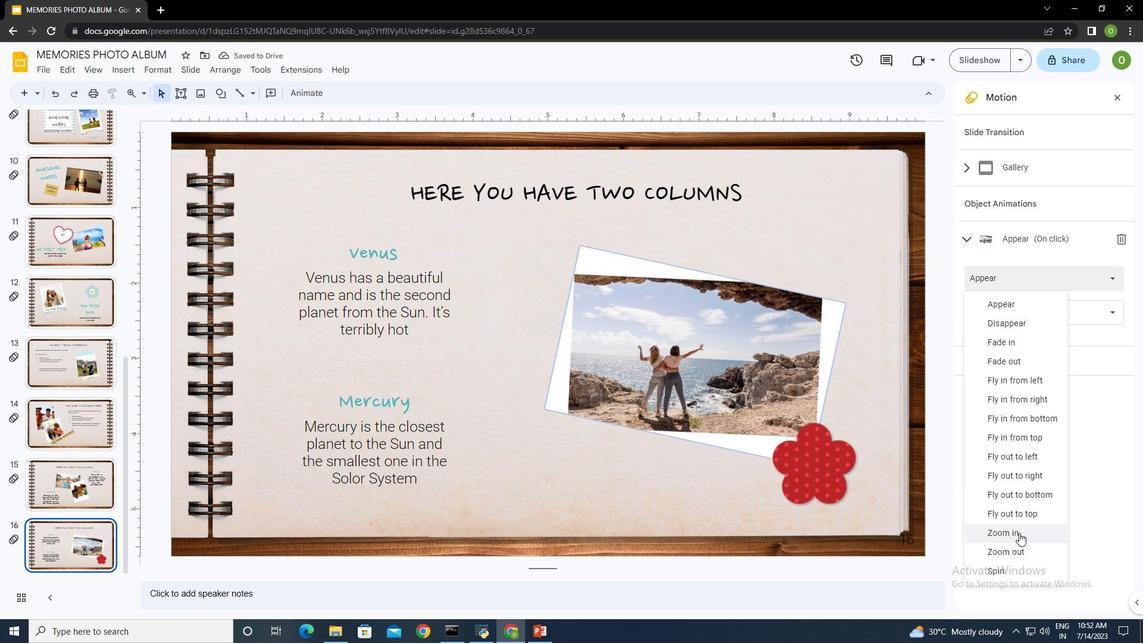 
Action: Mouse moved to (998, 313)
Screenshot: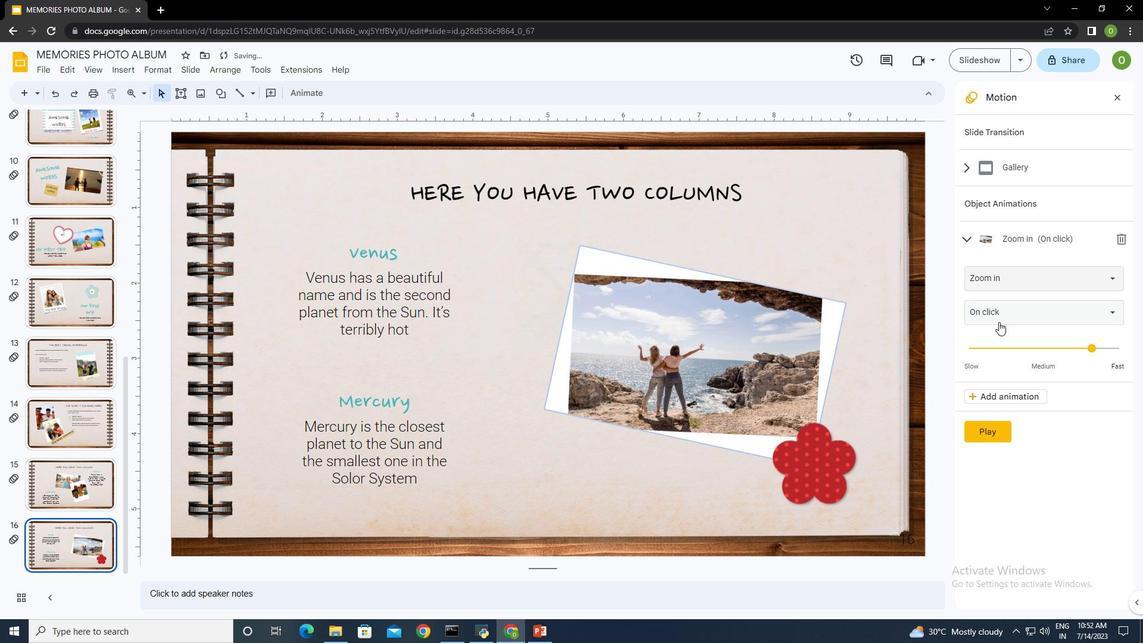
Action: Mouse pressed left at (998, 313)
Screenshot: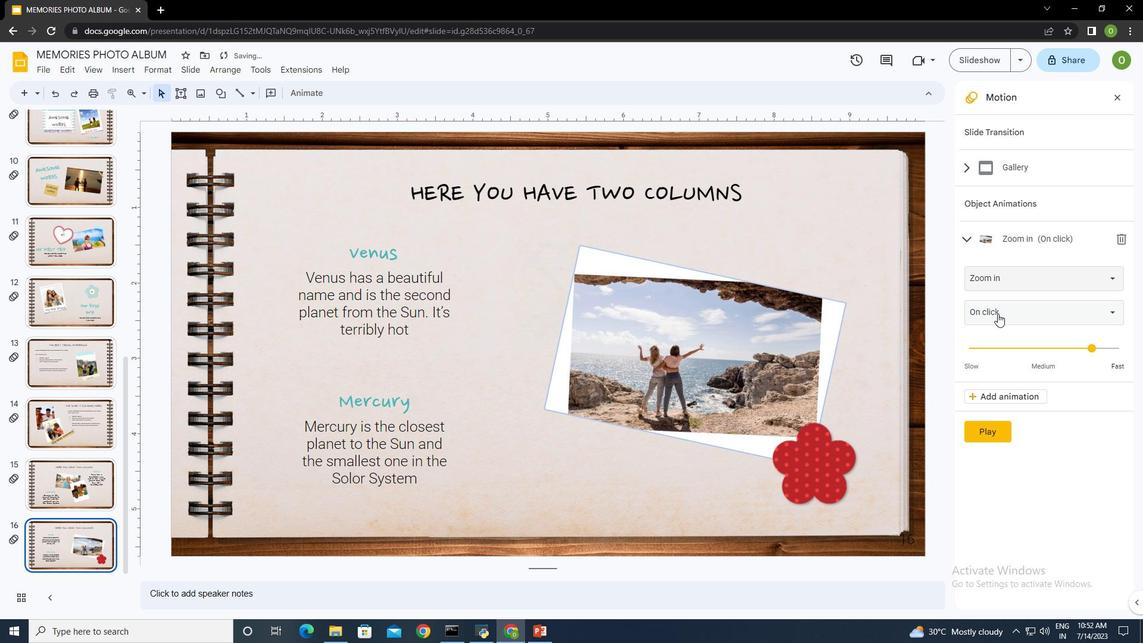 
Action: Mouse moved to (1003, 353)
Screenshot: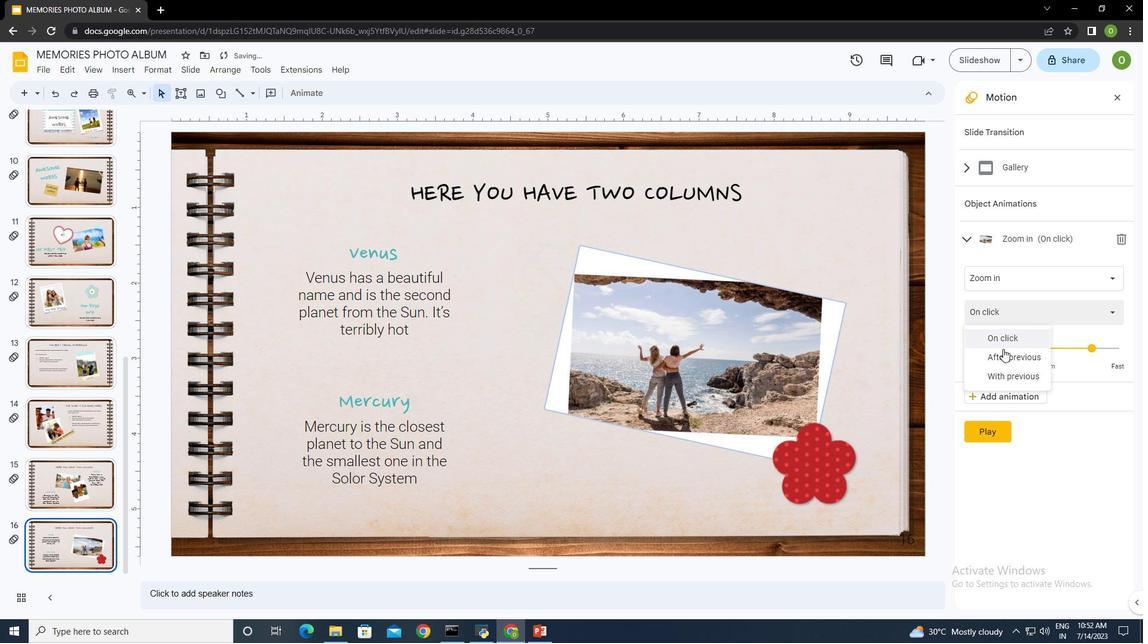 
Action: Mouse pressed left at (1003, 353)
Screenshot: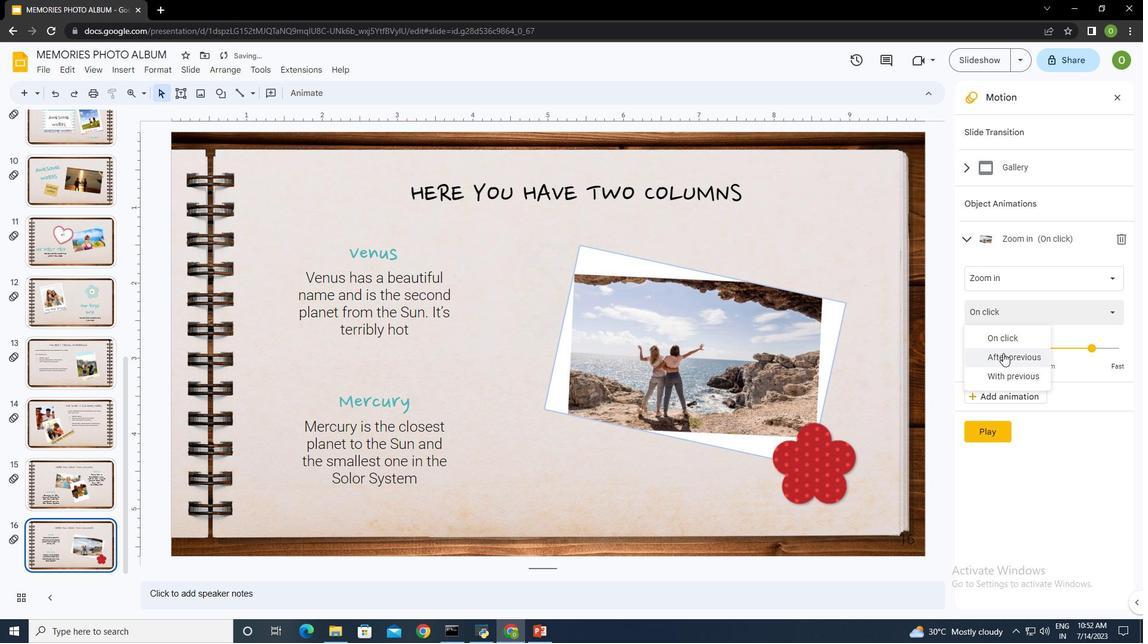 
Action: Mouse moved to (993, 431)
Screenshot: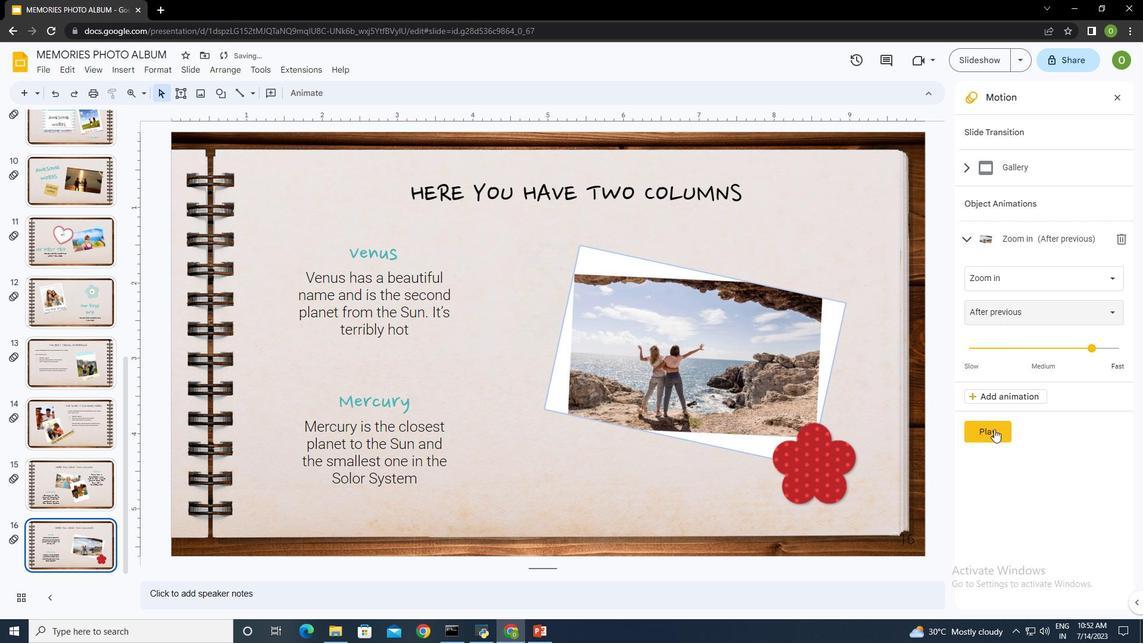 
Action: Mouse pressed left at (993, 431)
Screenshot: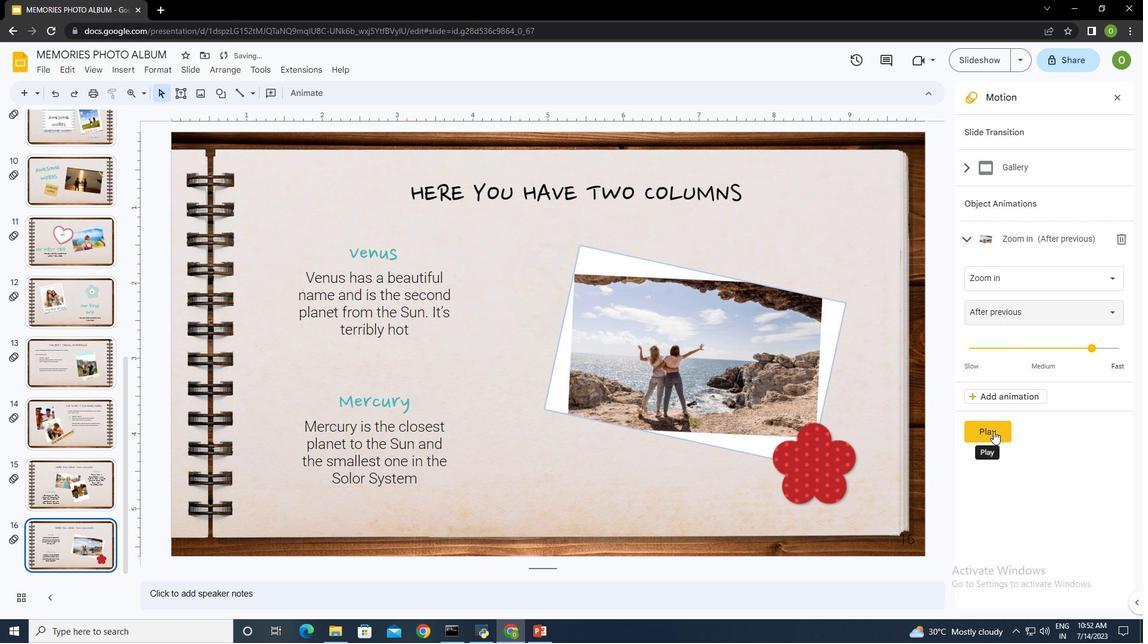 
Action: Mouse moved to (987, 434)
Screenshot: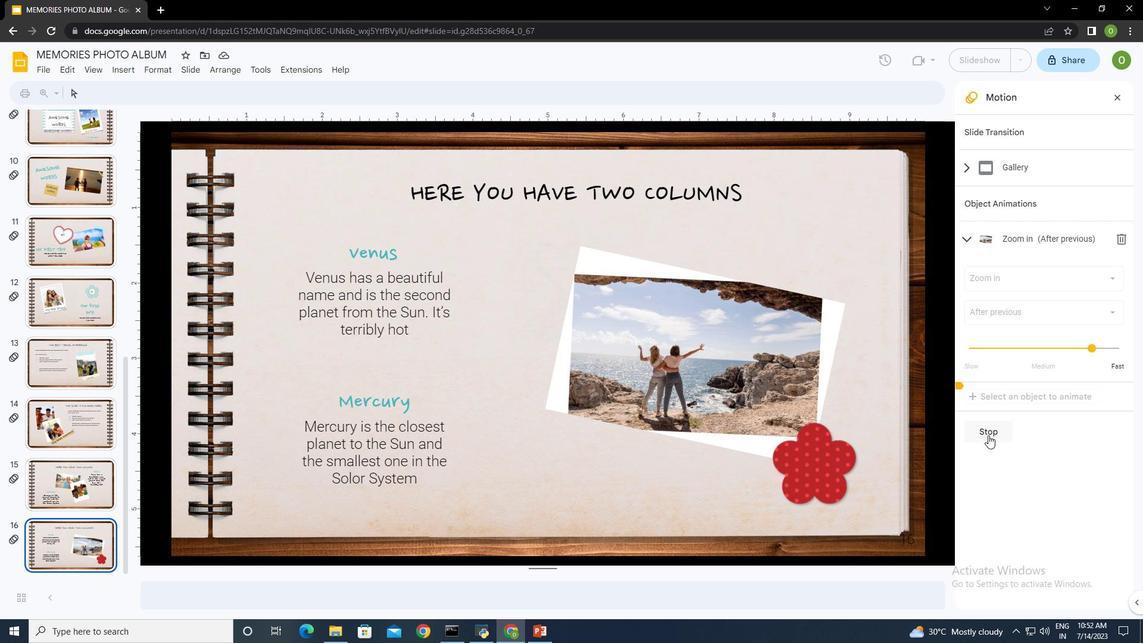 
Action: Mouse pressed left at (987, 434)
Screenshot: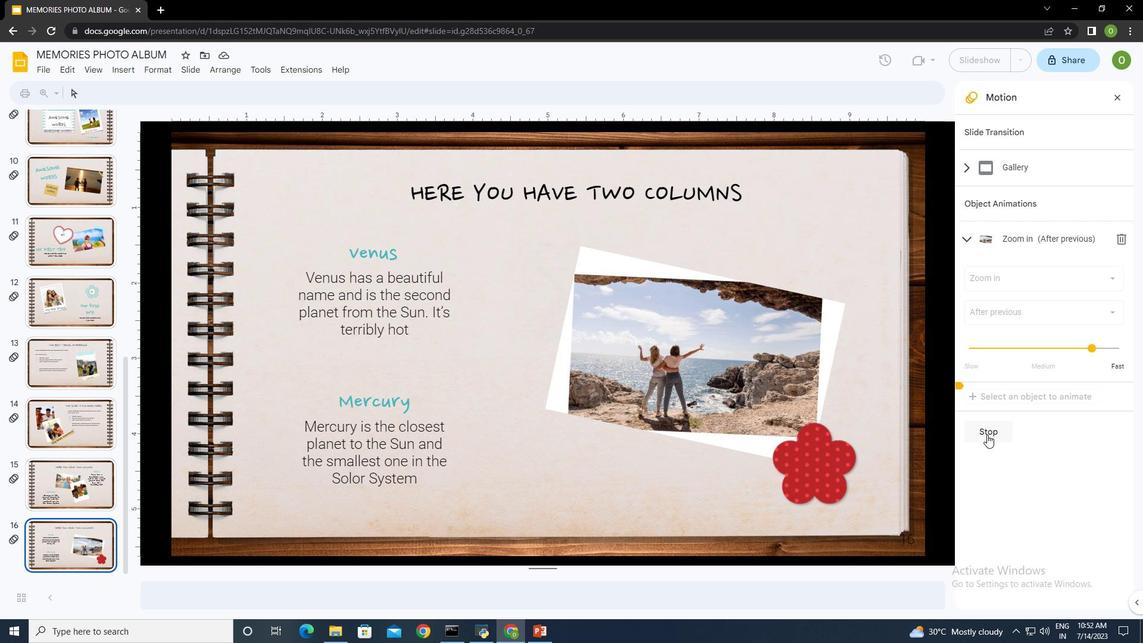 
Action: Mouse moved to (493, 453)
Screenshot: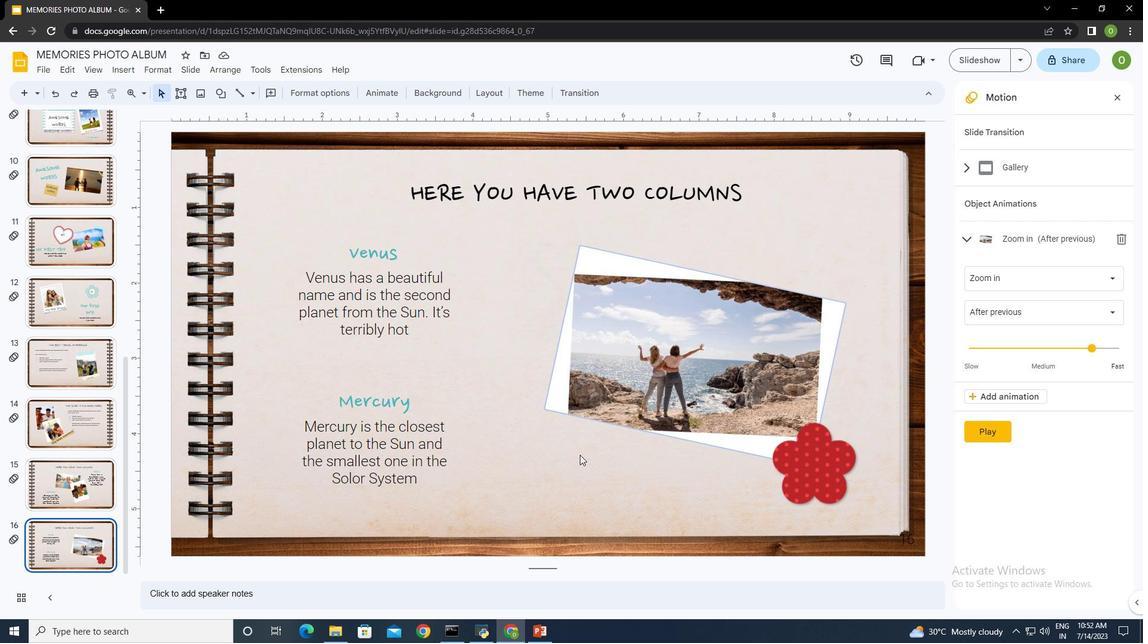 
